 Task: Find connections with filter location Narwar with filter topic #communitybuildingwith filter profile language French with filter current company LifeCell International Pvt.Ltd with filter school Sikkim Manipal University, Gangtok with filter industry Public Policy Offices with filter service category Corporate Law with filter keywords title Owner
Action: Mouse moved to (595, 102)
Screenshot: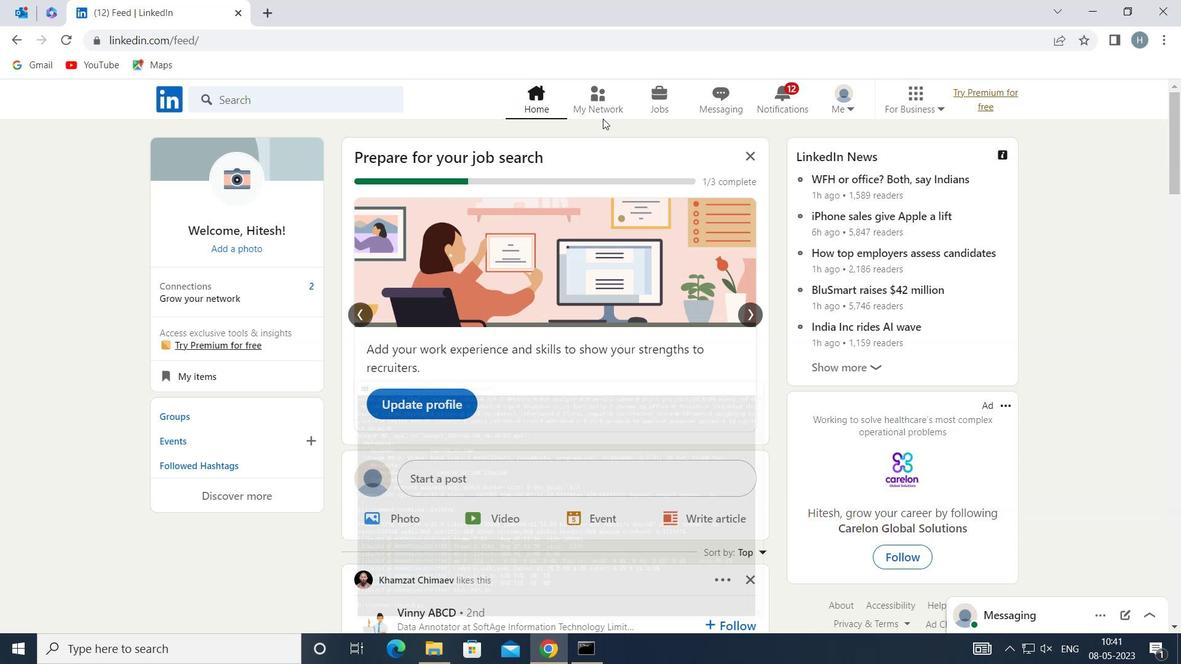 
Action: Mouse pressed left at (595, 102)
Screenshot: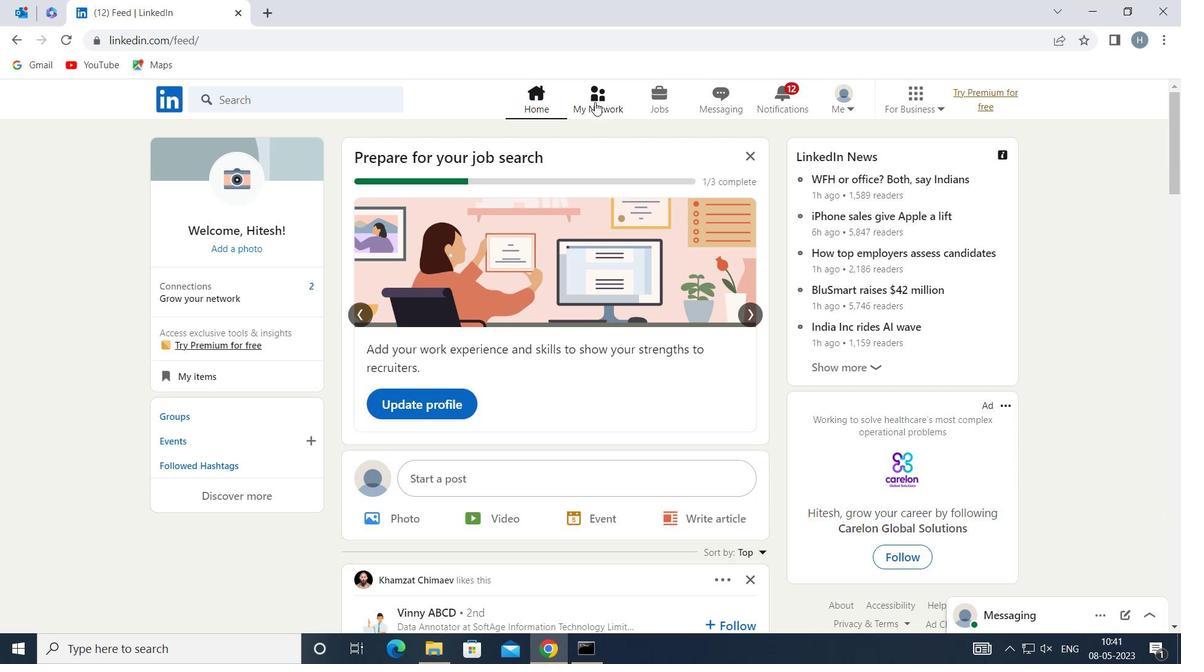 
Action: Mouse moved to (325, 179)
Screenshot: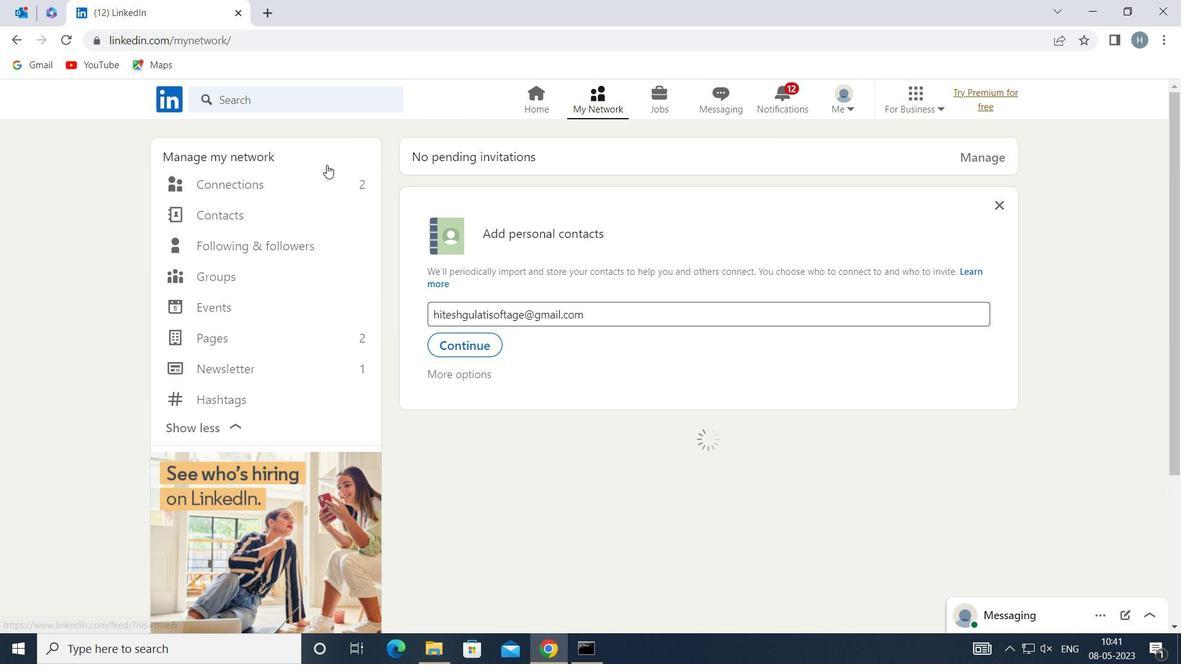 
Action: Mouse pressed left at (325, 179)
Screenshot: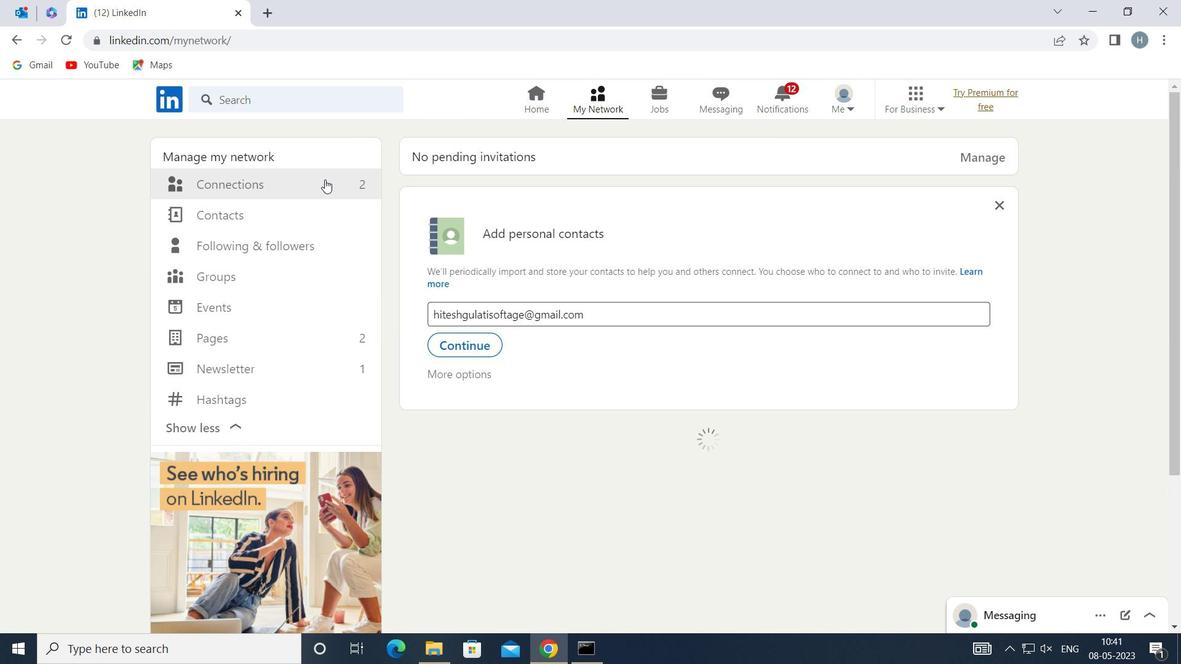 
Action: Mouse moved to (683, 183)
Screenshot: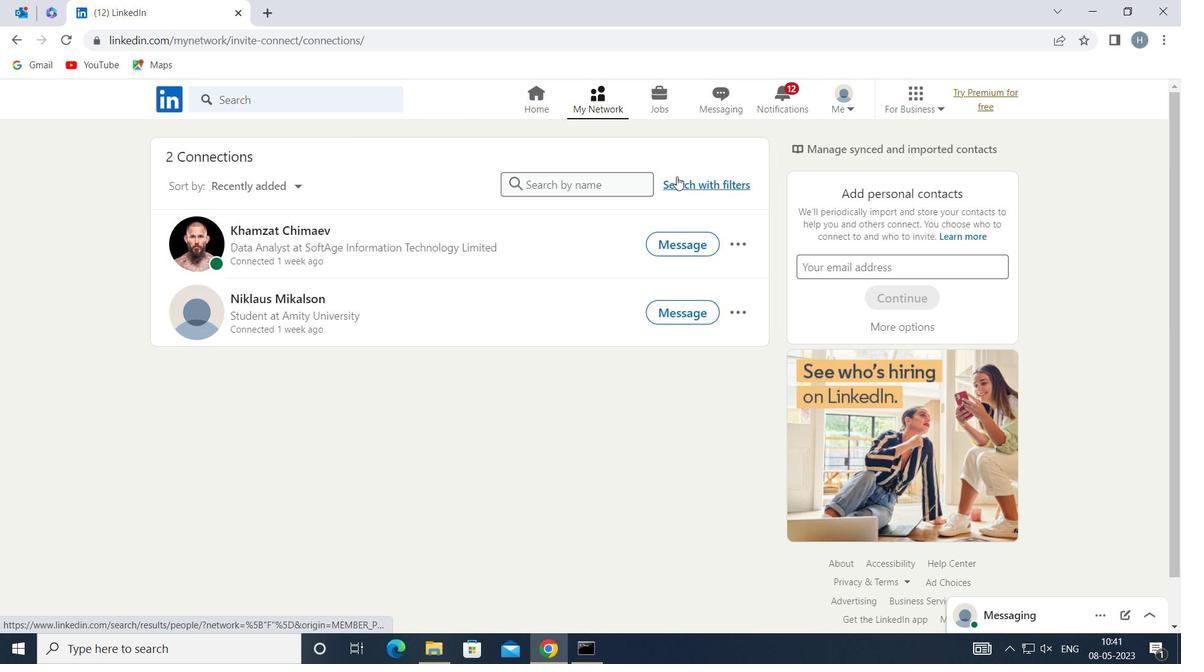 
Action: Mouse pressed left at (683, 183)
Screenshot: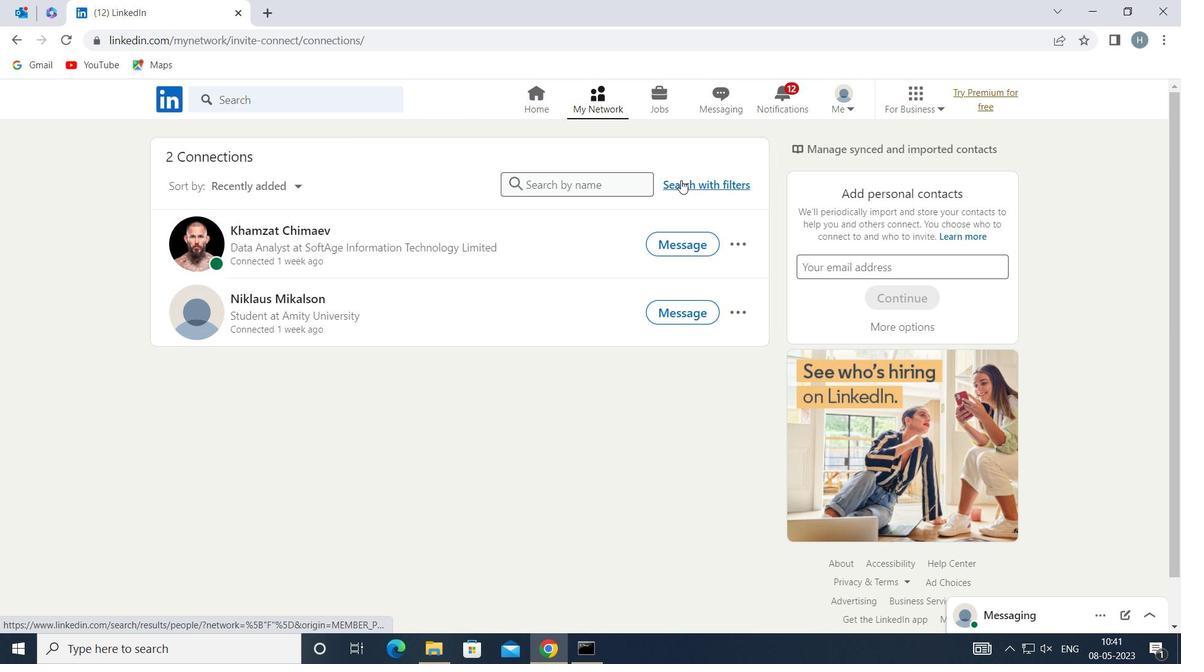 
Action: Mouse moved to (635, 140)
Screenshot: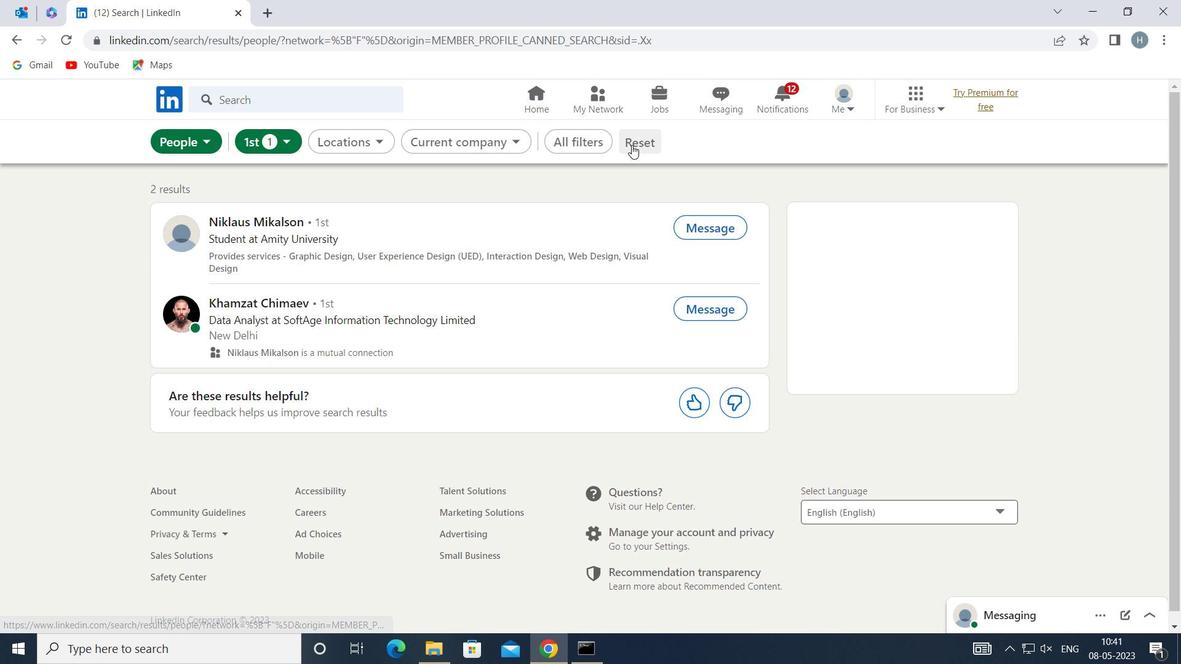 
Action: Mouse pressed left at (635, 140)
Screenshot: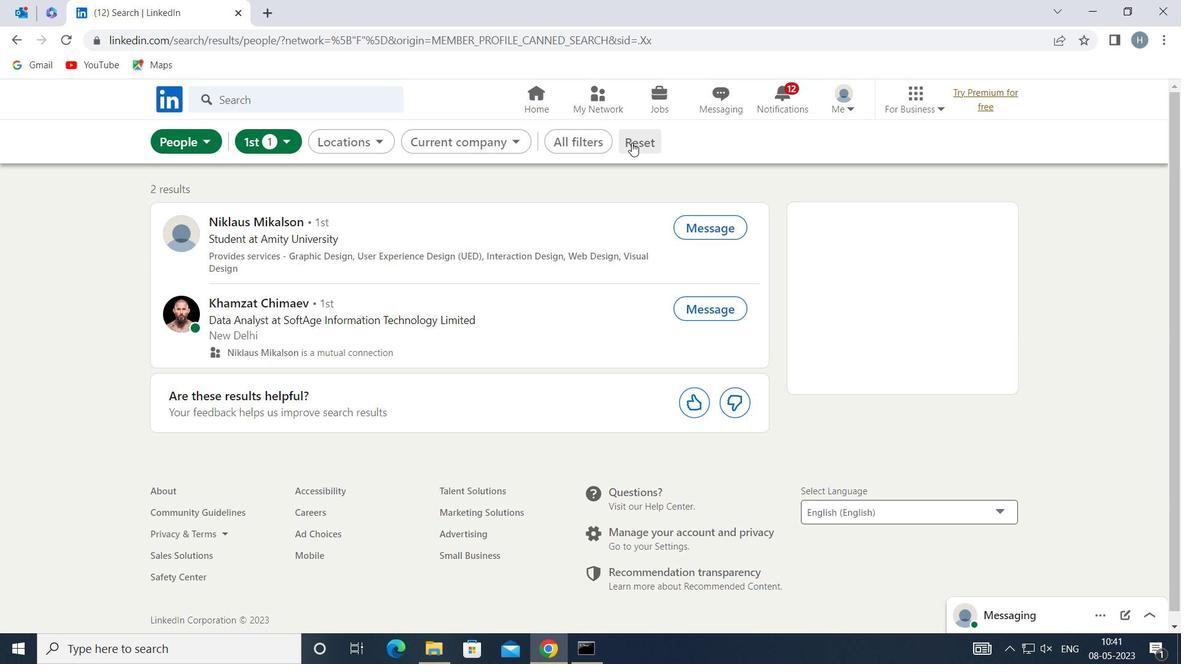 
Action: Mouse moved to (624, 140)
Screenshot: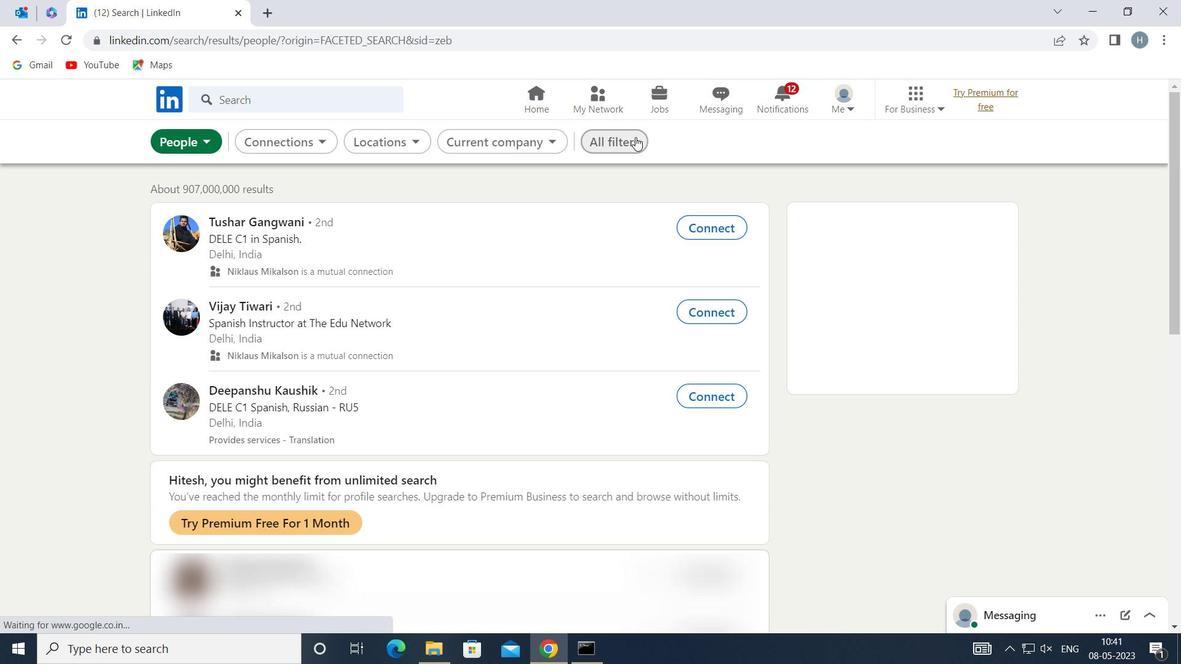 
Action: Mouse pressed left at (624, 140)
Screenshot: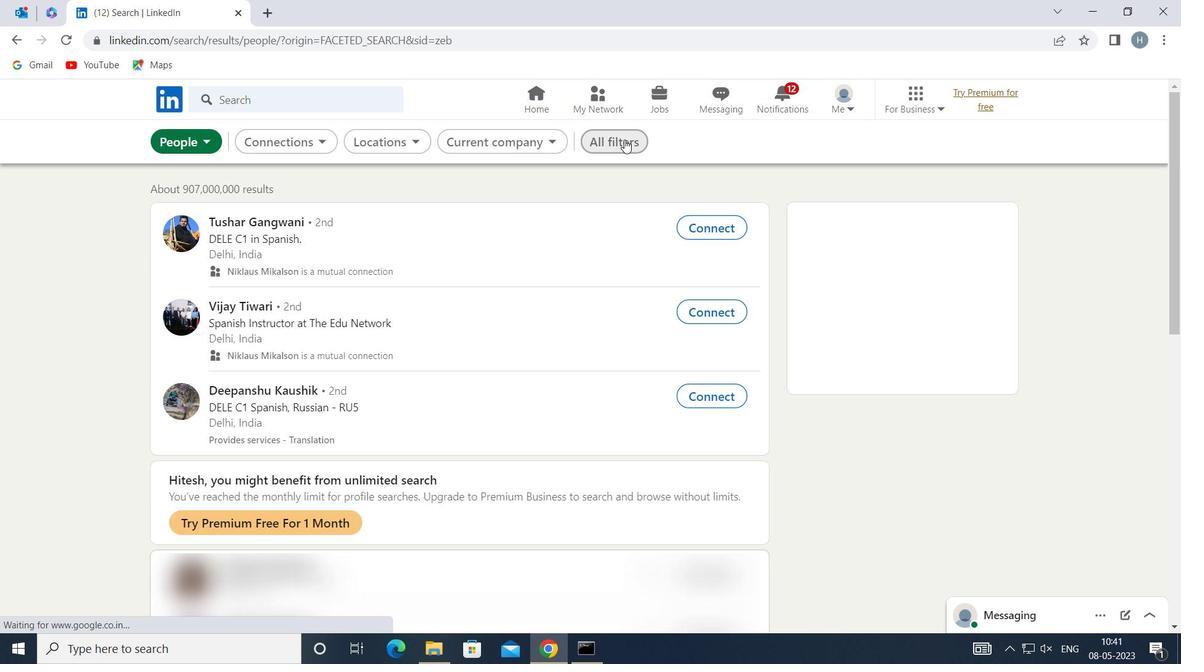 
Action: Mouse moved to (915, 294)
Screenshot: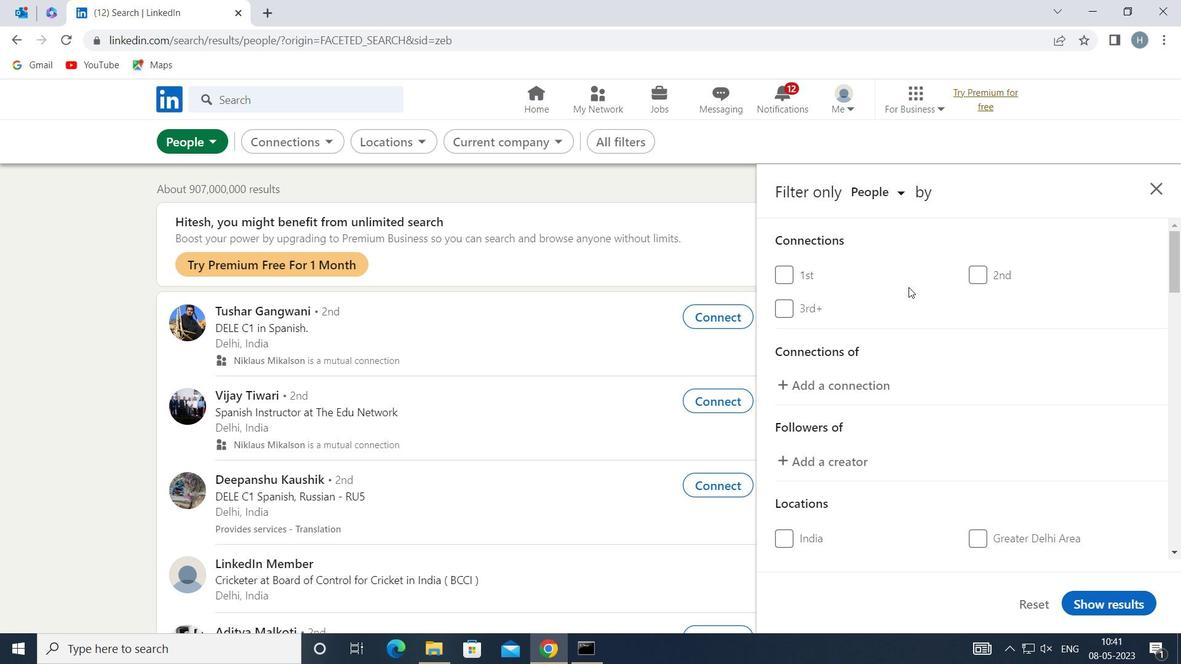 
Action: Mouse scrolled (915, 293) with delta (0, 0)
Screenshot: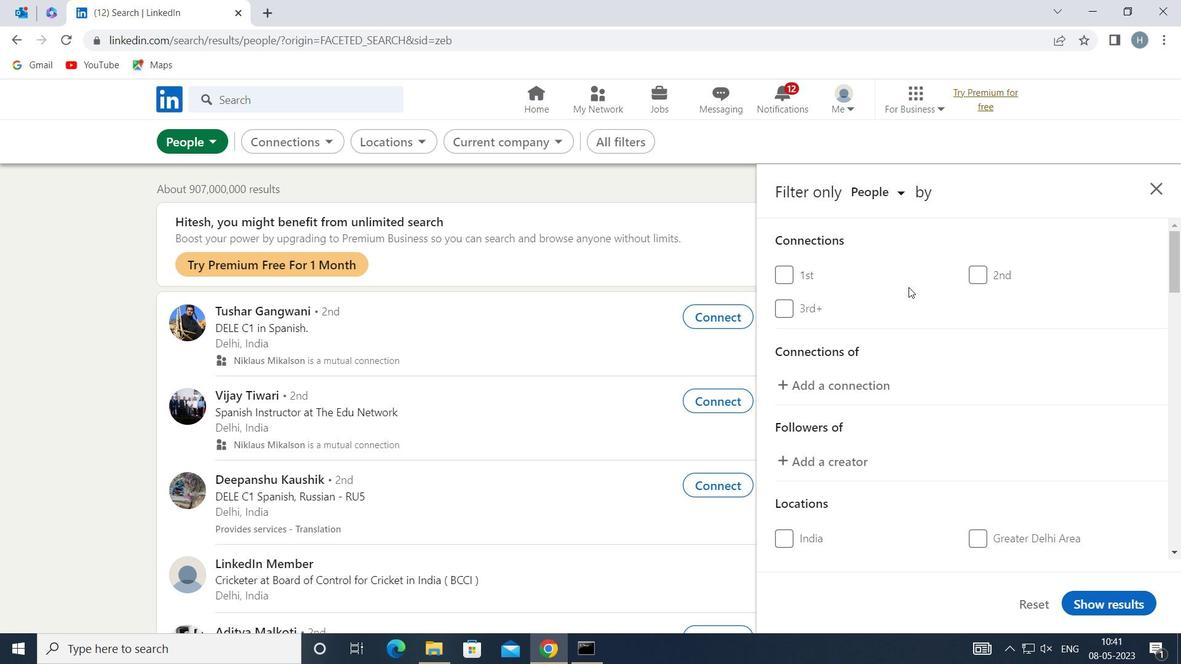 
Action: Mouse moved to (917, 304)
Screenshot: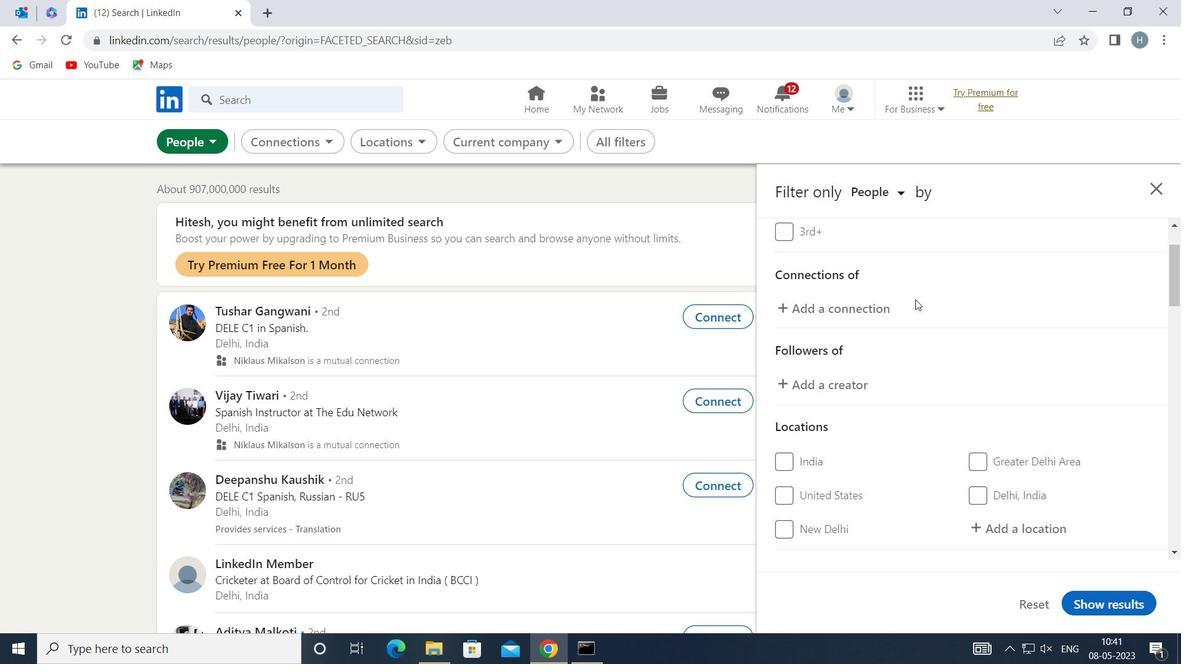 
Action: Mouse scrolled (917, 303) with delta (0, 0)
Screenshot: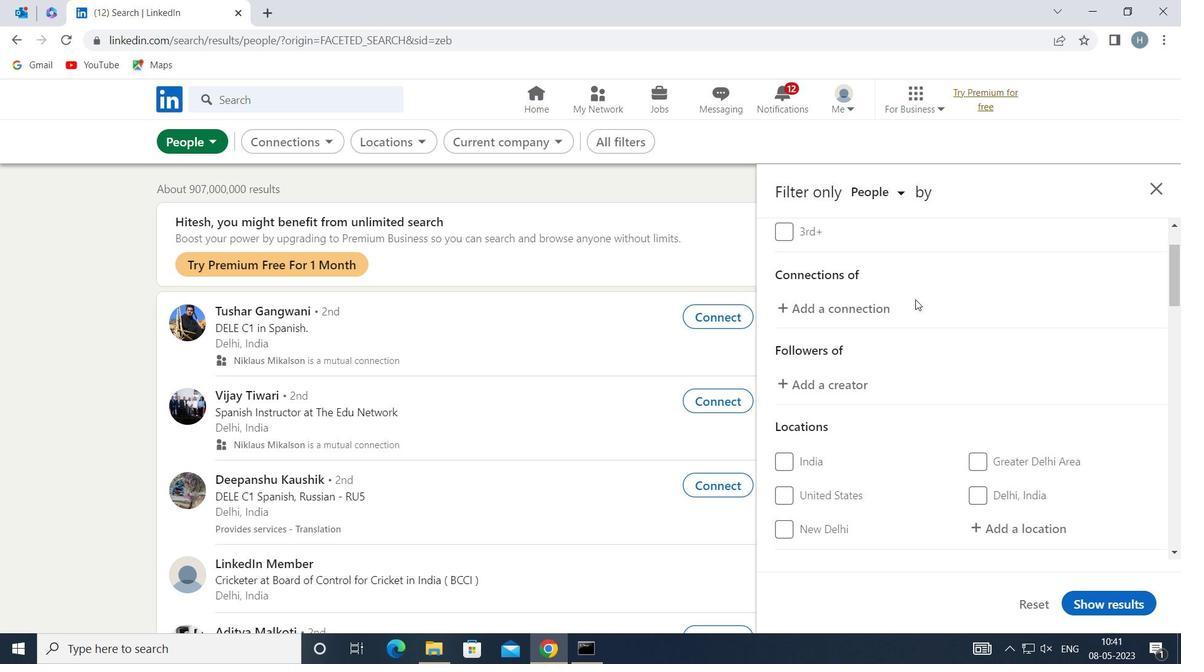 
Action: Mouse moved to (921, 308)
Screenshot: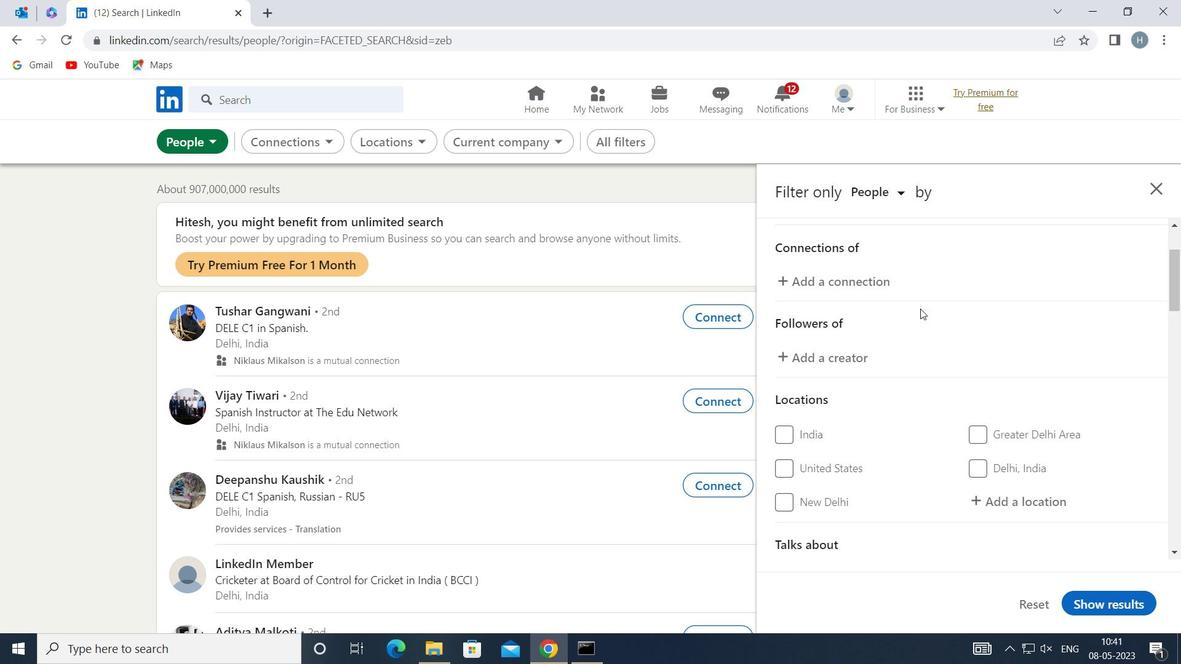 
Action: Mouse scrolled (921, 307) with delta (0, 0)
Screenshot: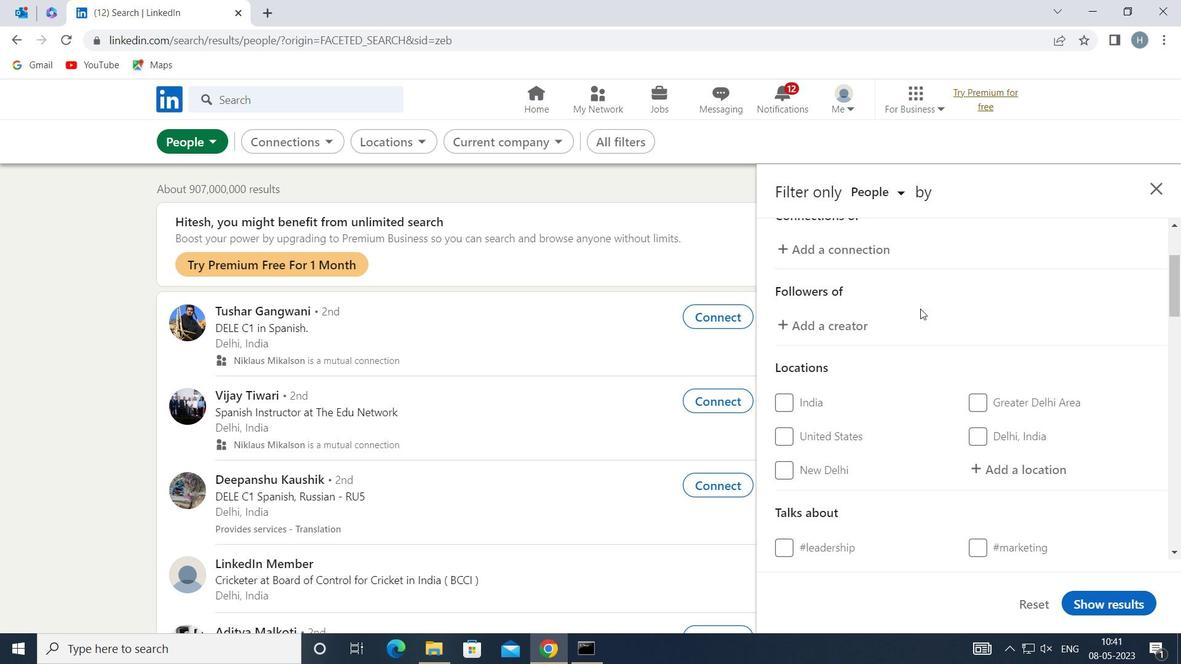 
Action: Mouse moved to (1004, 367)
Screenshot: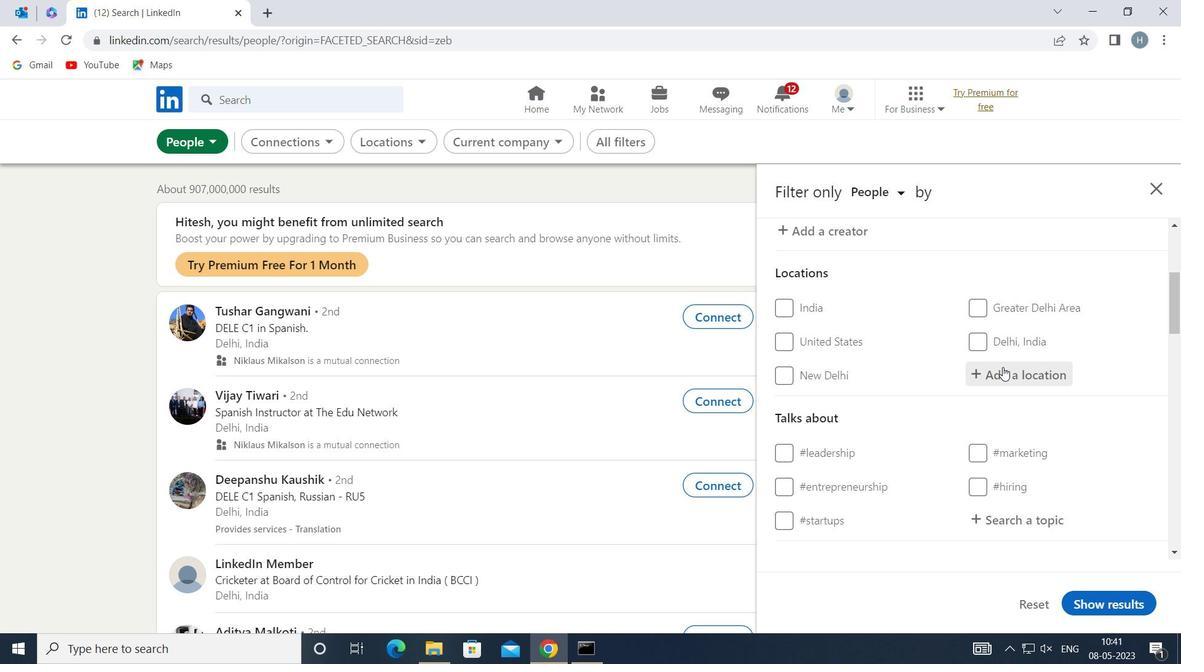 
Action: Mouse pressed left at (1004, 367)
Screenshot: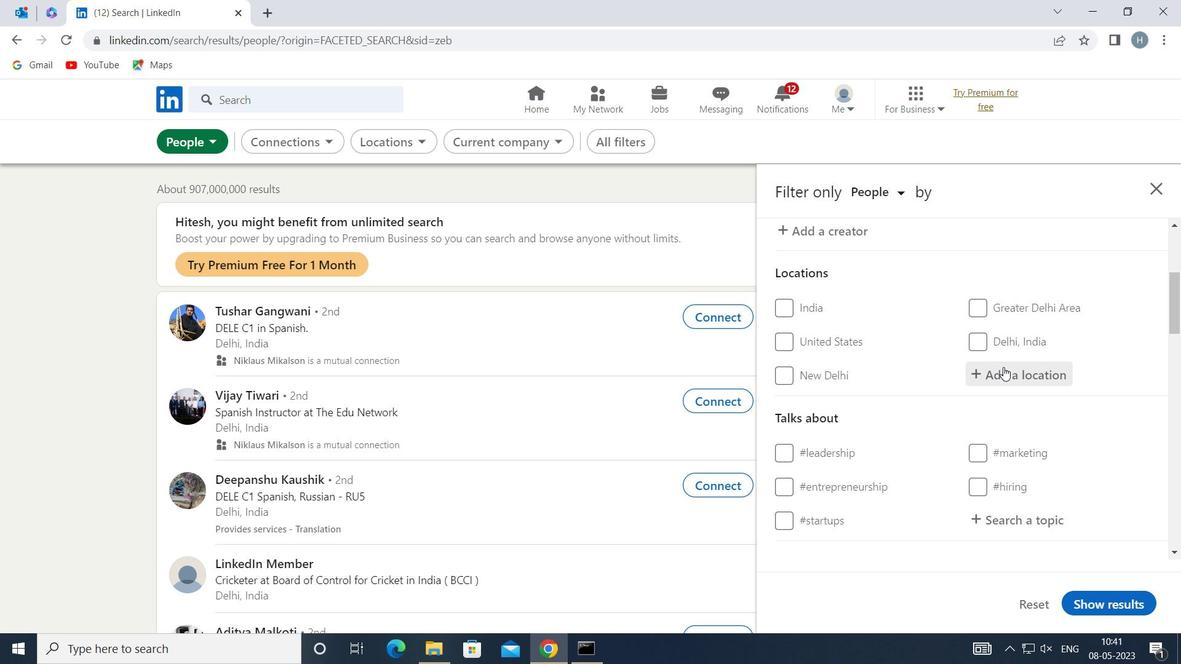 
Action: Key pressed <Key.shift>NARWA
Screenshot: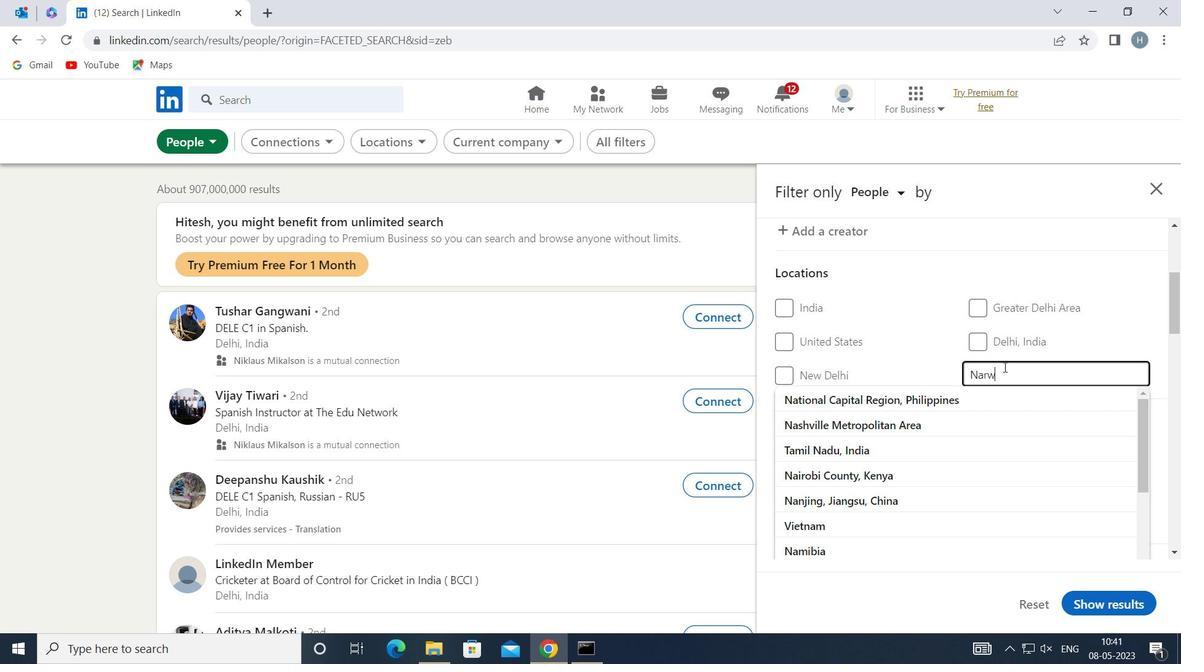 
Action: Mouse moved to (982, 386)
Screenshot: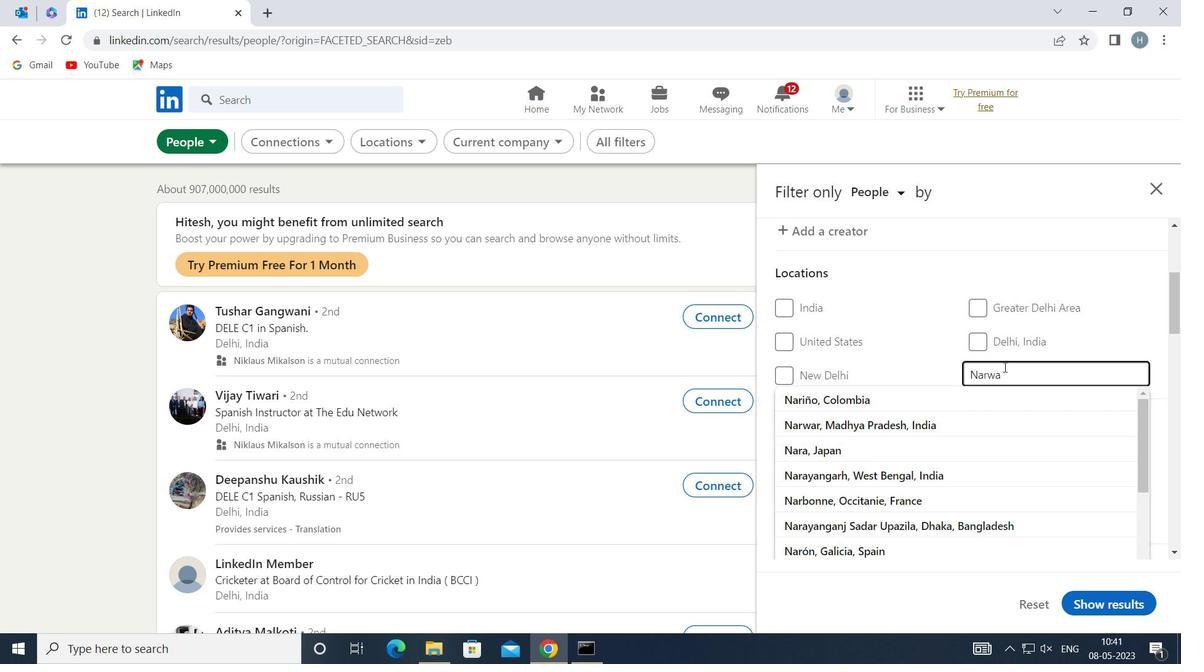 
Action: Key pressed R
Screenshot: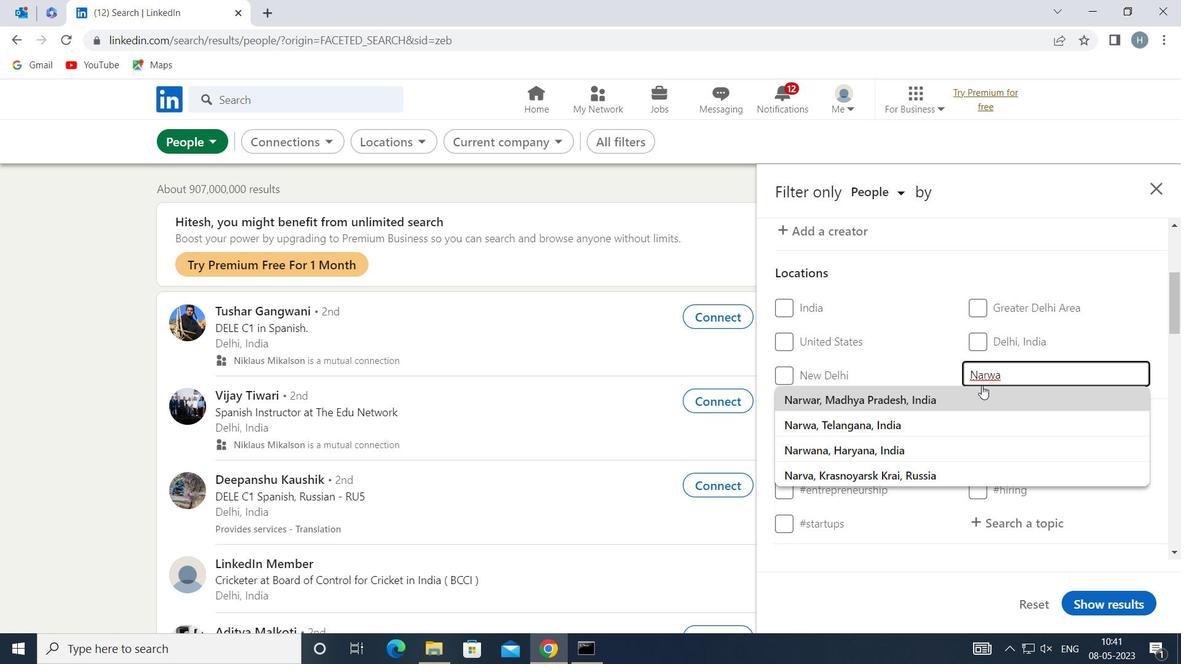 
Action: Mouse moved to (934, 399)
Screenshot: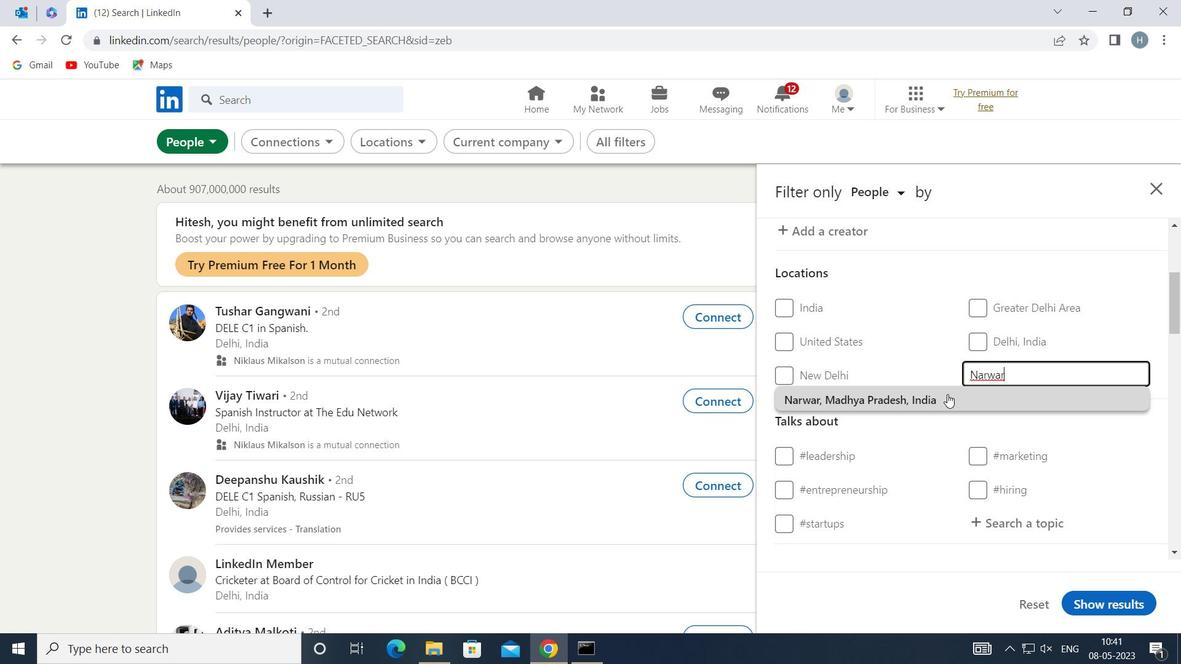 
Action: Mouse pressed left at (934, 399)
Screenshot: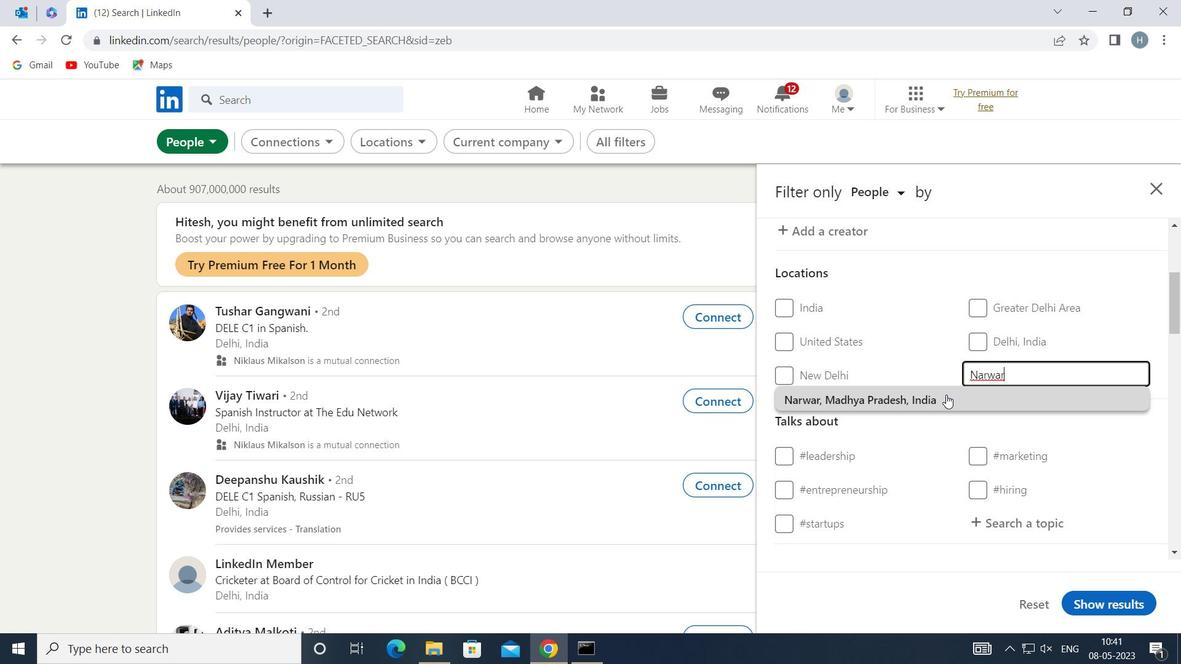 
Action: Mouse moved to (957, 392)
Screenshot: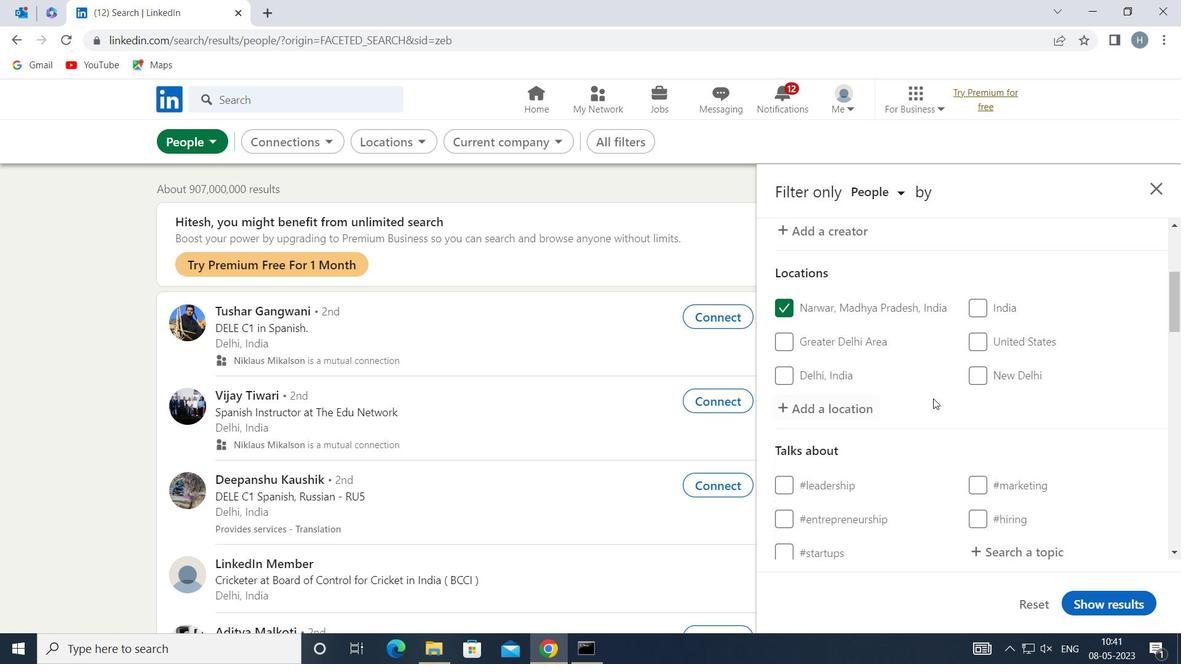 
Action: Mouse scrolled (957, 391) with delta (0, 0)
Screenshot: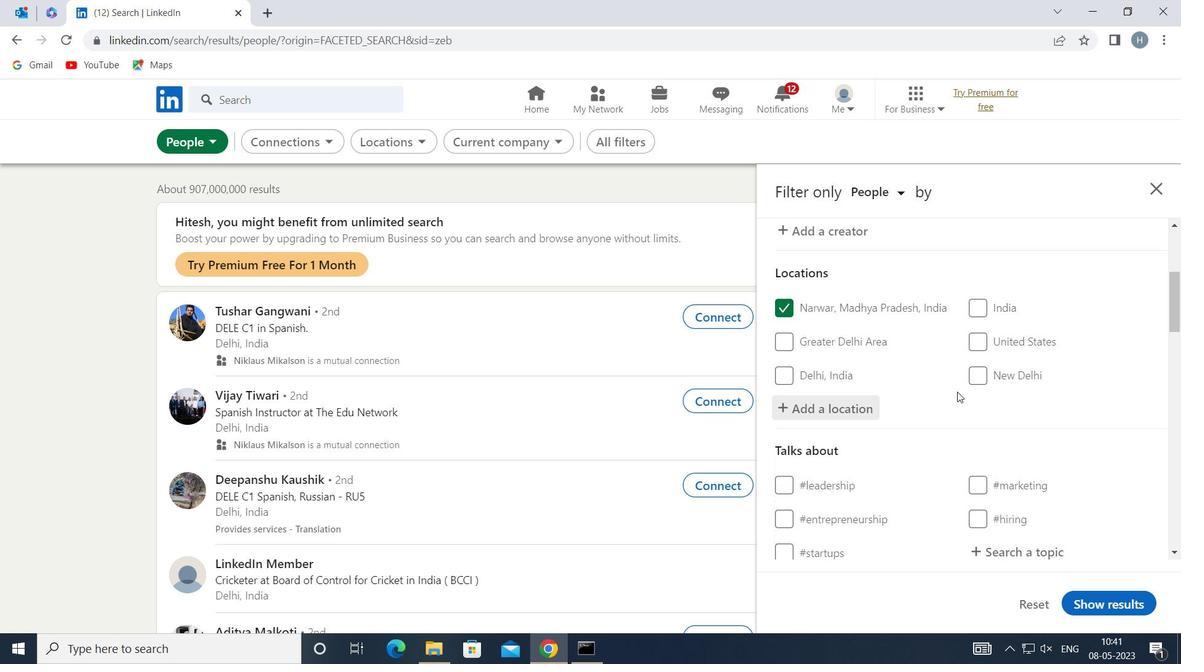 
Action: Mouse moved to (958, 392)
Screenshot: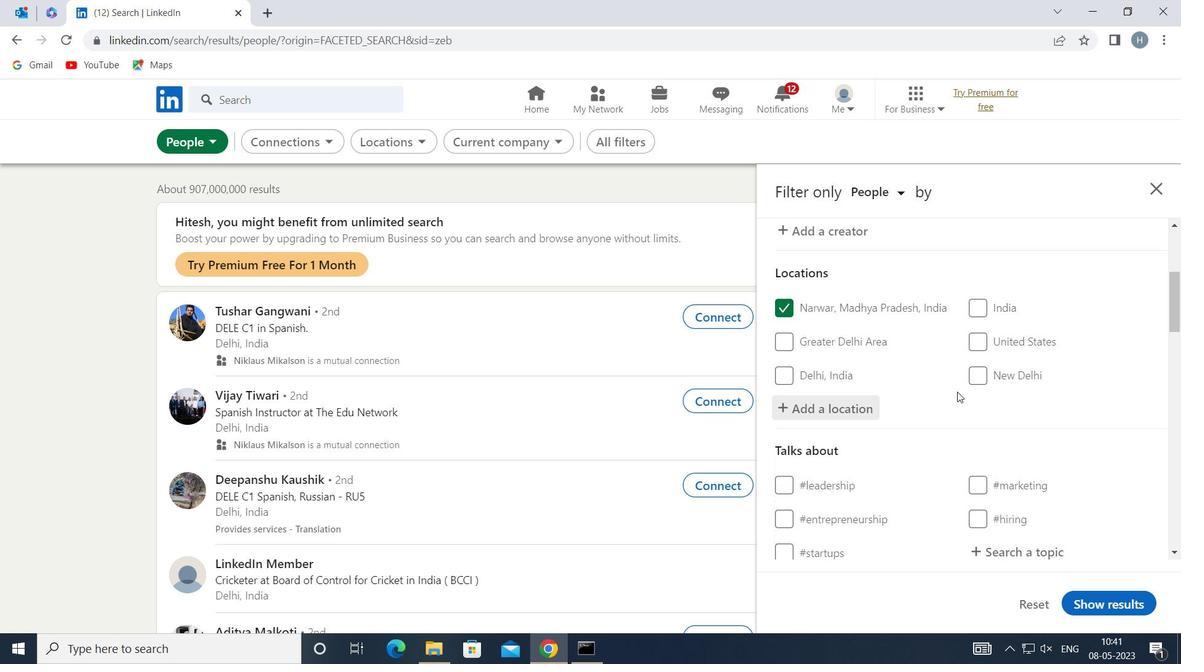 
Action: Mouse scrolled (958, 391) with delta (0, 0)
Screenshot: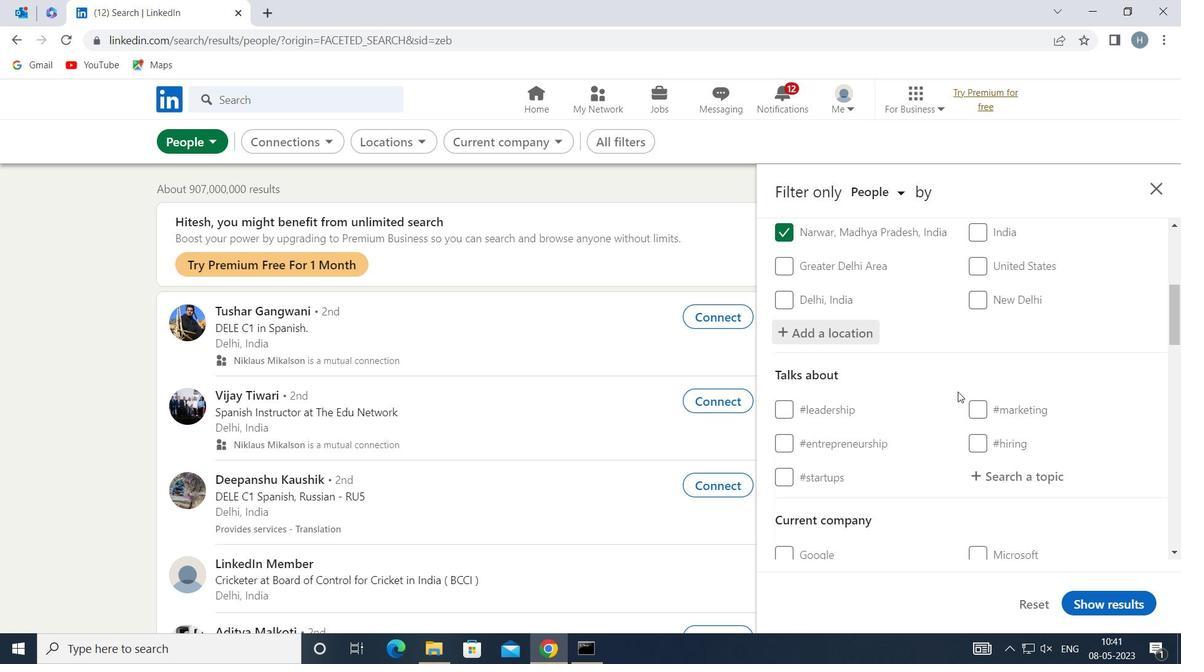 
Action: Mouse moved to (995, 396)
Screenshot: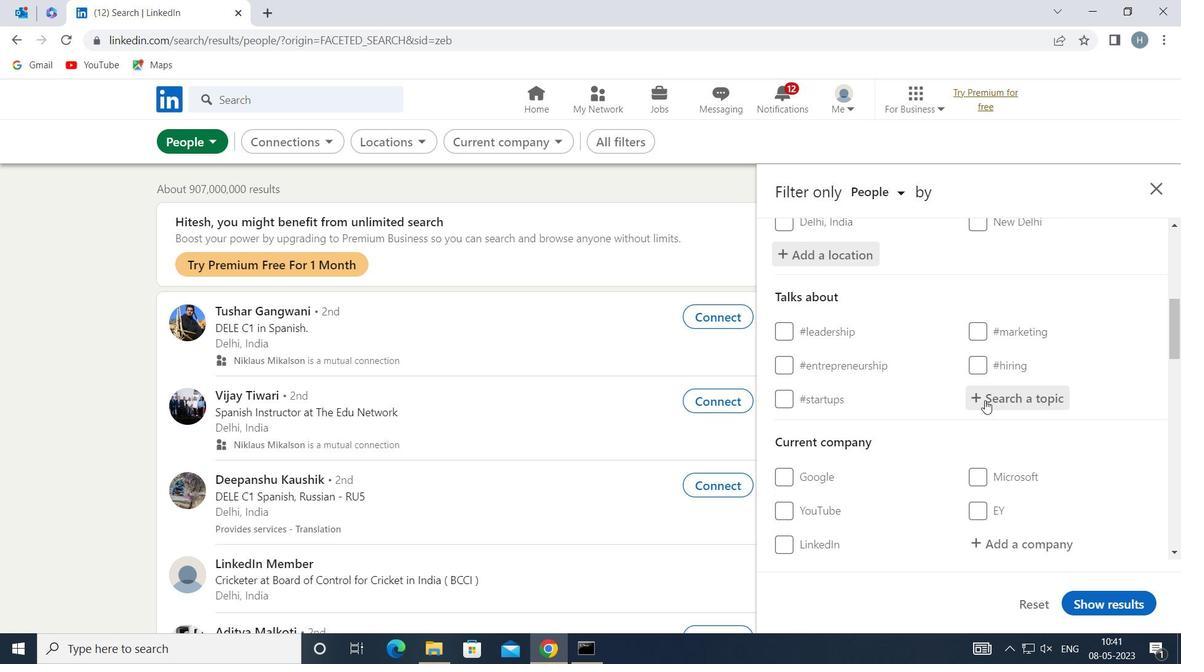 
Action: Mouse pressed left at (995, 396)
Screenshot: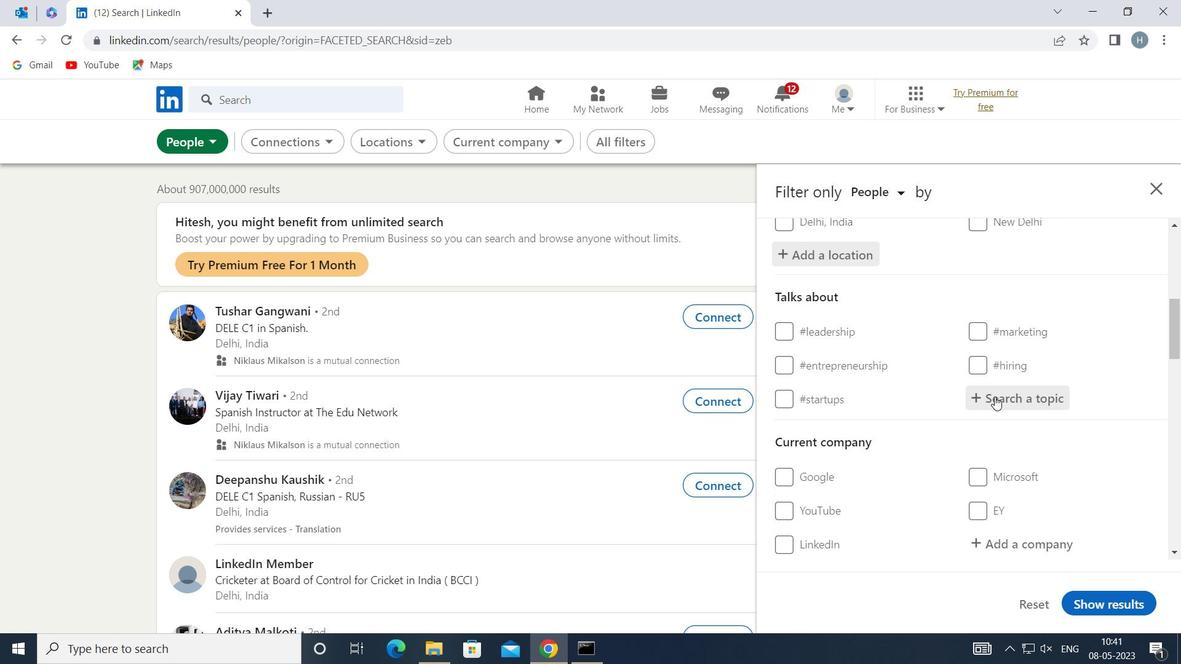 
Action: Key pressed COMMUNITYB
Screenshot: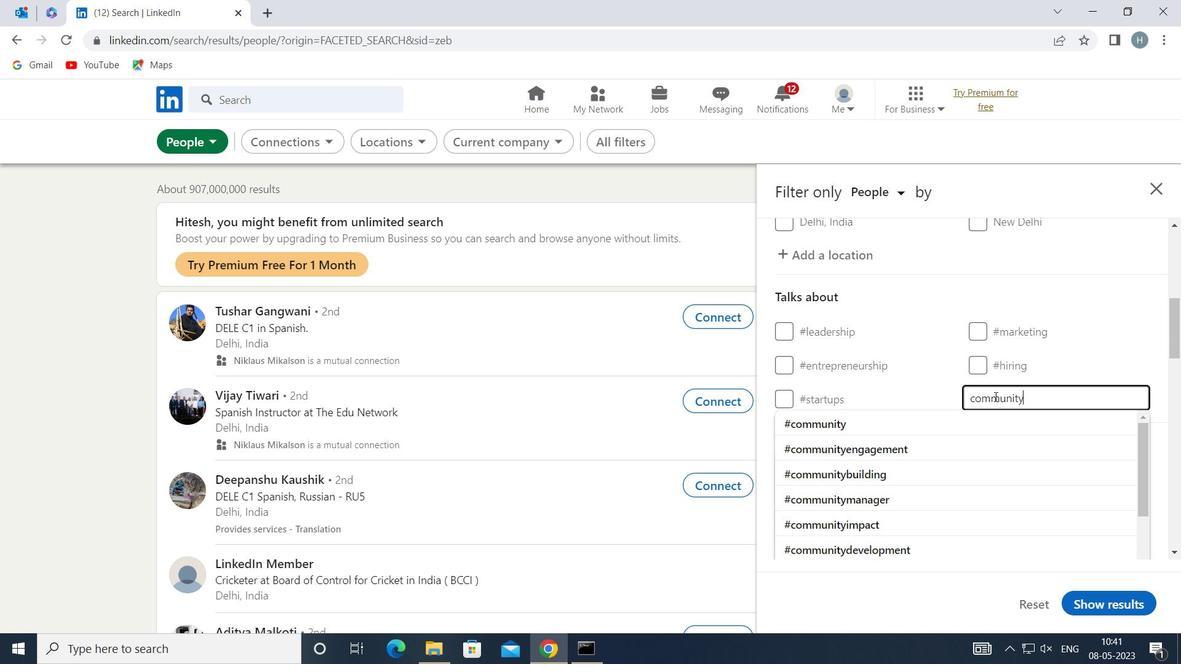 
Action: Mouse moved to (995, 396)
Screenshot: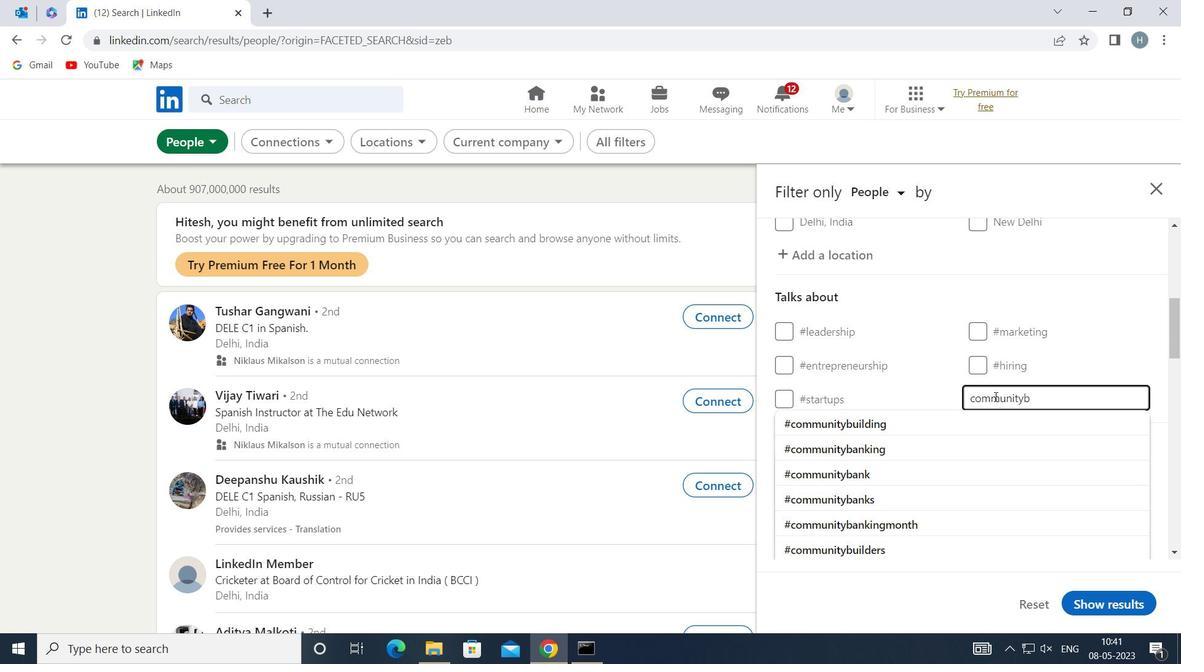 
Action: Key pressed U
Screenshot: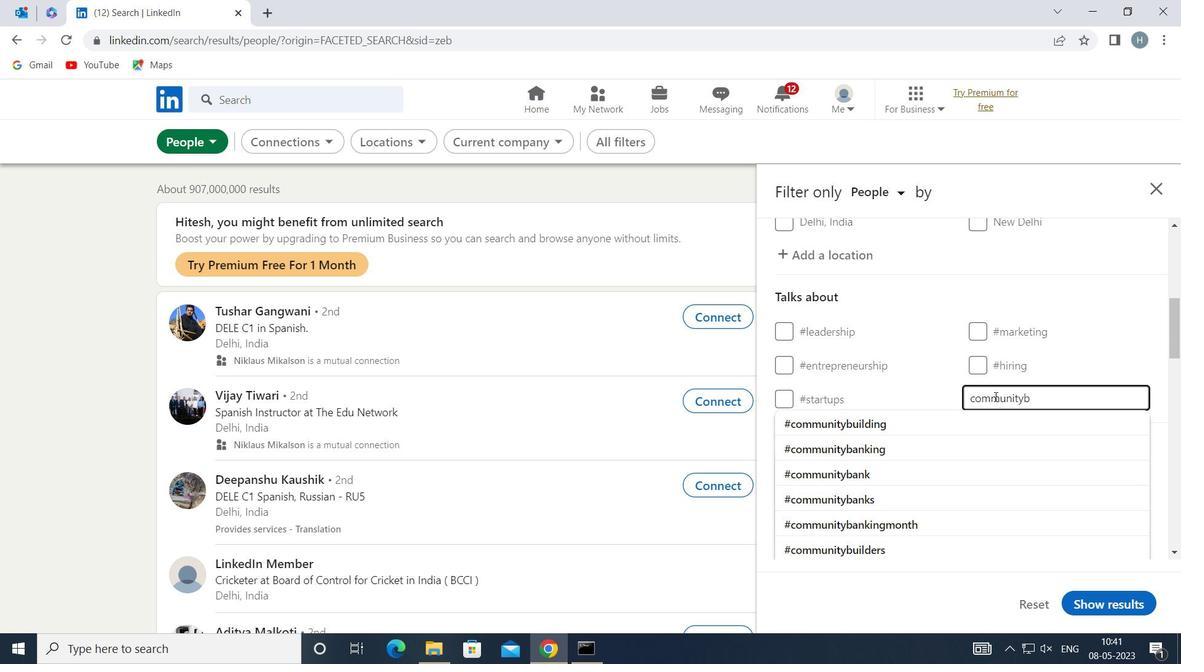 
Action: Mouse moved to (995, 392)
Screenshot: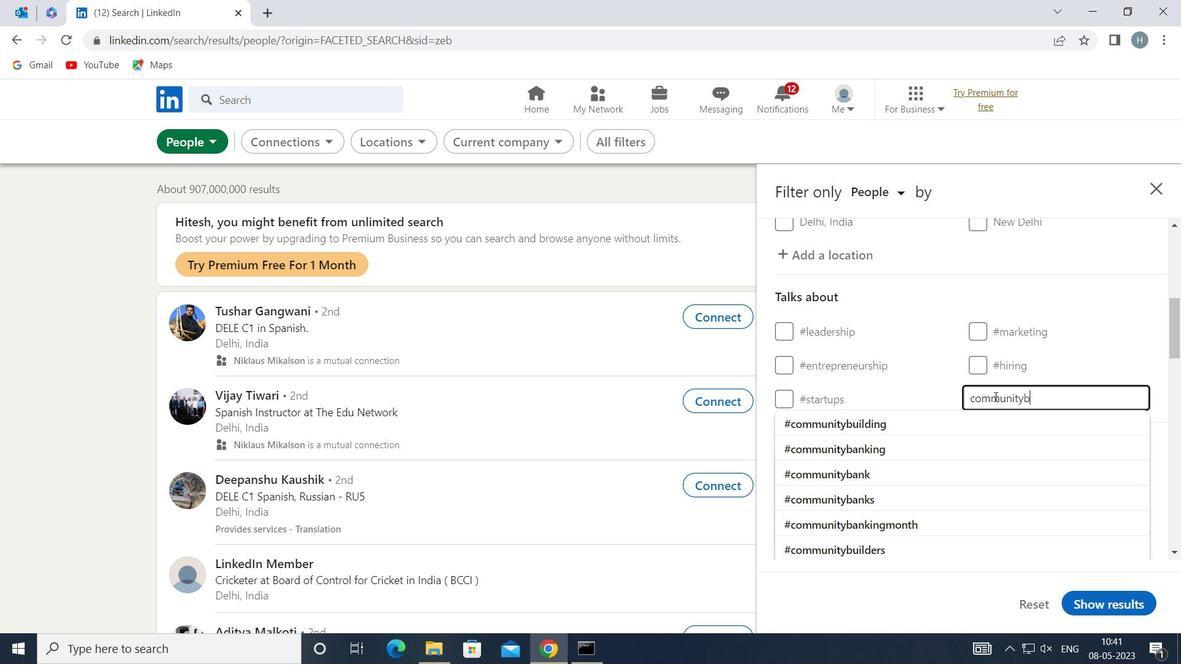 
Action: Key pressed I
Screenshot: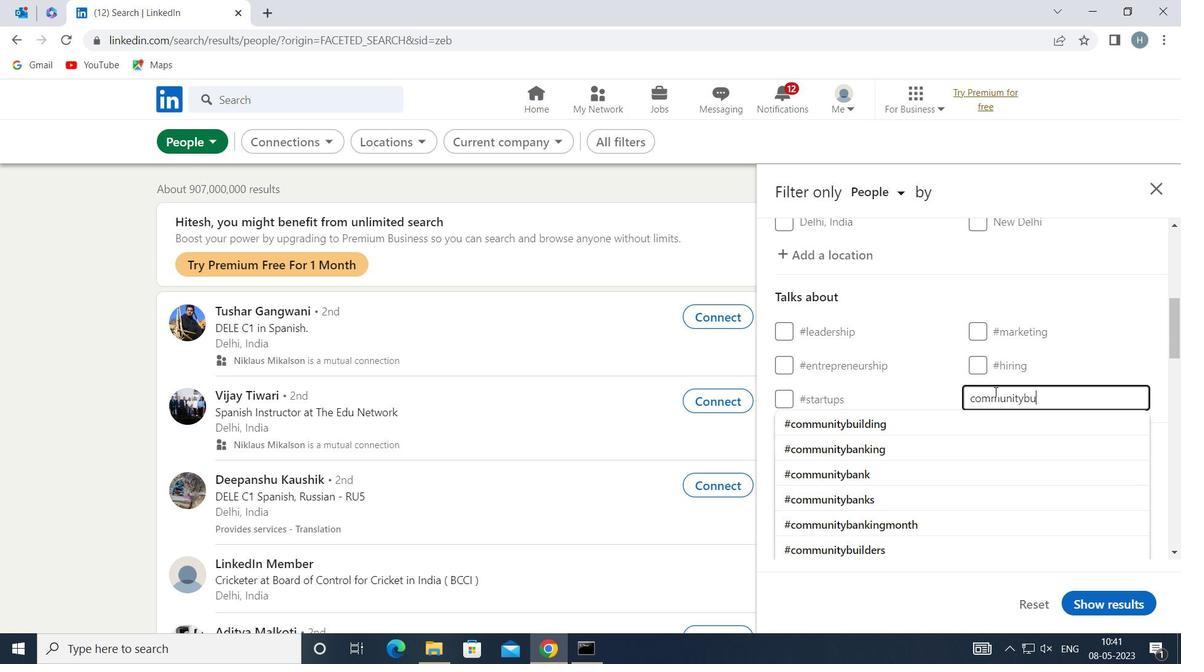 
Action: Mouse moved to (997, 390)
Screenshot: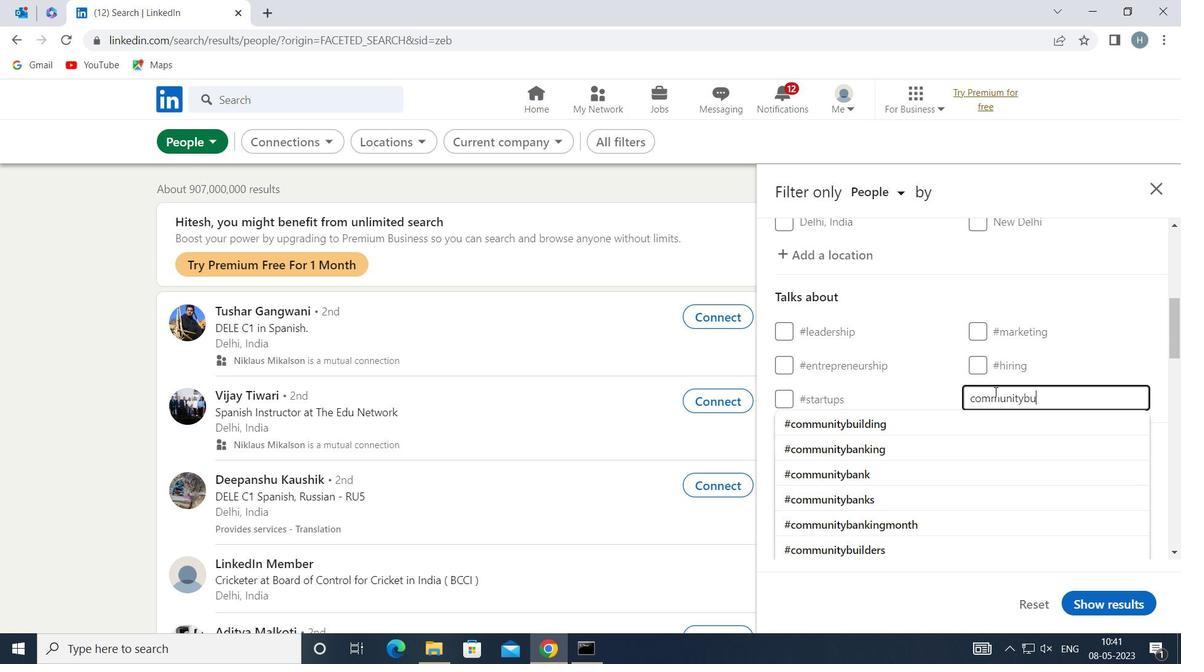 
Action: Key pressed L
Screenshot: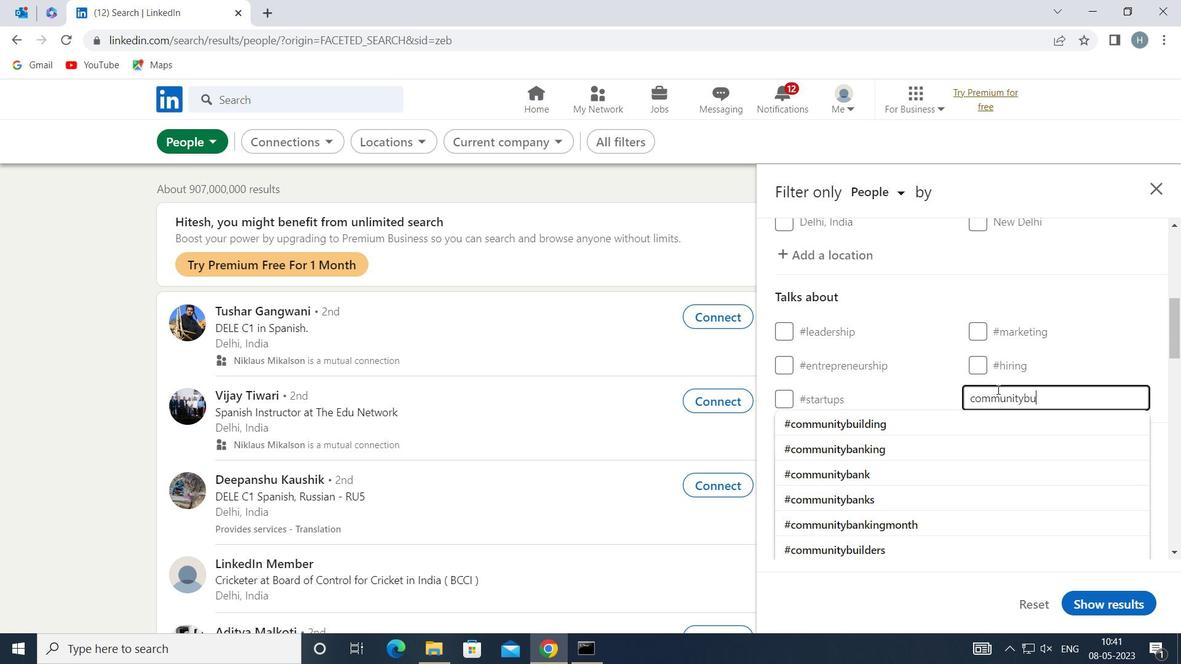
Action: Mouse moved to (923, 418)
Screenshot: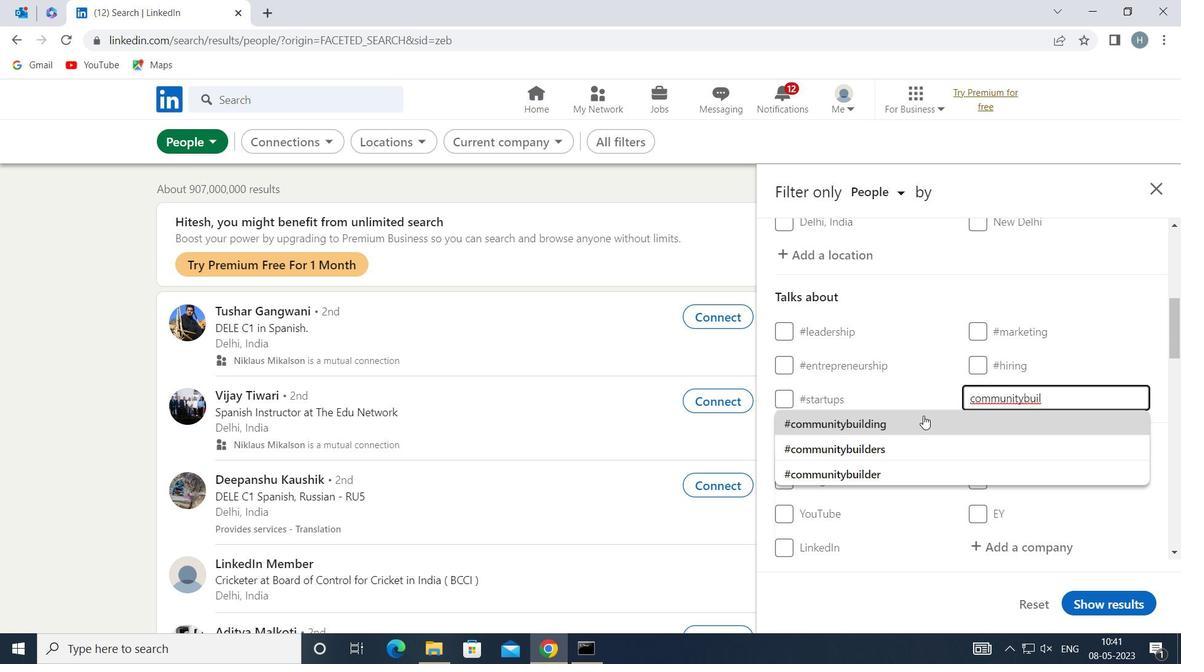 
Action: Mouse pressed left at (923, 418)
Screenshot: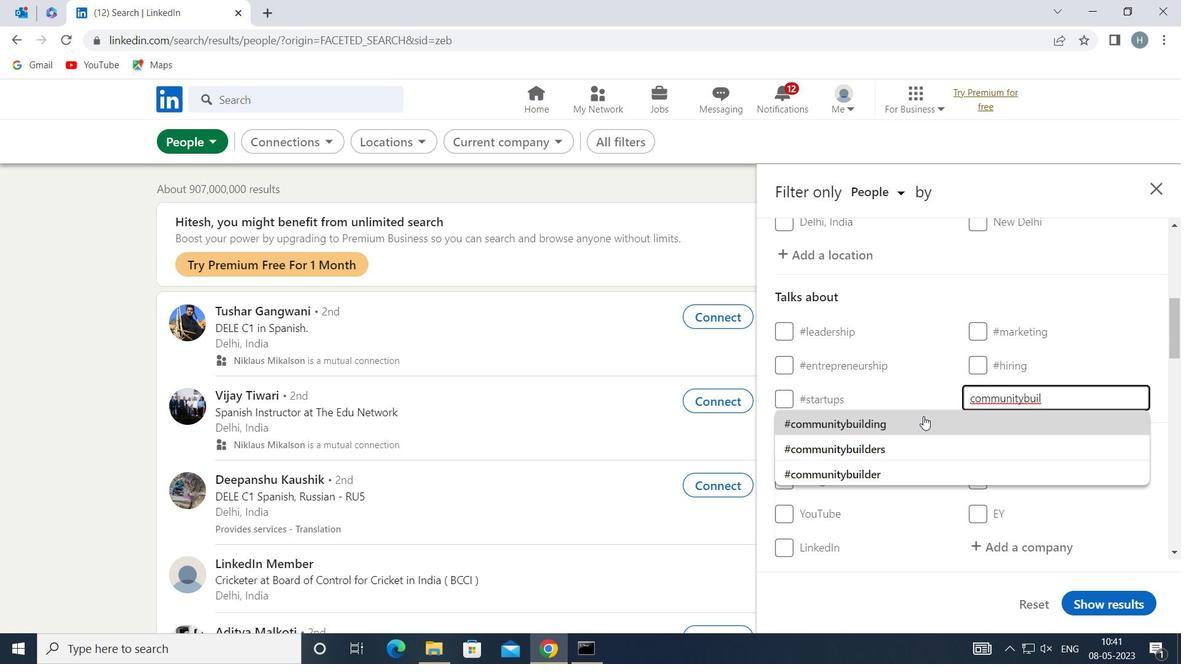 
Action: Mouse moved to (905, 412)
Screenshot: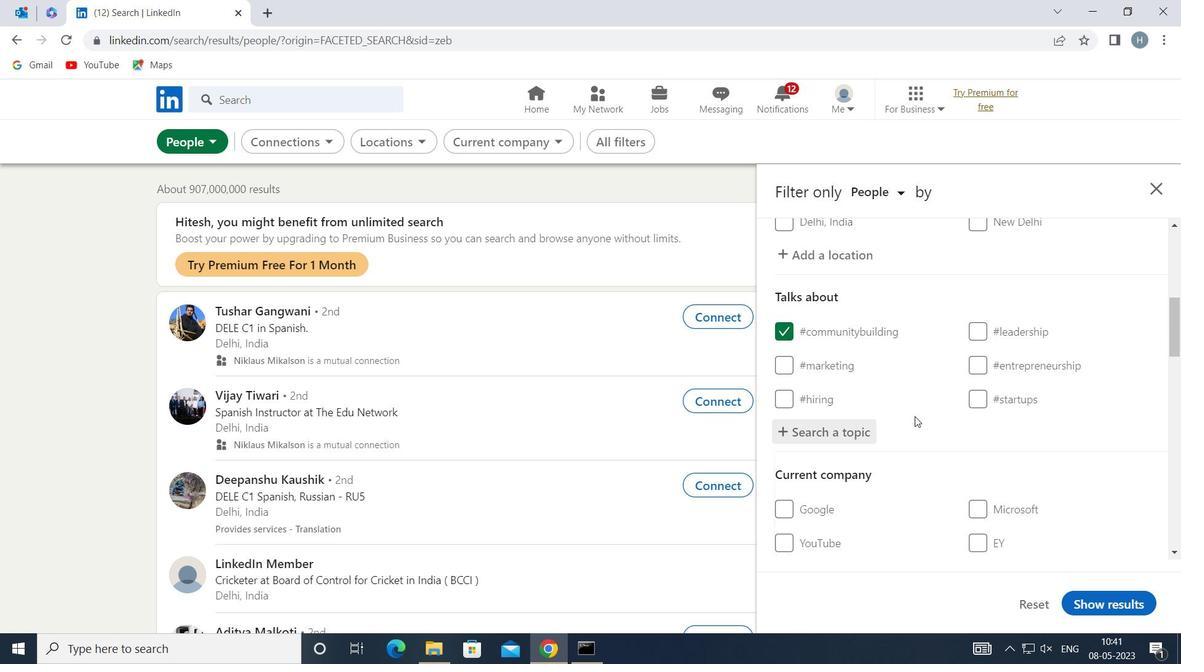 
Action: Mouse scrolled (905, 411) with delta (0, 0)
Screenshot: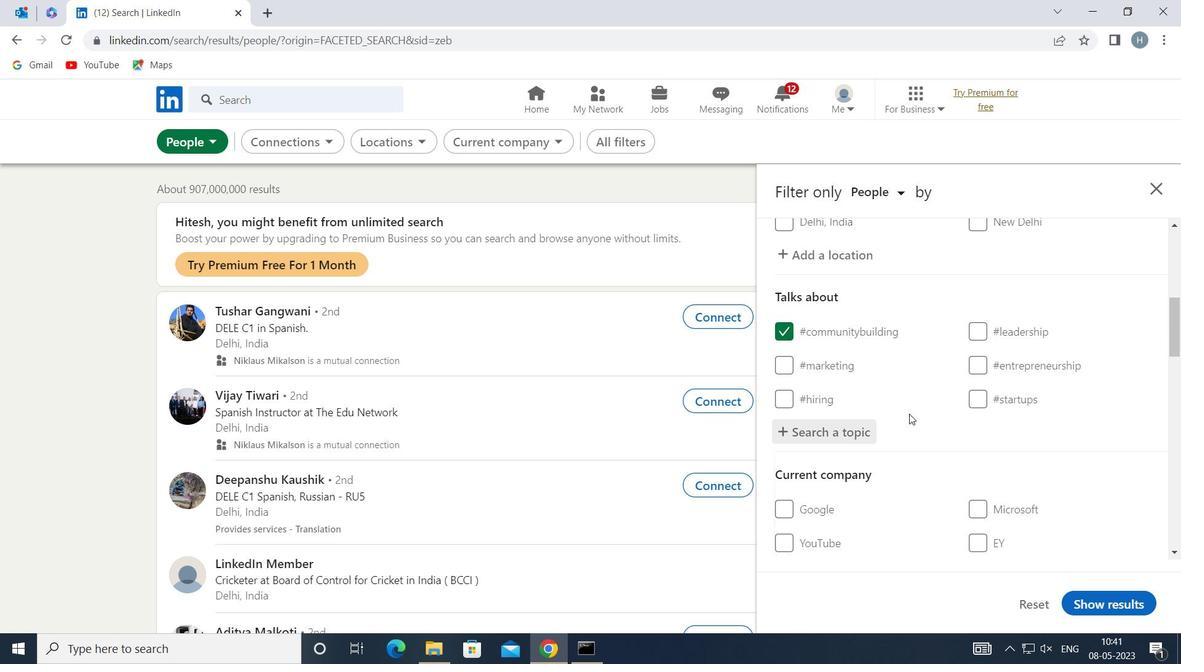 
Action: Mouse scrolled (905, 411) with delta (0, 0)
Screenshot: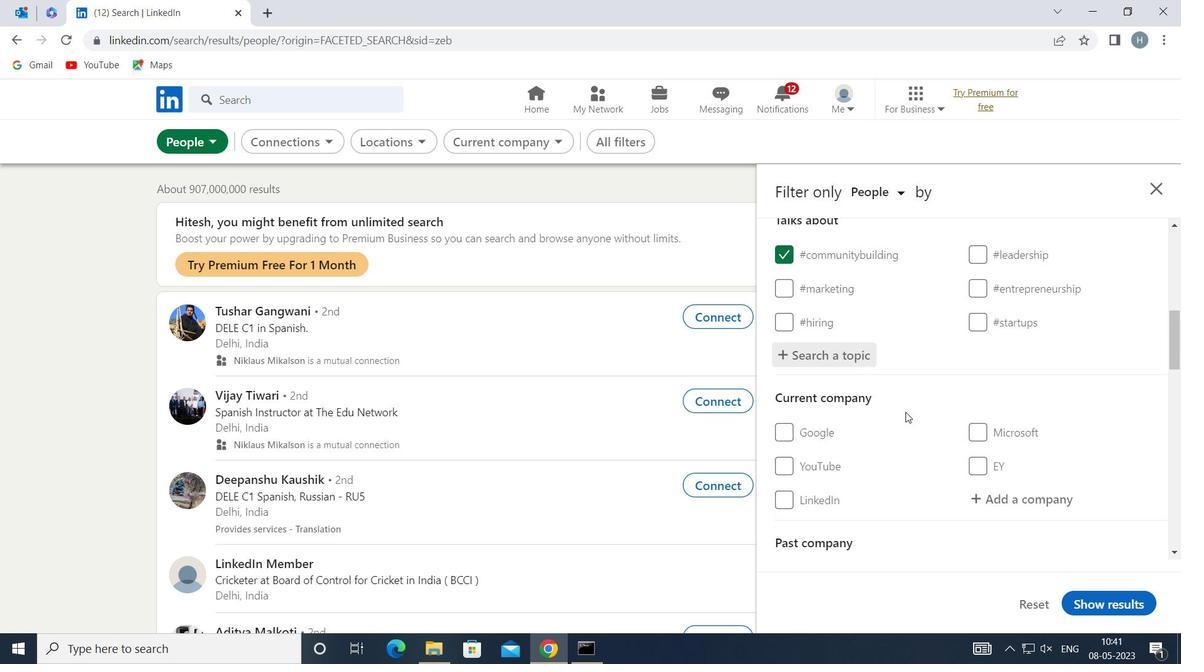 
Action: Mouse scrolled (905, 411) with delta (0, 0)
Screenshot: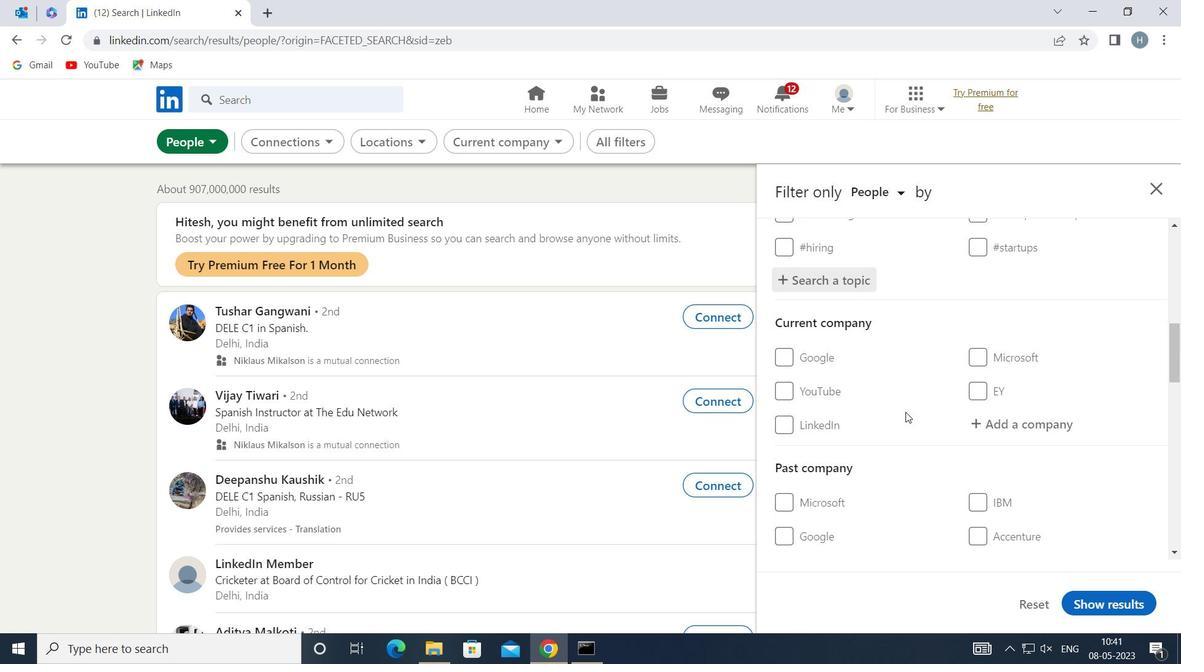 
Action: Mouse scrolled (905, 411) with delta (0, 0)
Screenshot: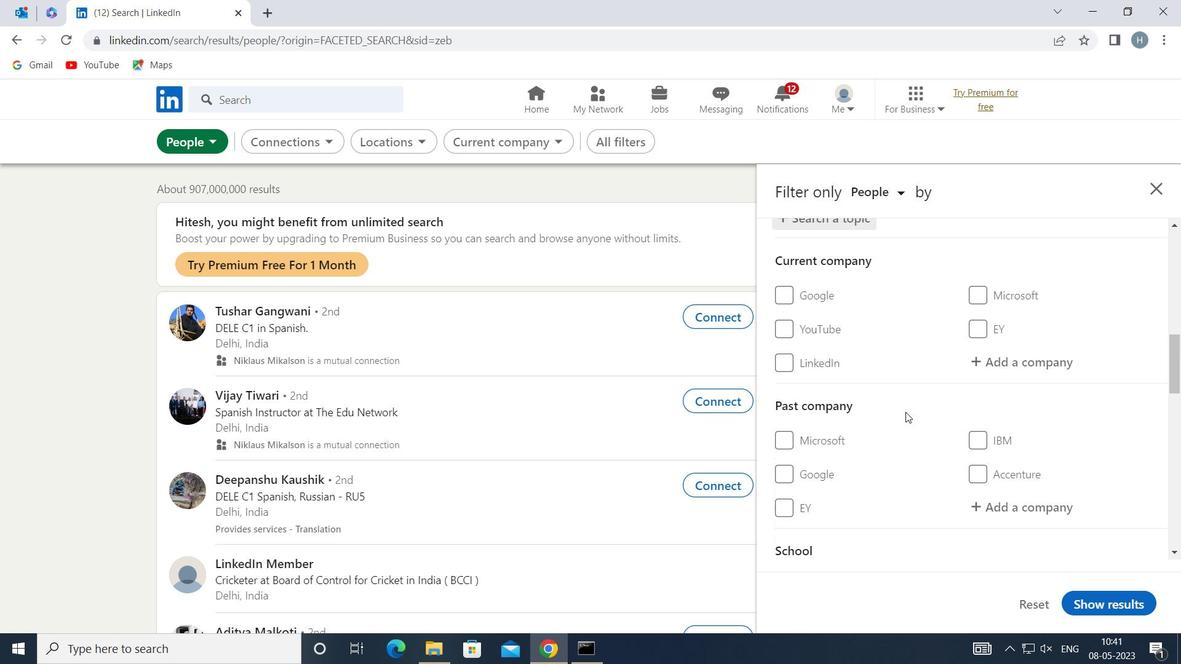 
Action: Mouse scrolled (905, 411) with delta (0, 0)
Screenshot: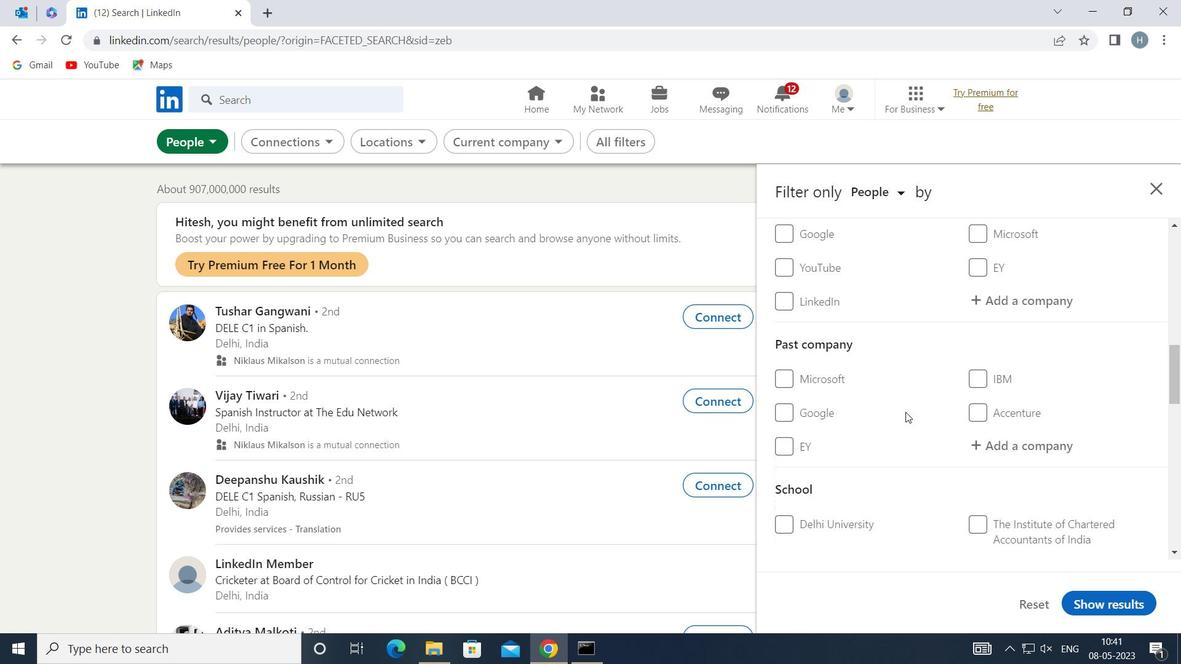 
Action: Mouse moved to (906, 412)
Screenshot: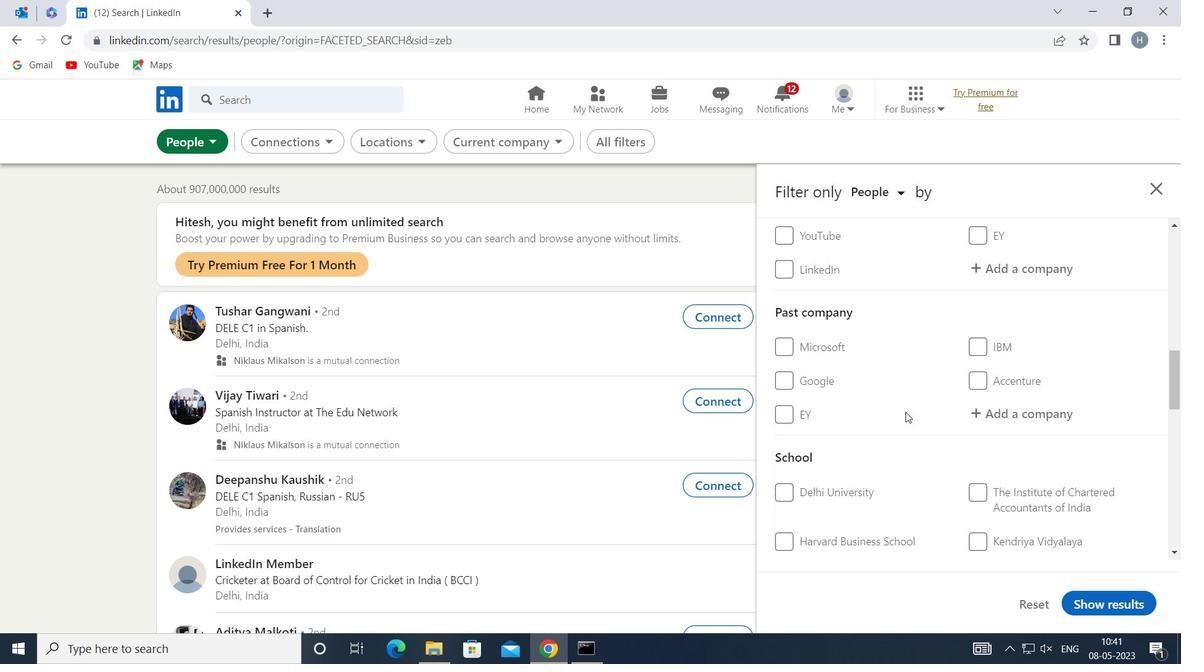 
Action: Mouse scrolled (906, 412) with delta (0, 0)
Screenshot: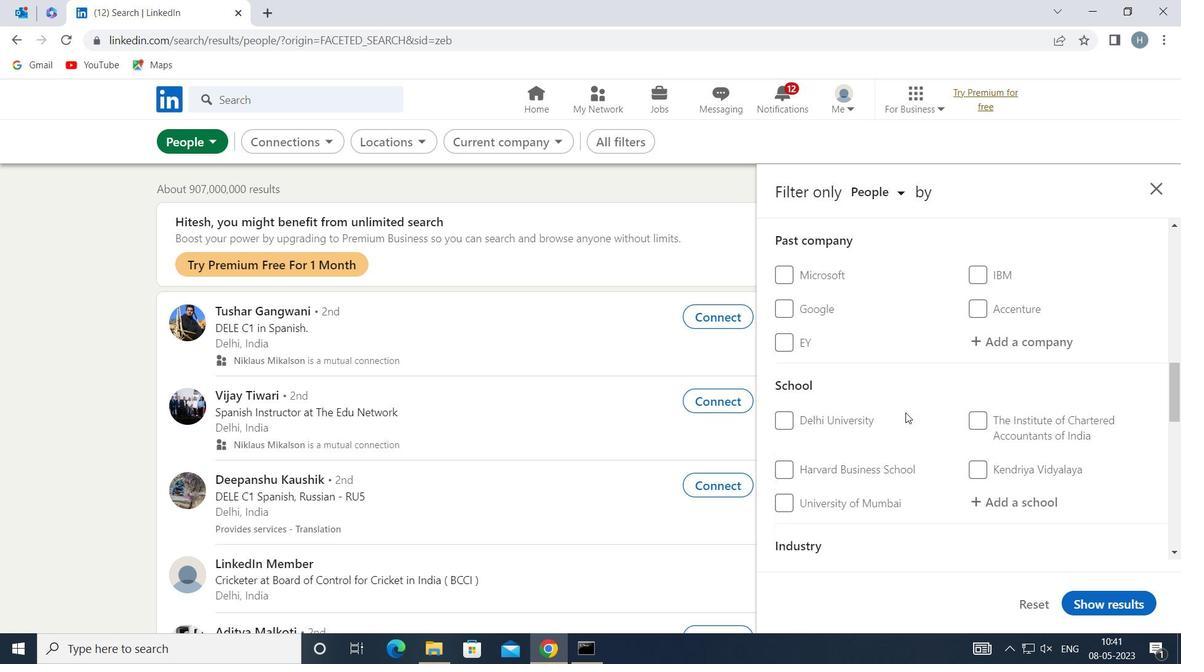 
Action: Mouse scrolled (906, 412) with delta (0, 0)
Screenshot: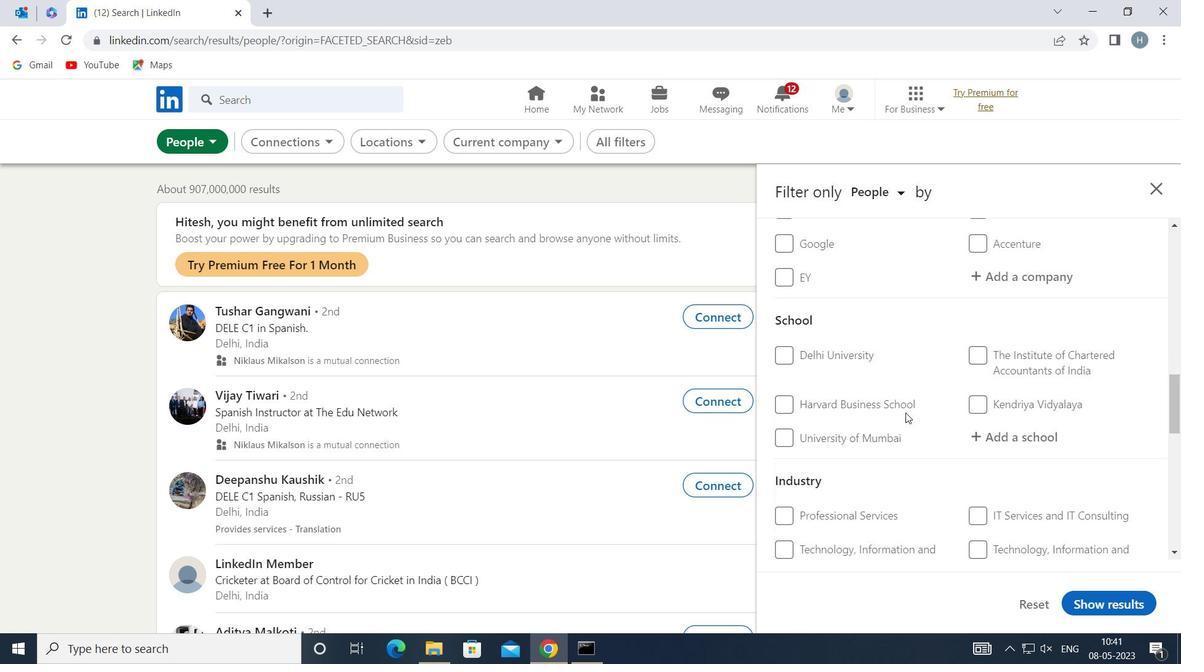 
Action: Mouse moved to (948, 429)
Screenshot: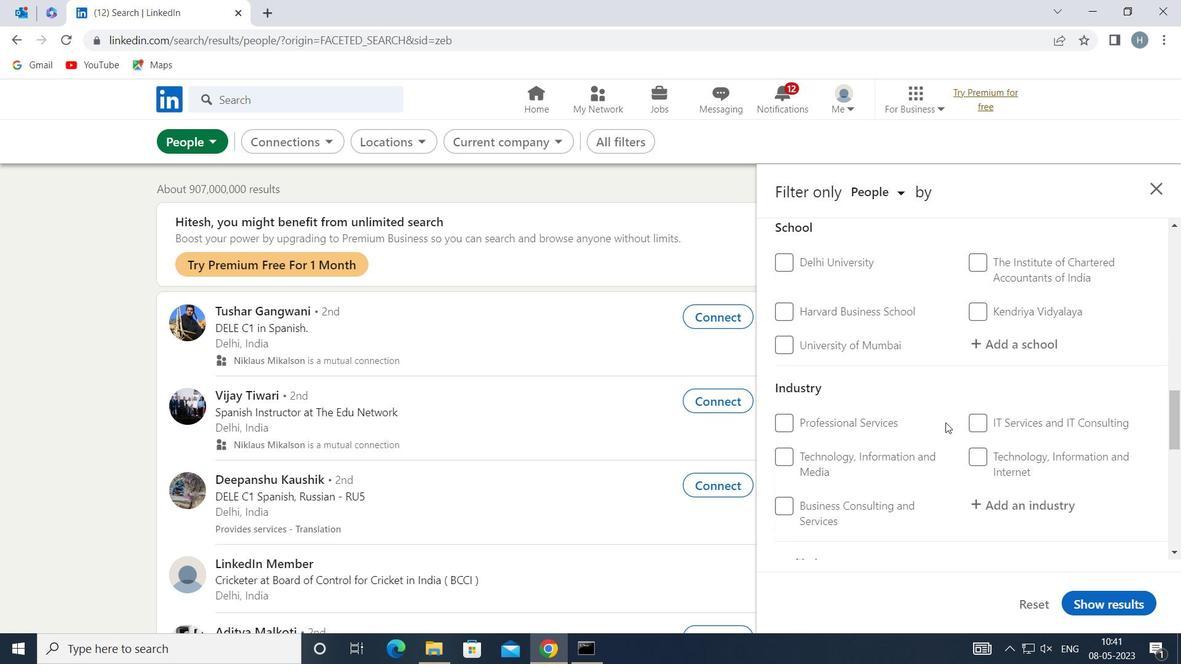 
Action: Mouse scrolled (948, 428) with delta (0, 0)
Screenshot: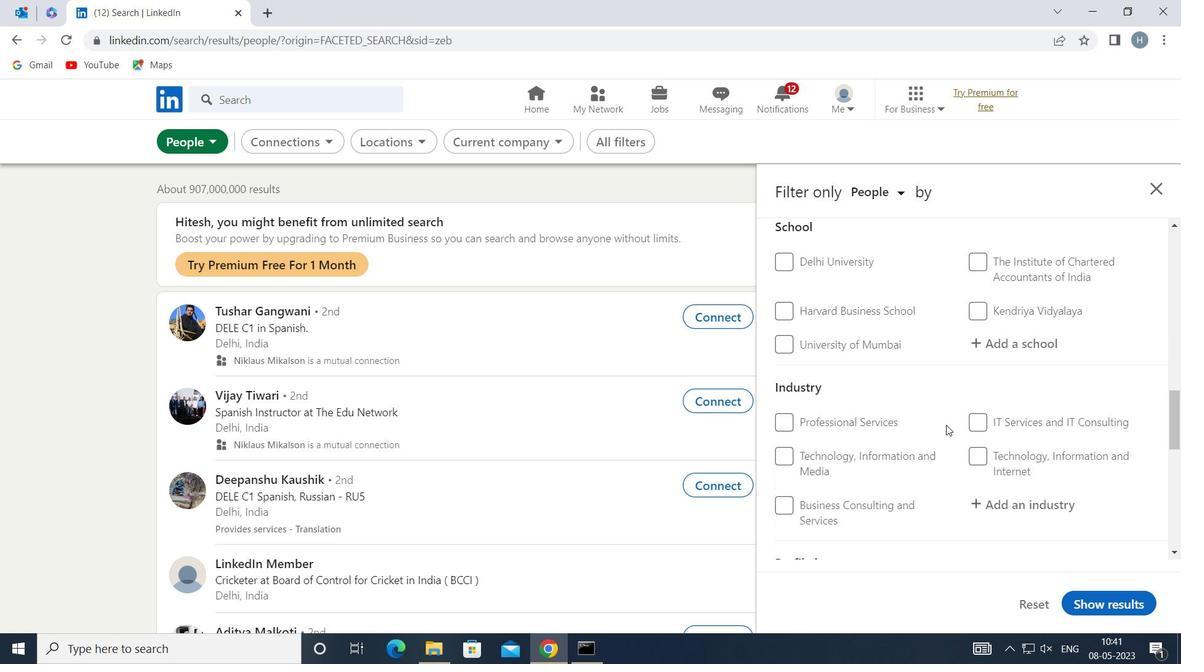 
Action: Mouse moved to (991, 526)
Screenshot: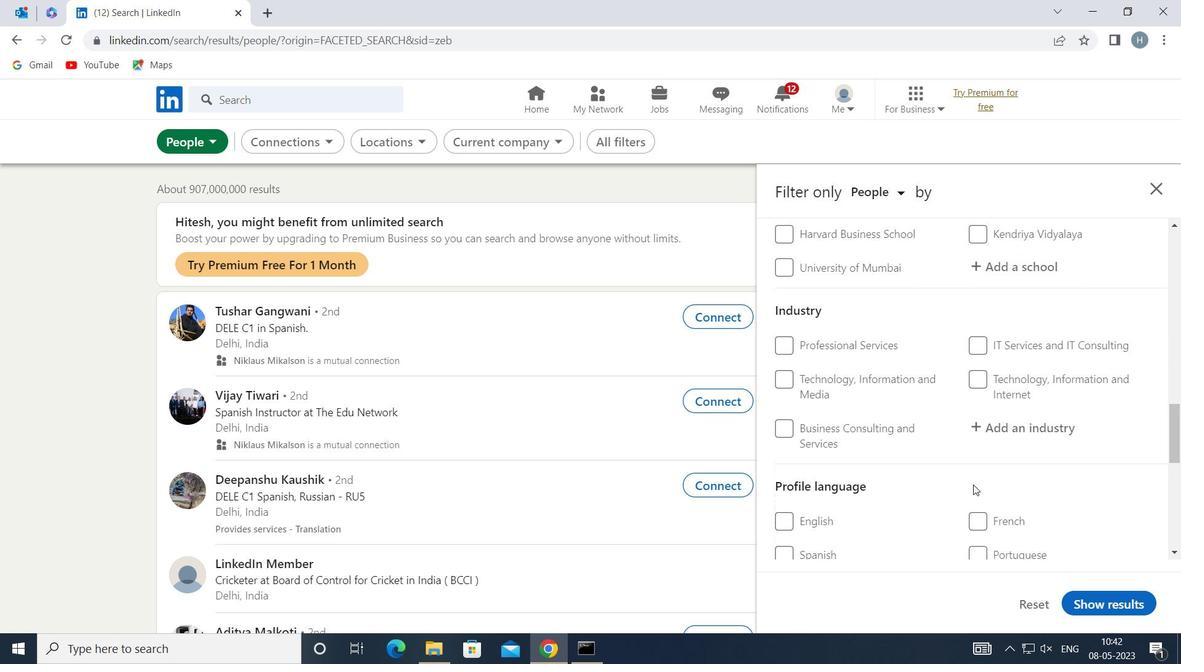 
Action: Mouse pressed left at (991, 526)
Screenshot: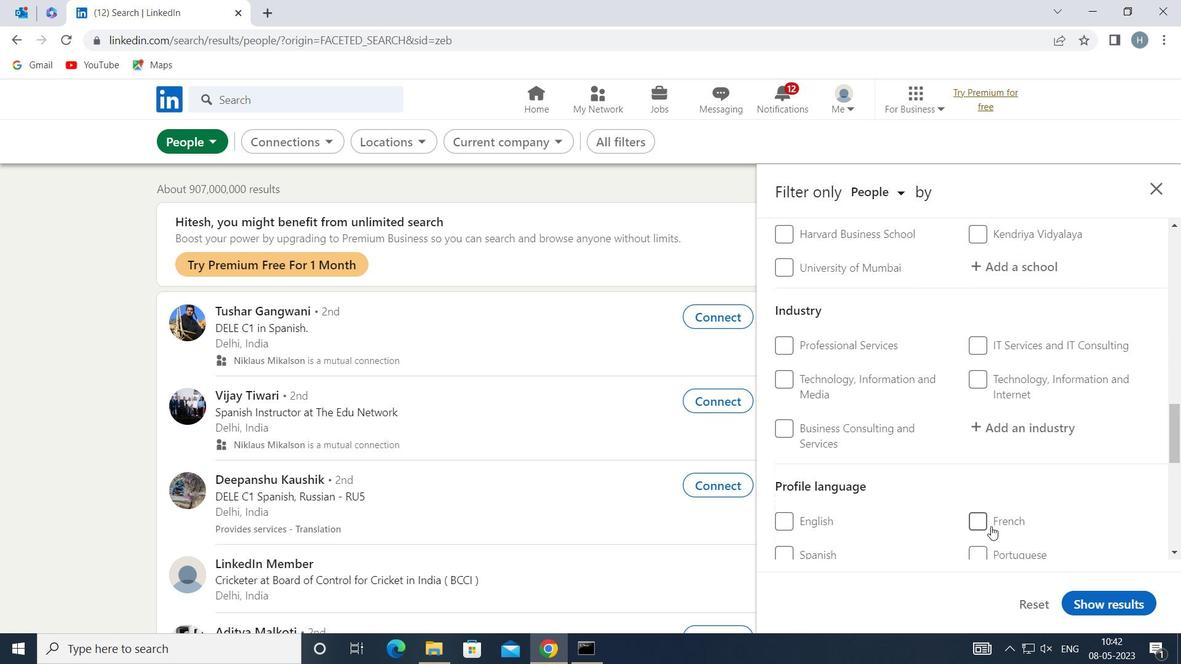 
Action: Mouse moved to (927, 491)
Screenshot: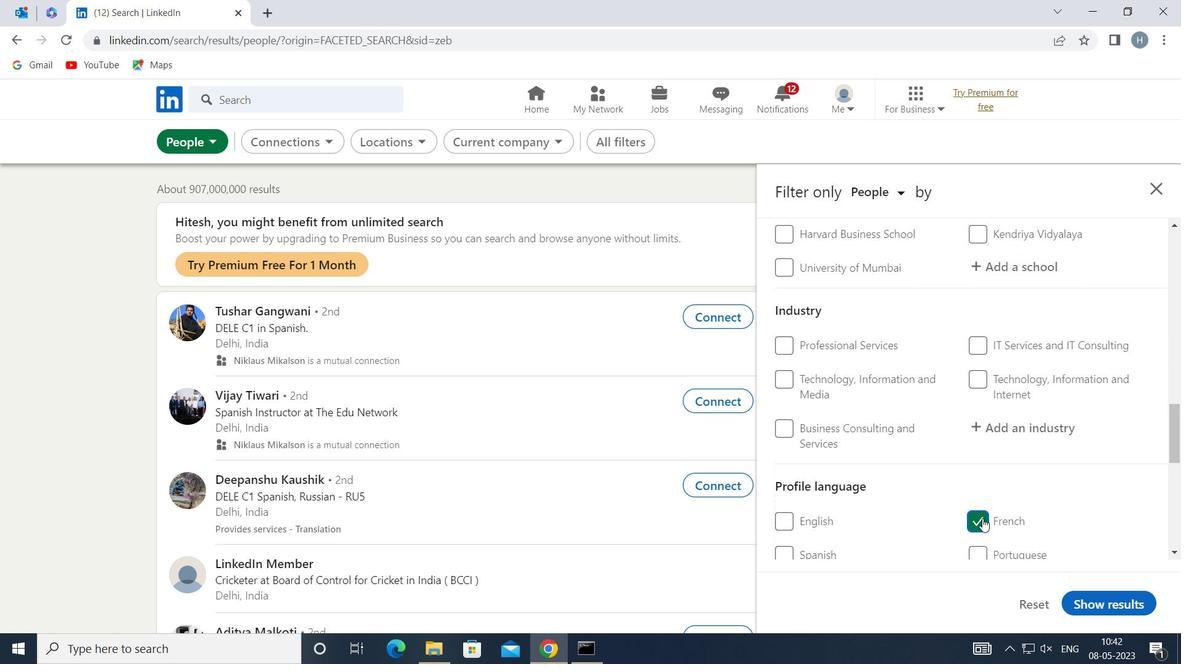 
Action: Mouse scrolled (927, 491) with delta (0, 0)
Screenshot: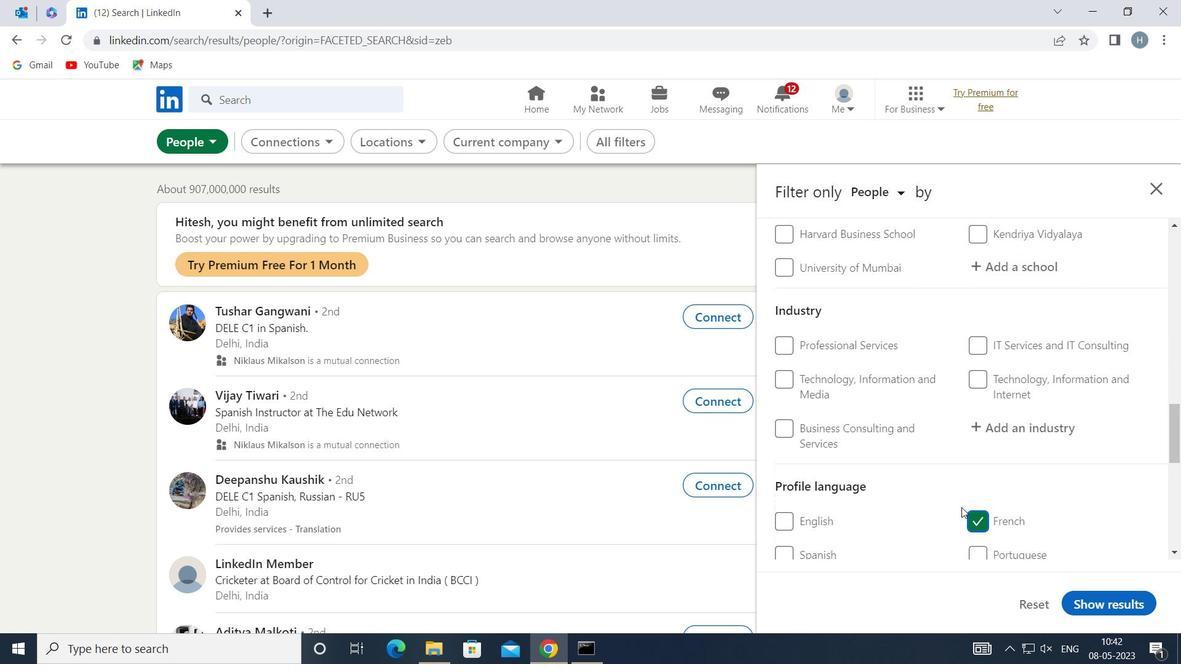 
Action: Mouse moved to (925, 490)
Screenshot: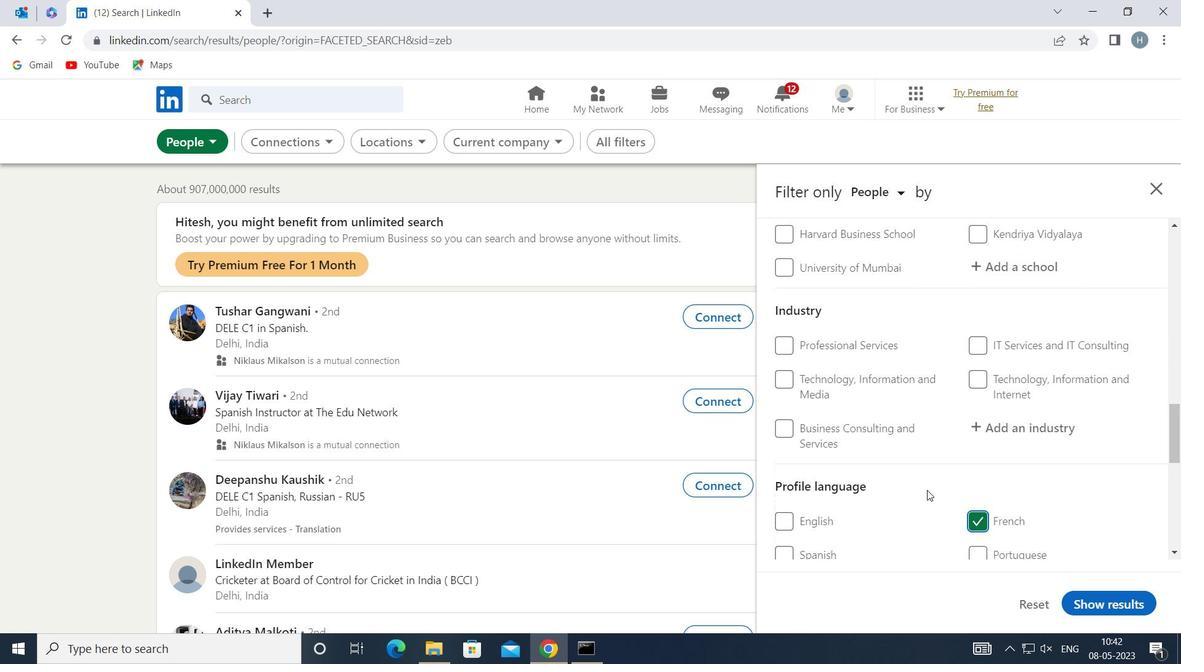 
Action: Mouse scrolled (925, 491) with delta (0, 0)
Screenshot: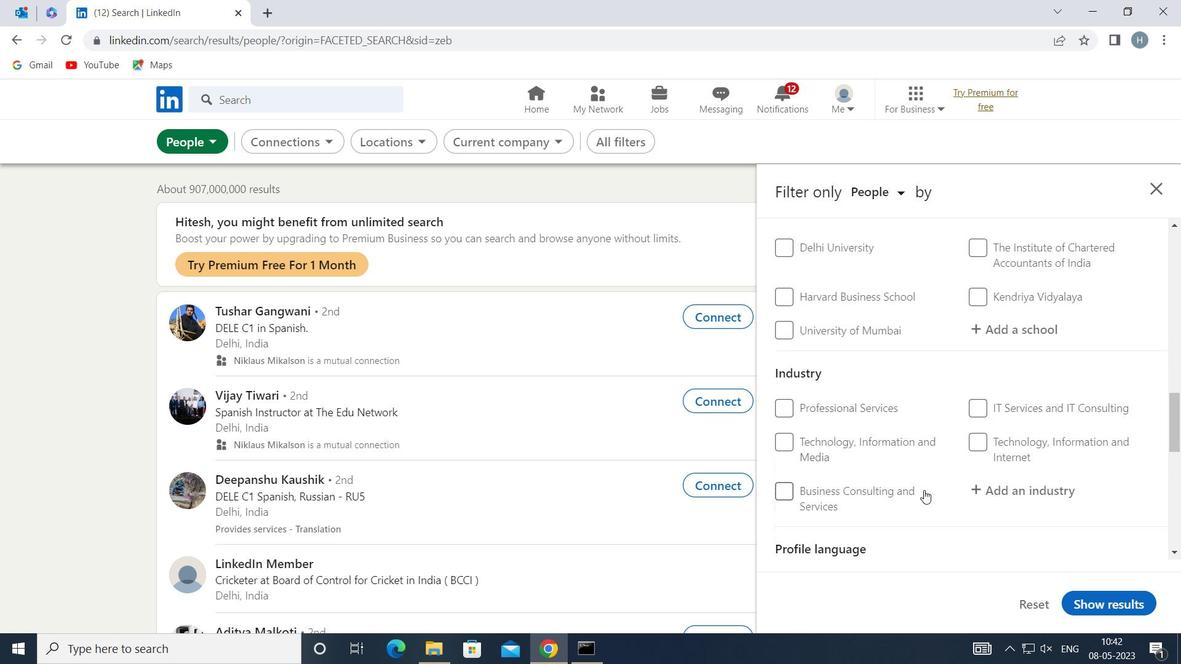 
Action: Mouse moved to (924, 489)
Screenshot: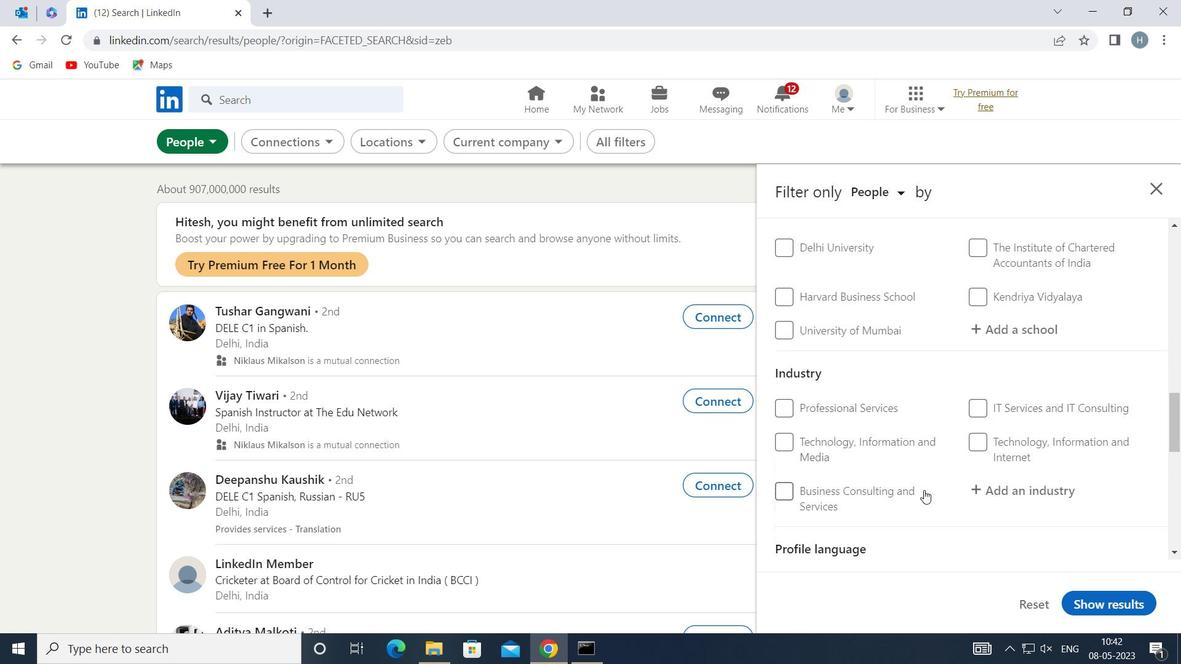 
Action: Mouse scrolled (924, 490) with delta (0, 0)
Screenshot: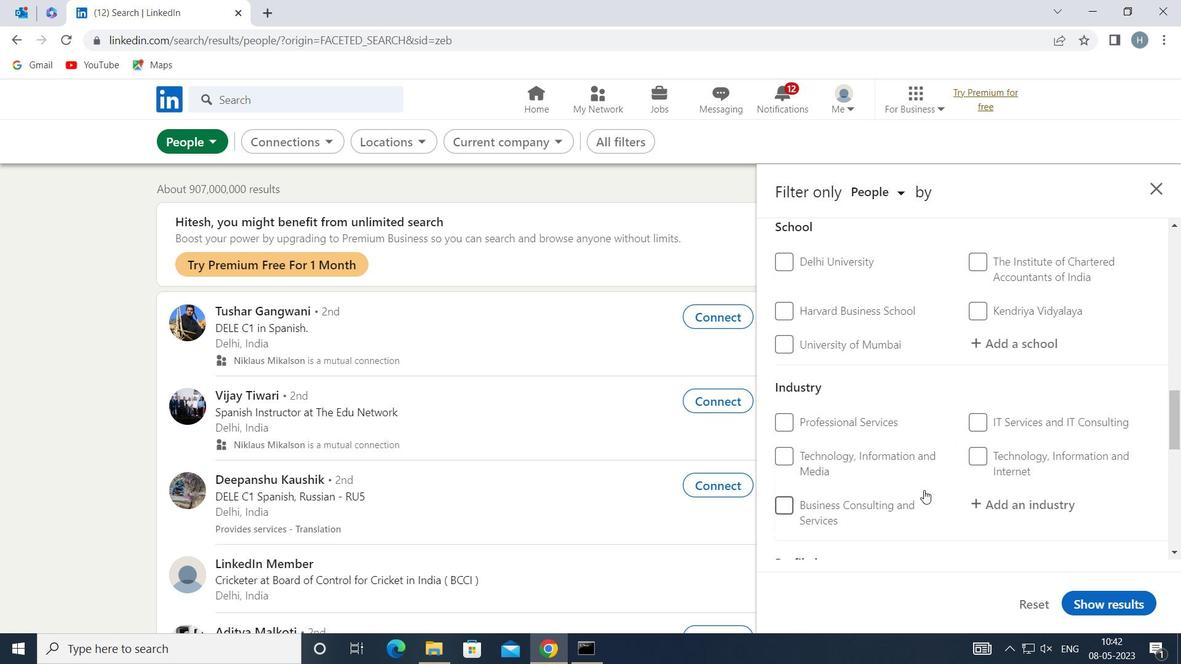 
Action: Mouse scrolled (924, 490) with delta (0, 0)
Screenshot: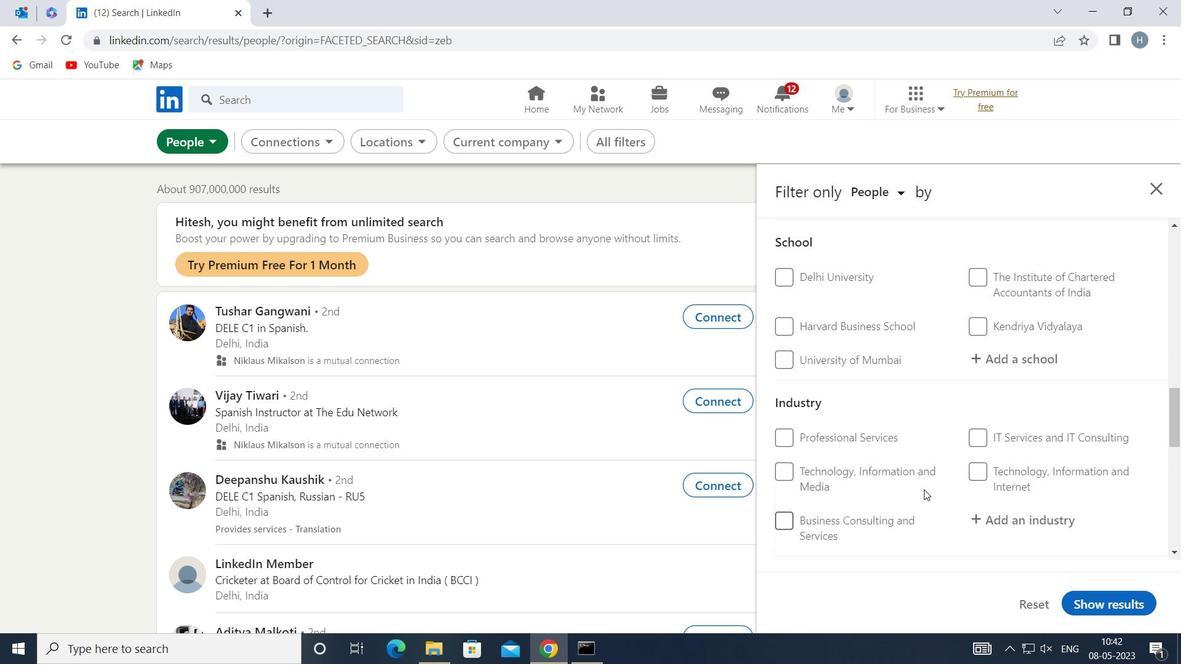 
Action: Mouse scrolled (924, 490) with delta (0, 0)
Screenshot: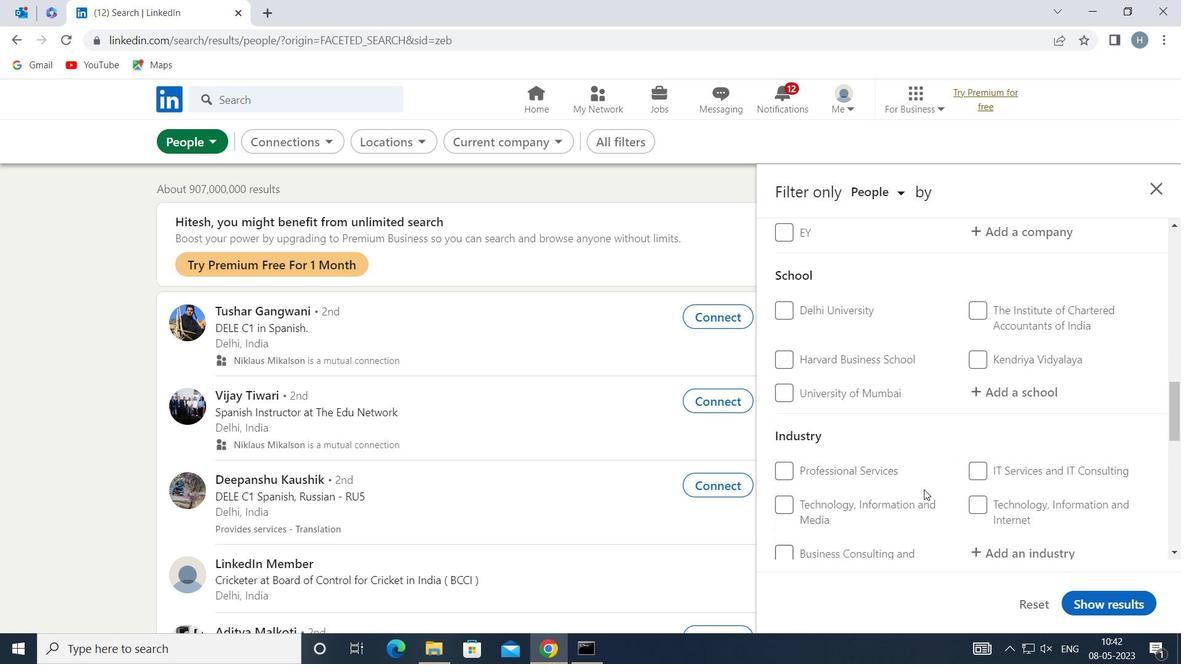 
Action: Mouse scrolled (924, 490) with delta (0, 0)
Screenshot: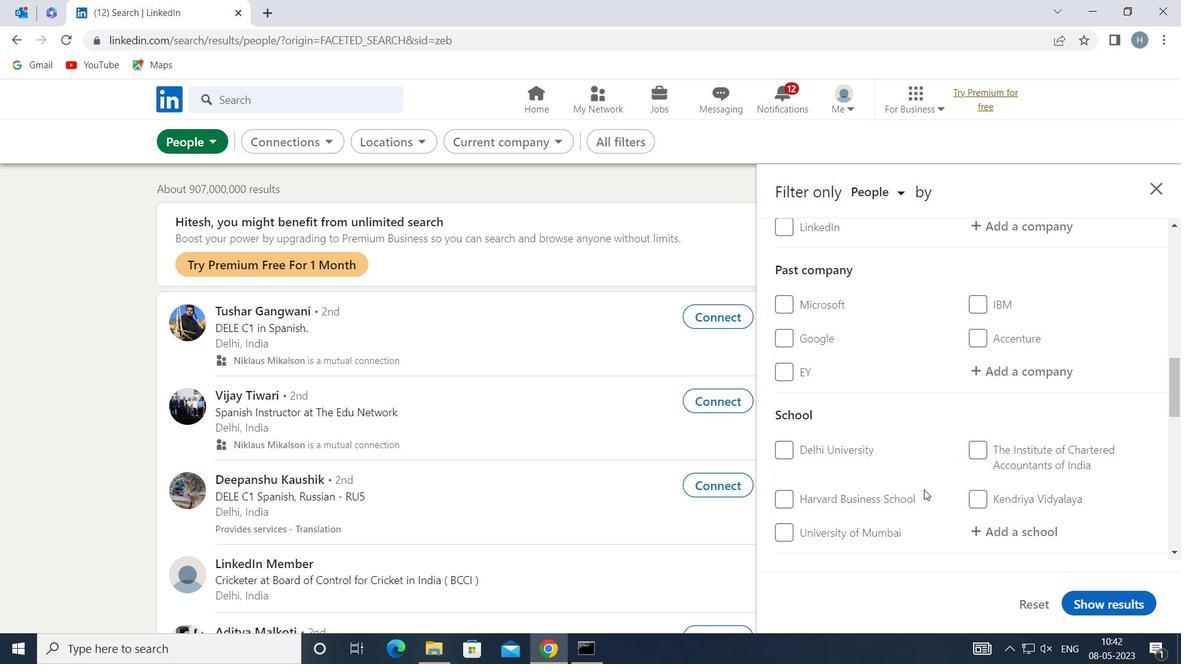 
Action: Mouse scrolled (924, 490) with delta (0, 0)
Screenshot: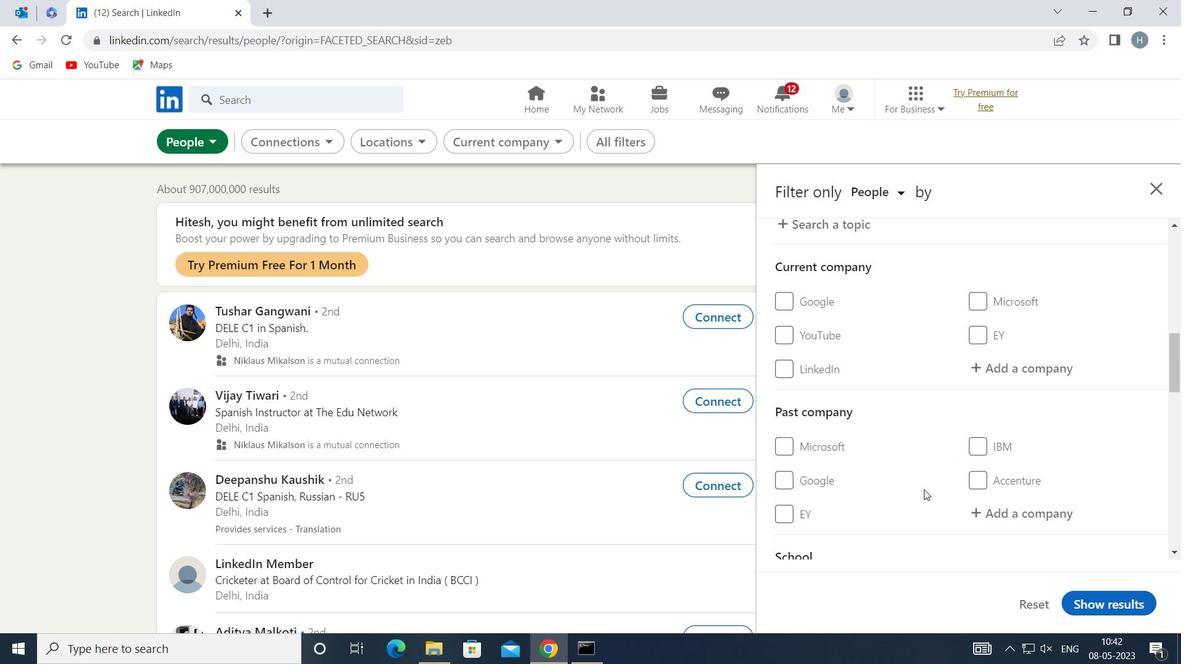 
Action: Mouse moved to (991, 495)
Screenshot: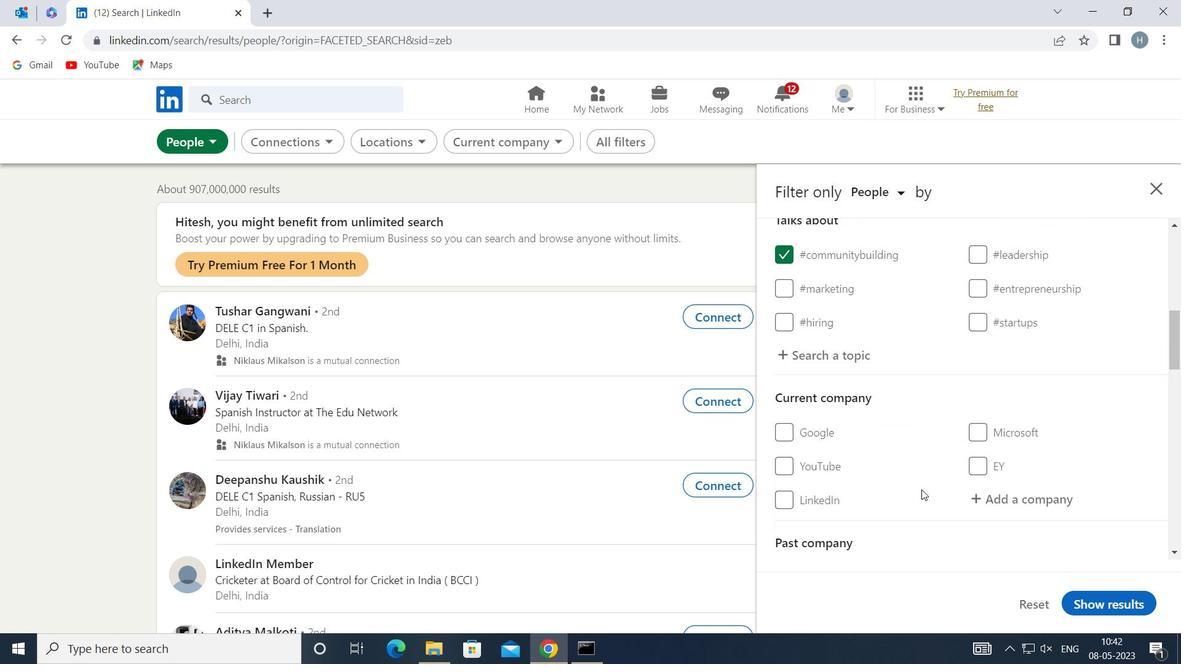 
Action: Mouse pressed left at (991, 495)
Screenshot: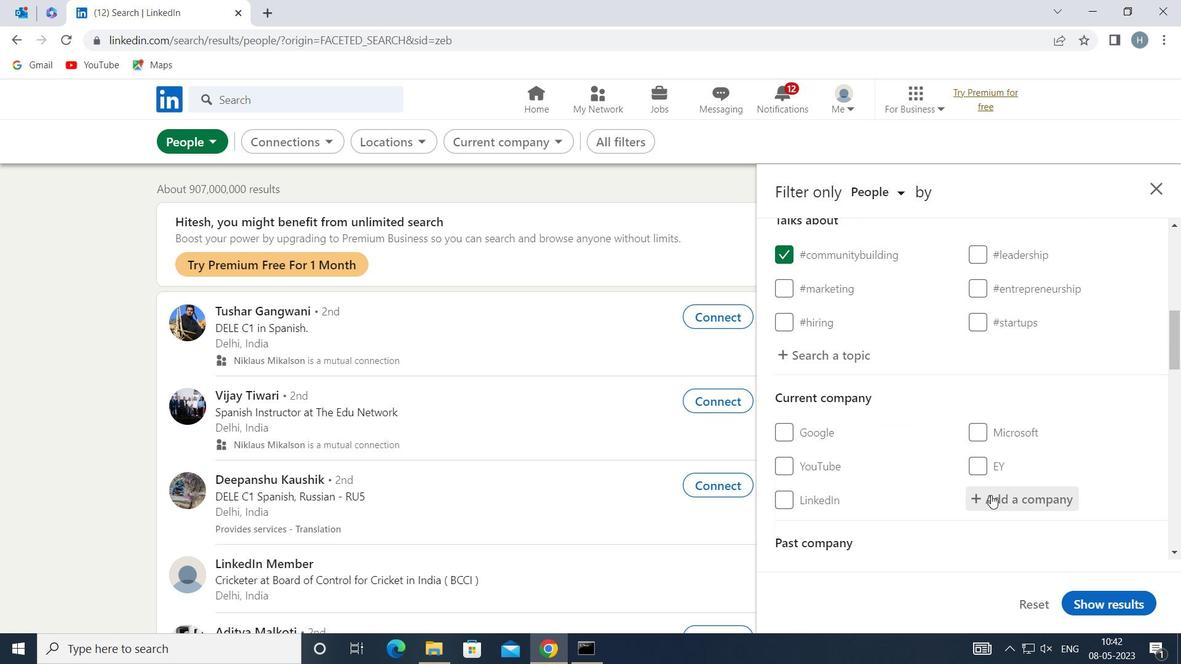
Action: Mouse moved to (990, 495)
Screenshot: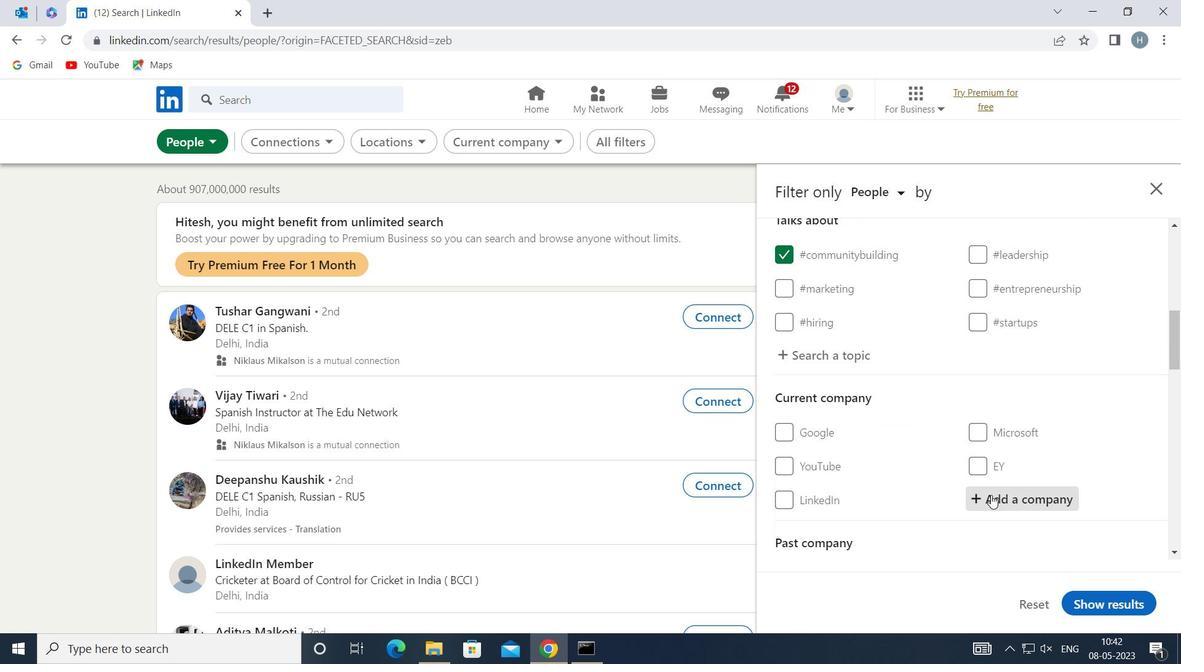 
Action: Key pressed <Key.shift>LIFEC<Key.backspace><Key.shift>CELL<Key.space><Key.shift>IN
Screenshot: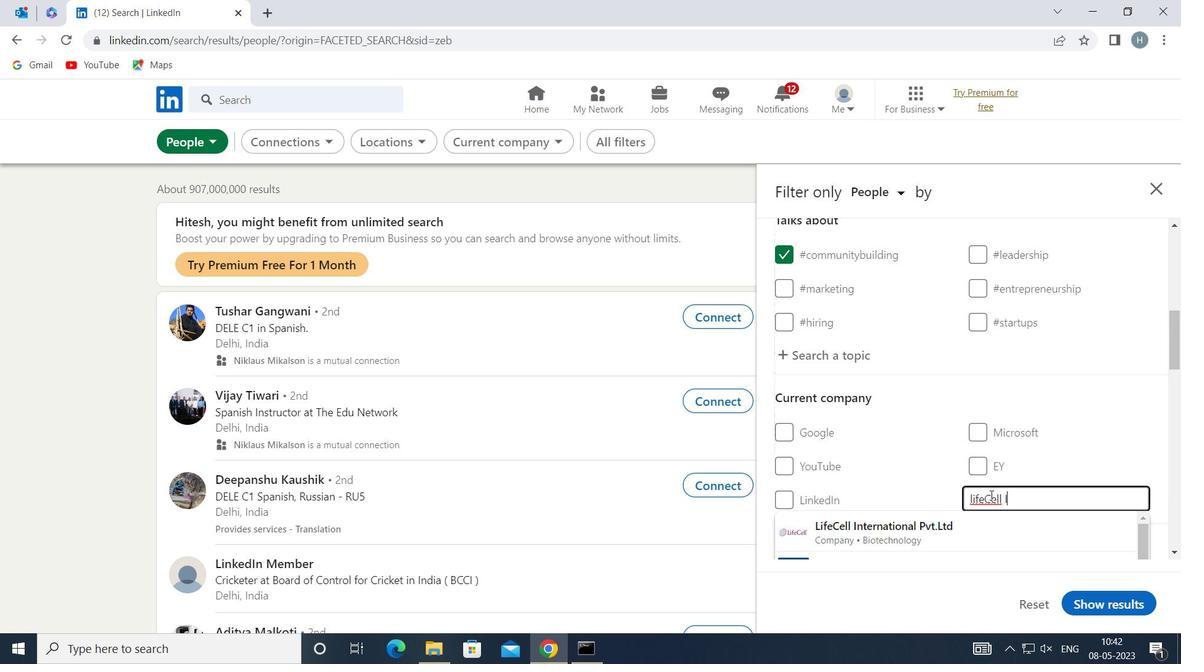 
Action: Mouse moved to (903, 527)
Screenshot: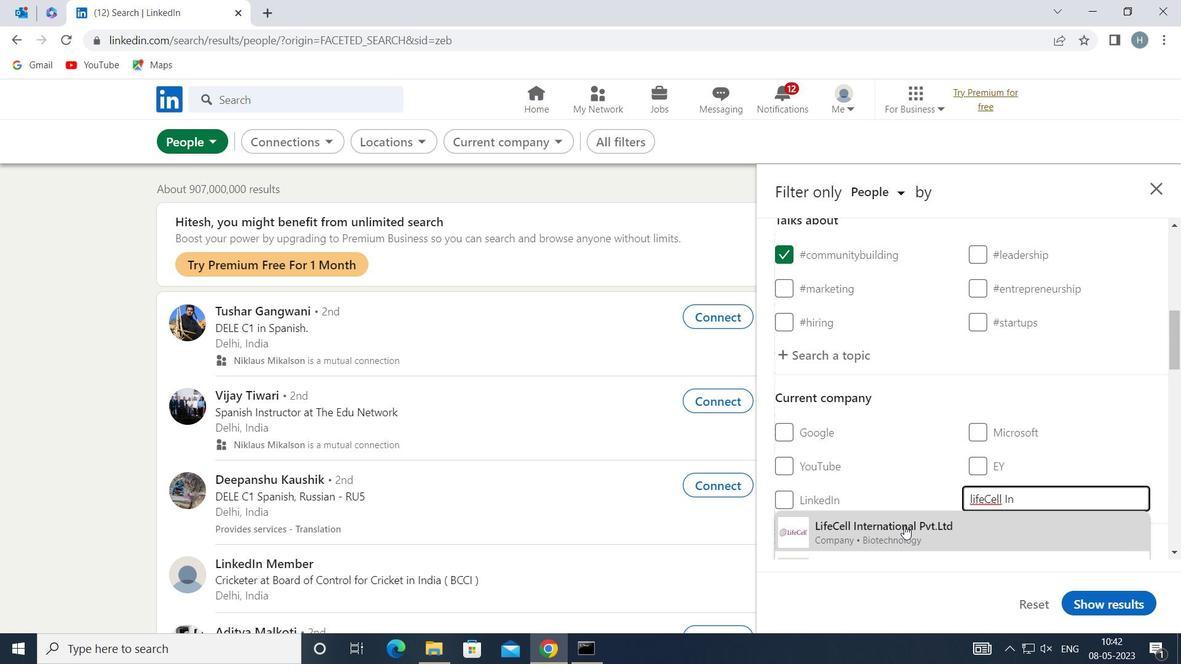 
Action: Mouse pressed left at (903, 527)
Screenshot: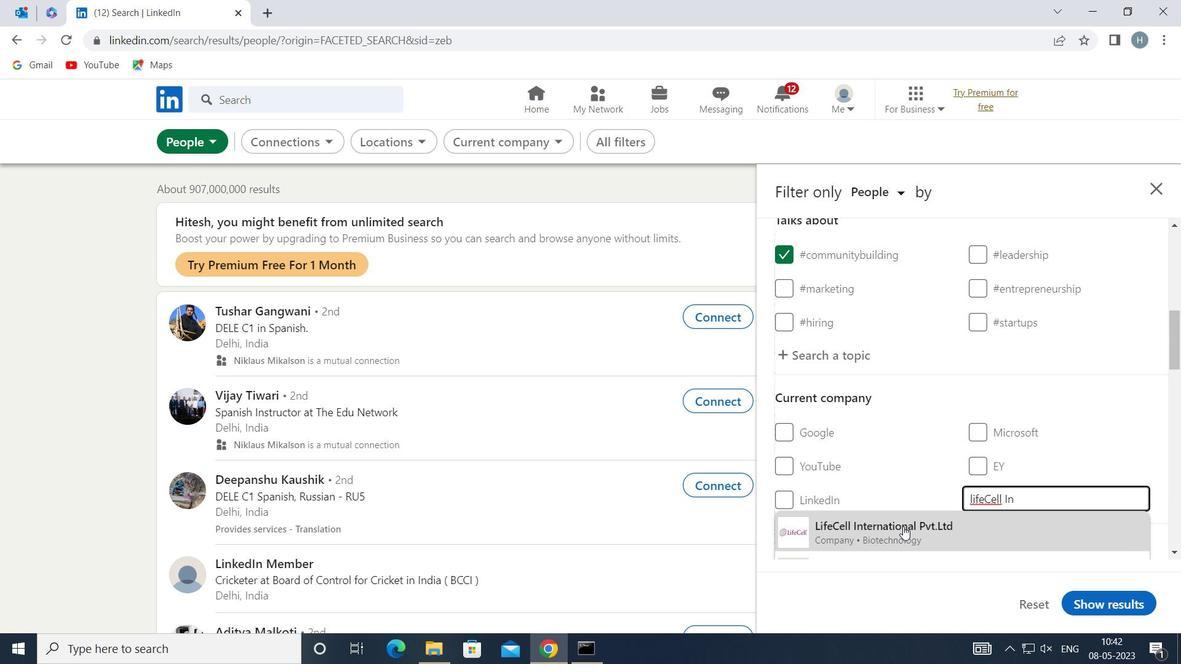 
Action: Mouse moved to (904, 494)
Screenshot: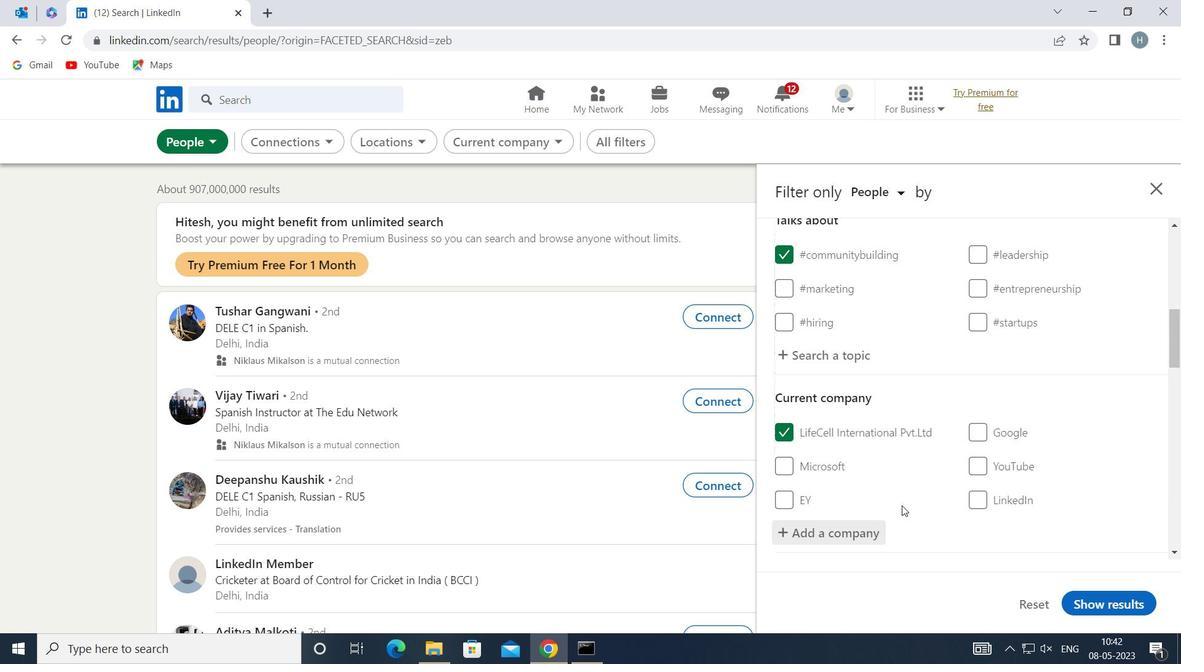 
Action: Mouse scrolled (904, 493) with delta (0, 0)
Screenshot: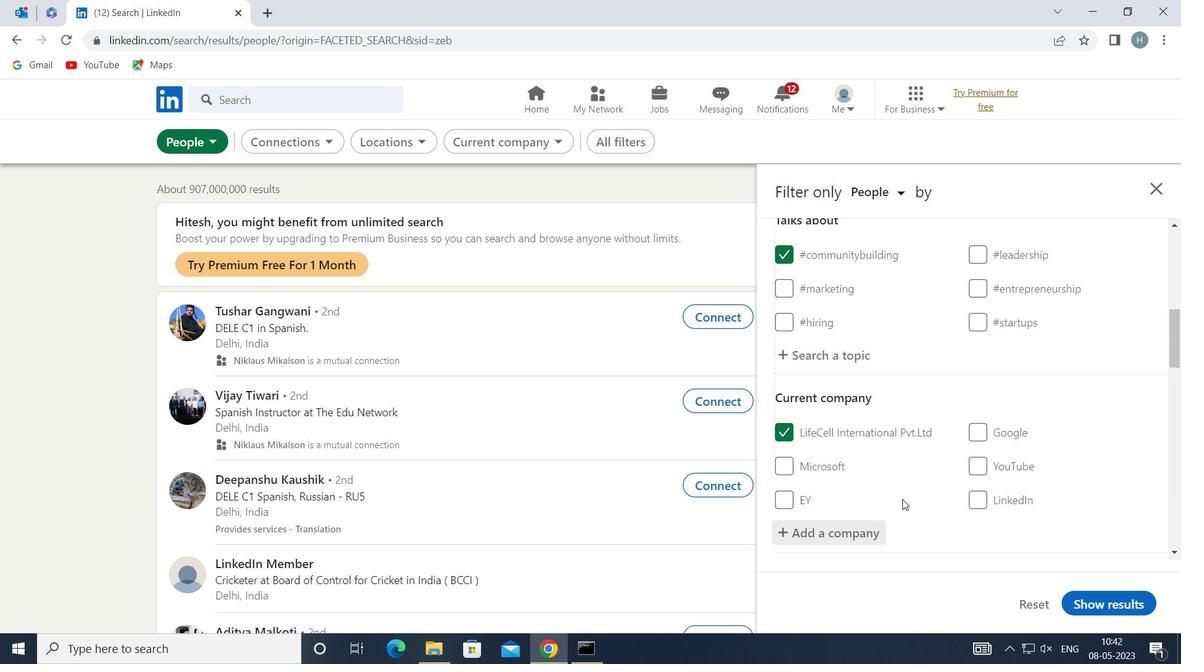
Action: Mouse moved to (911, 486)
Screenshot: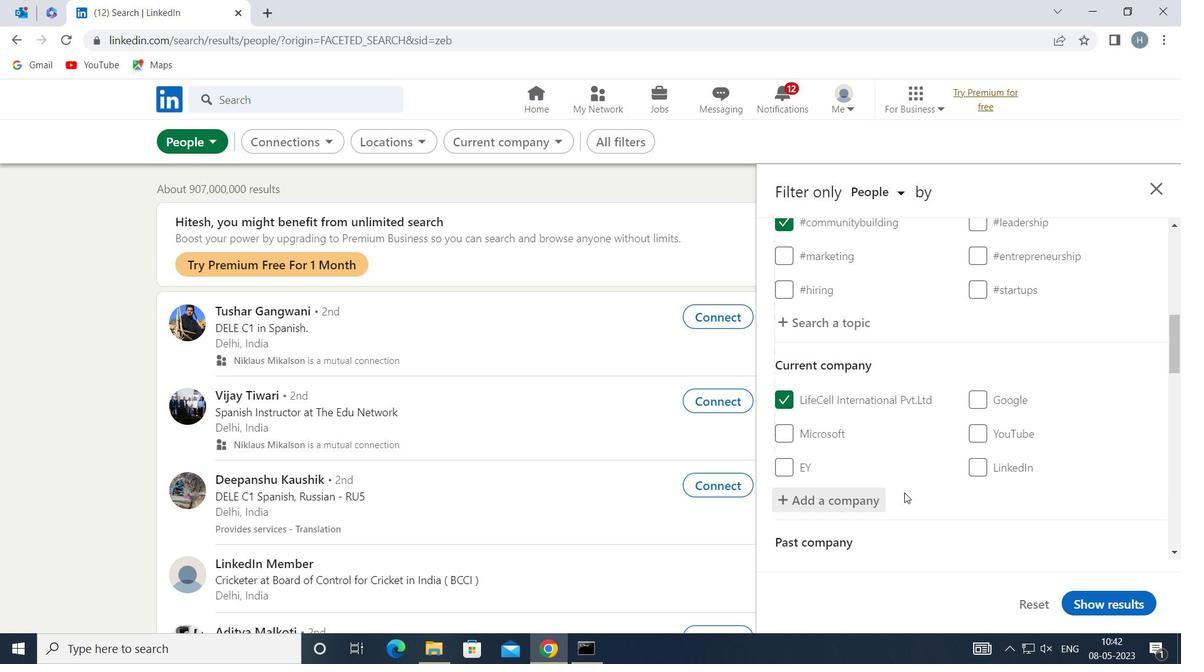 
Action: Mouse scrolled (911, 486) with delta (0, 0)
Screenshot: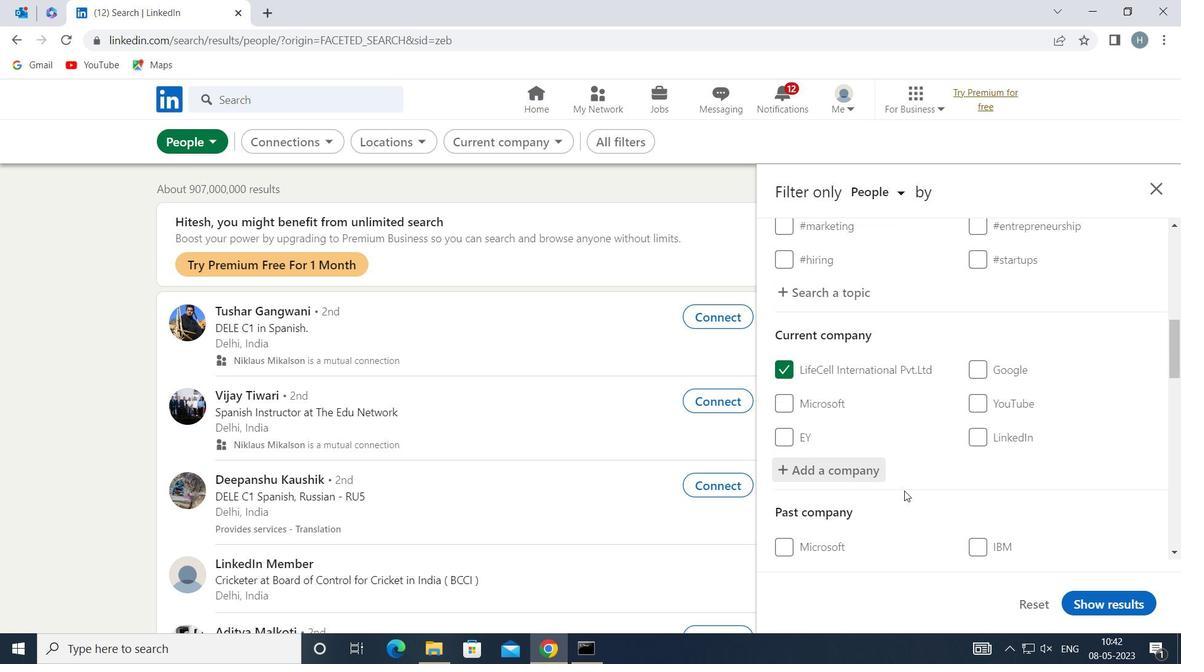 
Action: Mouse moved to (936, 478)
Screenshot: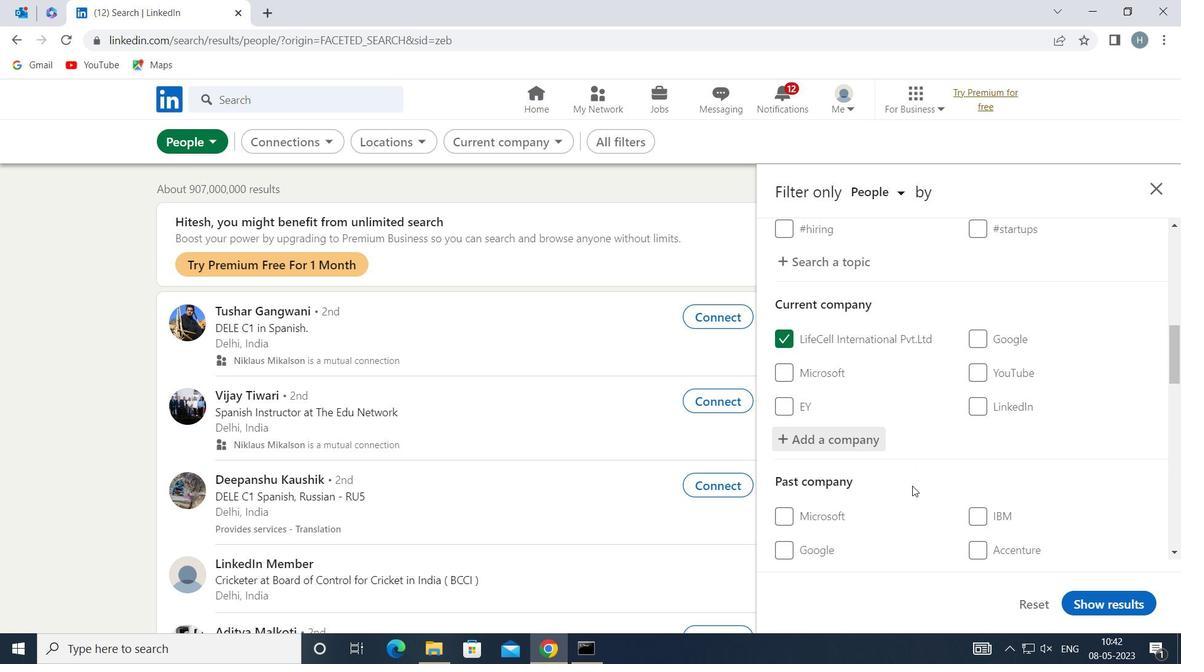 
Action: Mouse scrolled (936, 478) with delta (0, 0)
Screenshot: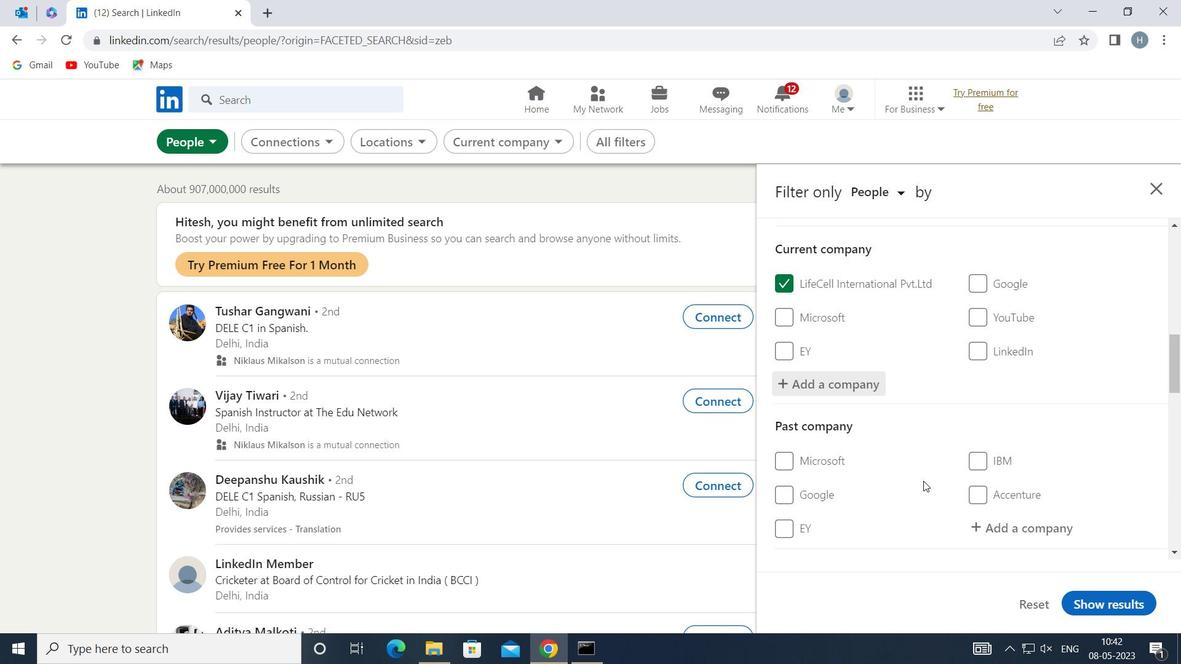 
Action: Mouse moved to (942, 476)
Screenshot: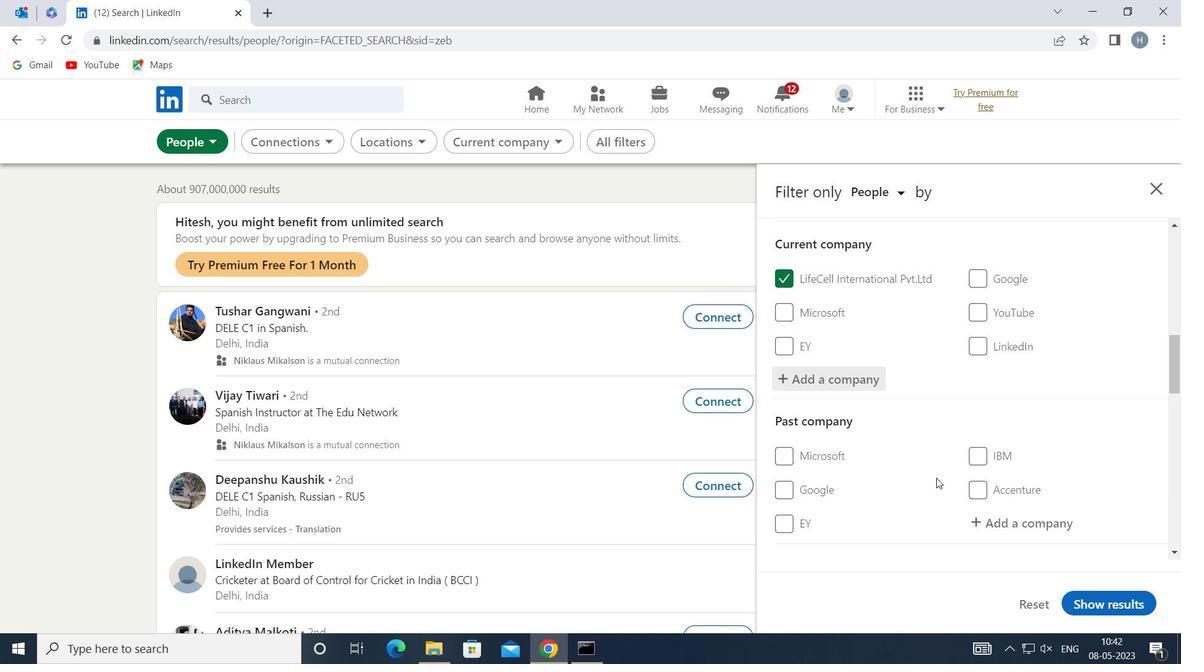 
Action: Mouse scrolled (942, 476) with delta (0, 0)
Screenshot: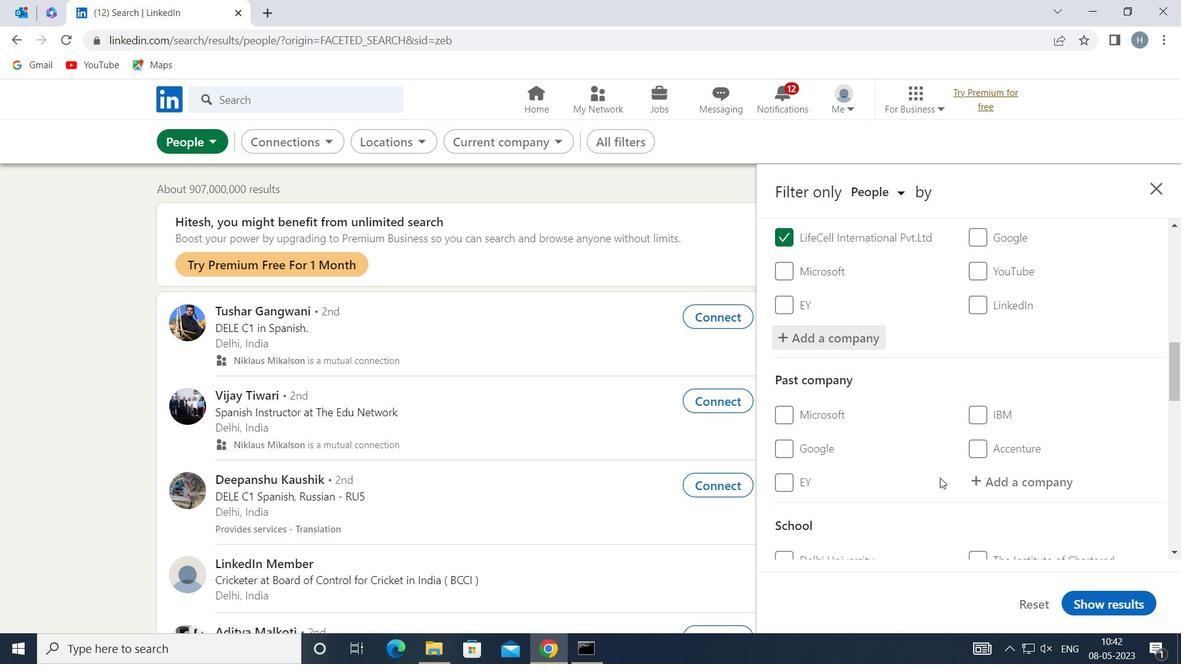 
Action: Mouse moved to (944, 476)
Screenshot: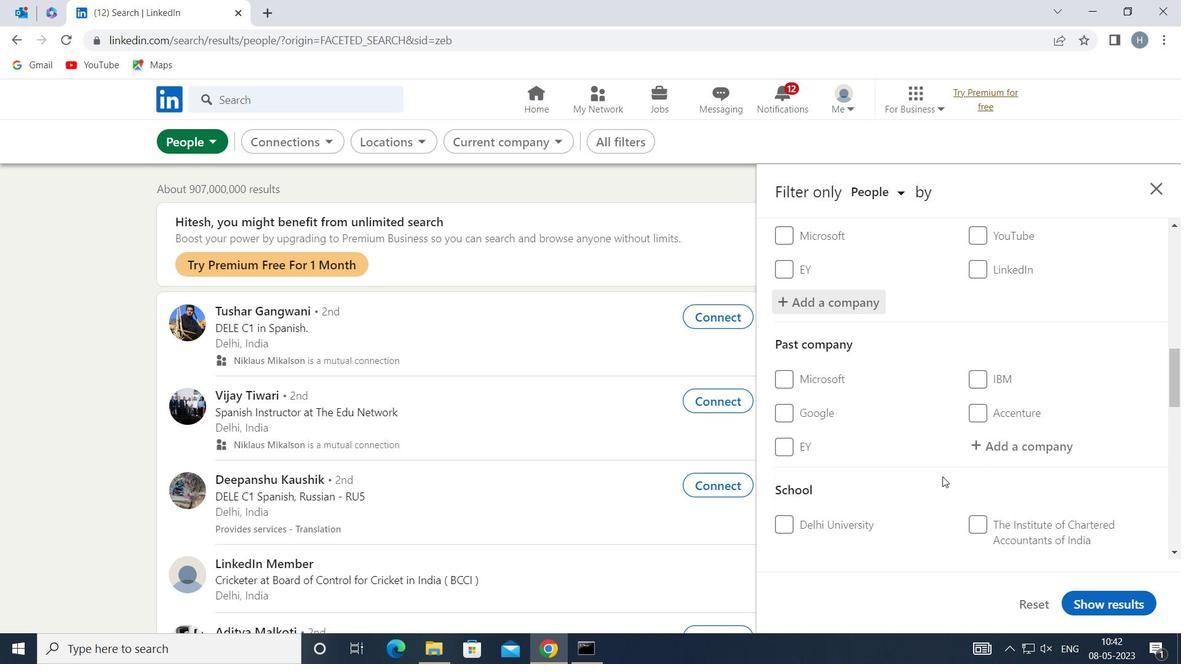 
Action: Mouse scrolled (944, 475) with delta (0, 0)
Screenshot: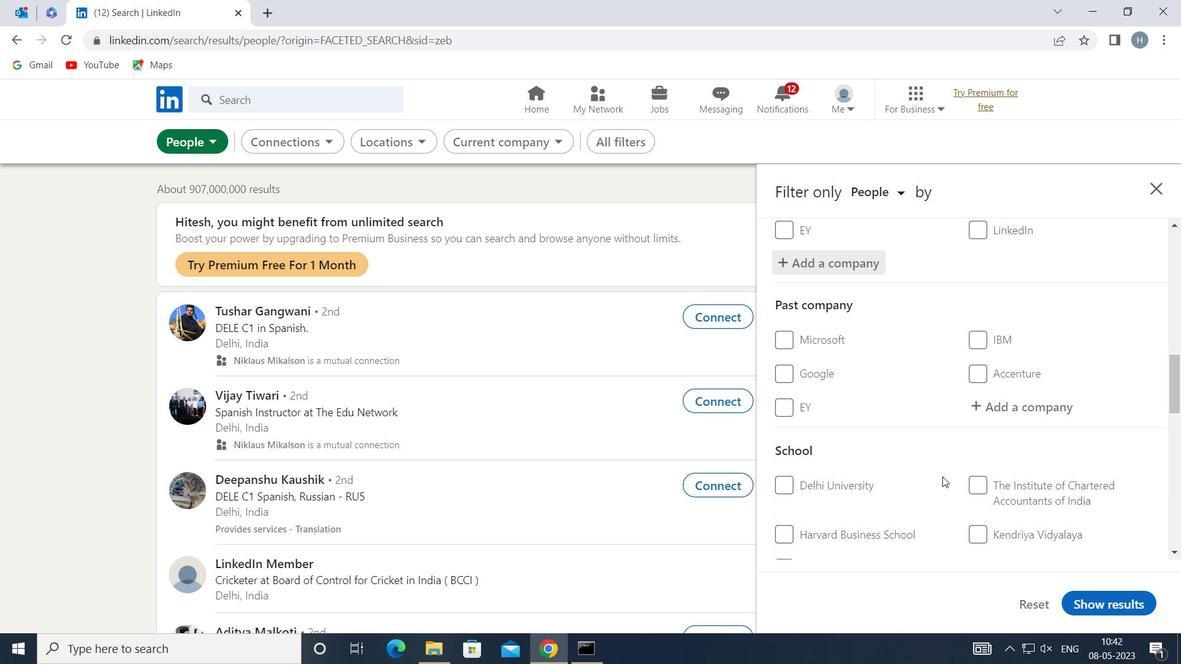 
Action: Mouse moved to (1019, 452)
Screenshot: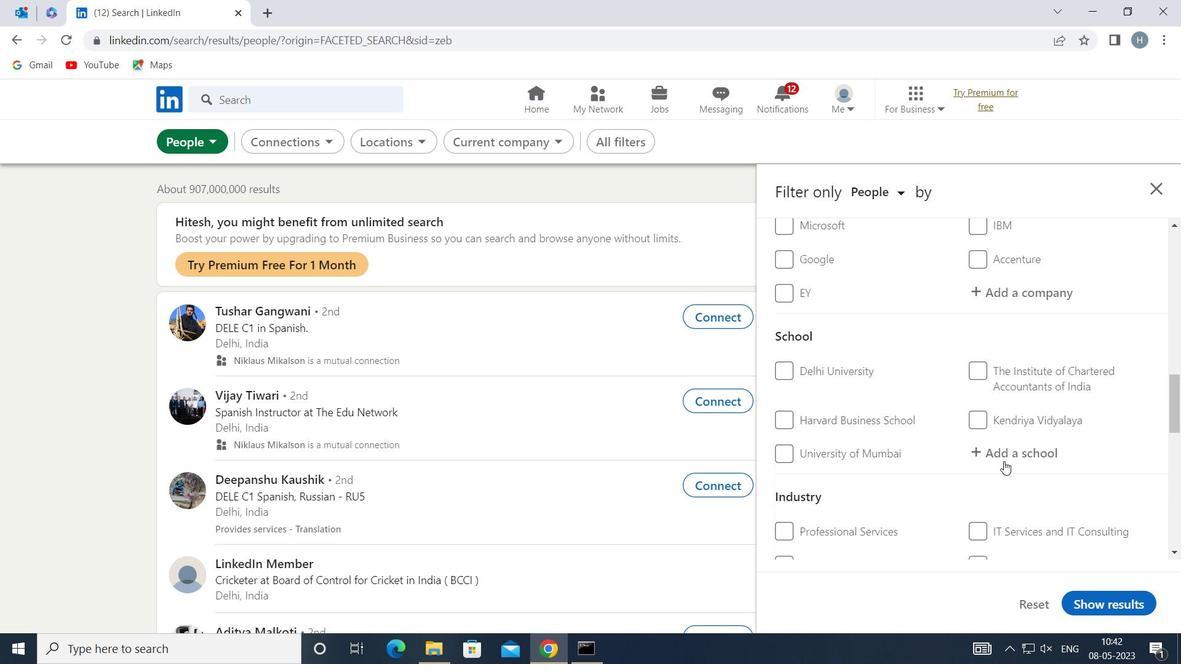 
Action: Mouse pressed left at (1019, 452)
Screenshot: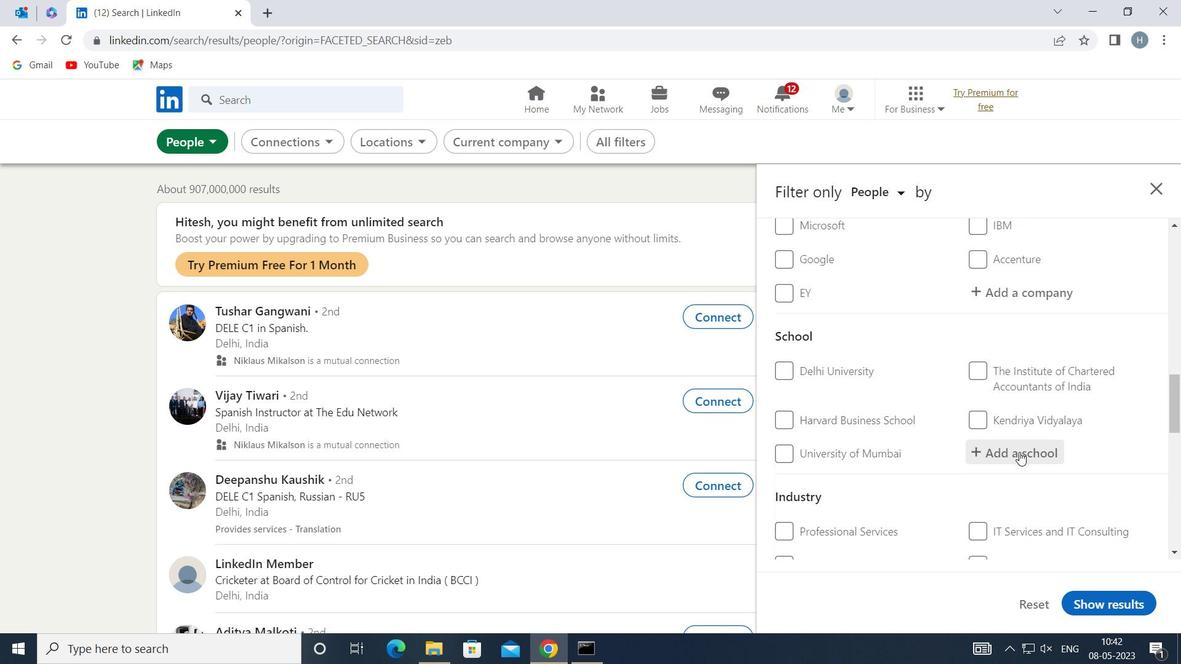 
Action: Mouse moved to (1019, 452)
Screenshot: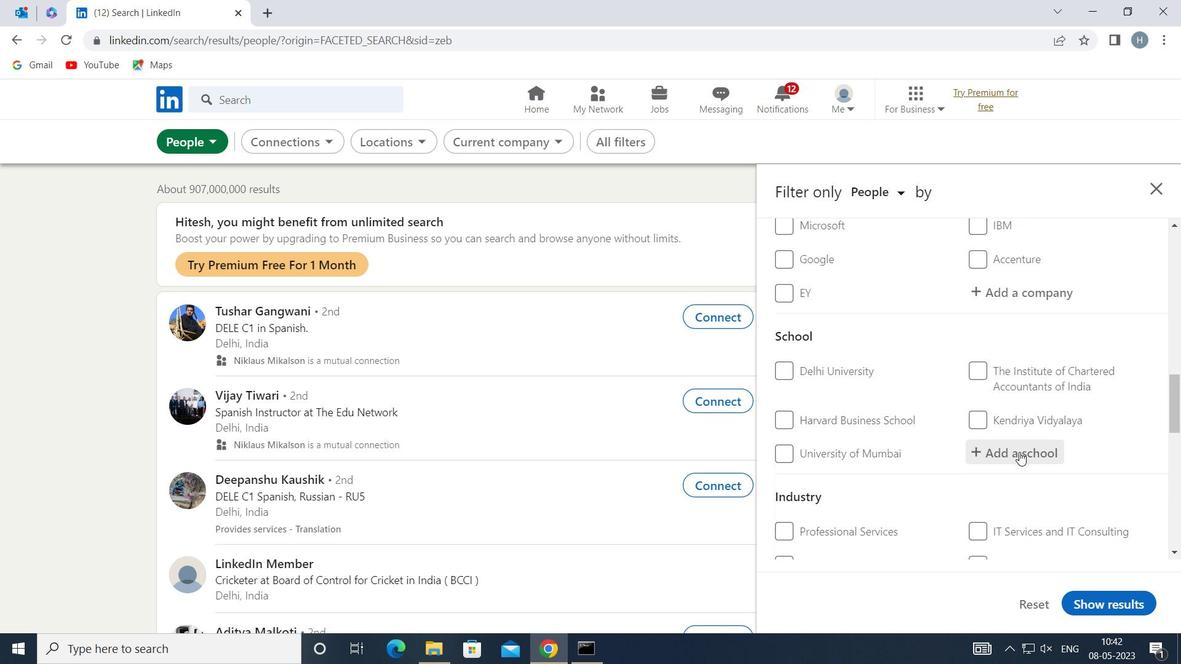 
Action: Key pressed <Key.shift>SIKKIM<Key.space><Key.shift>MANIPAL<Key.space><Key.shift>UN
Screenshot: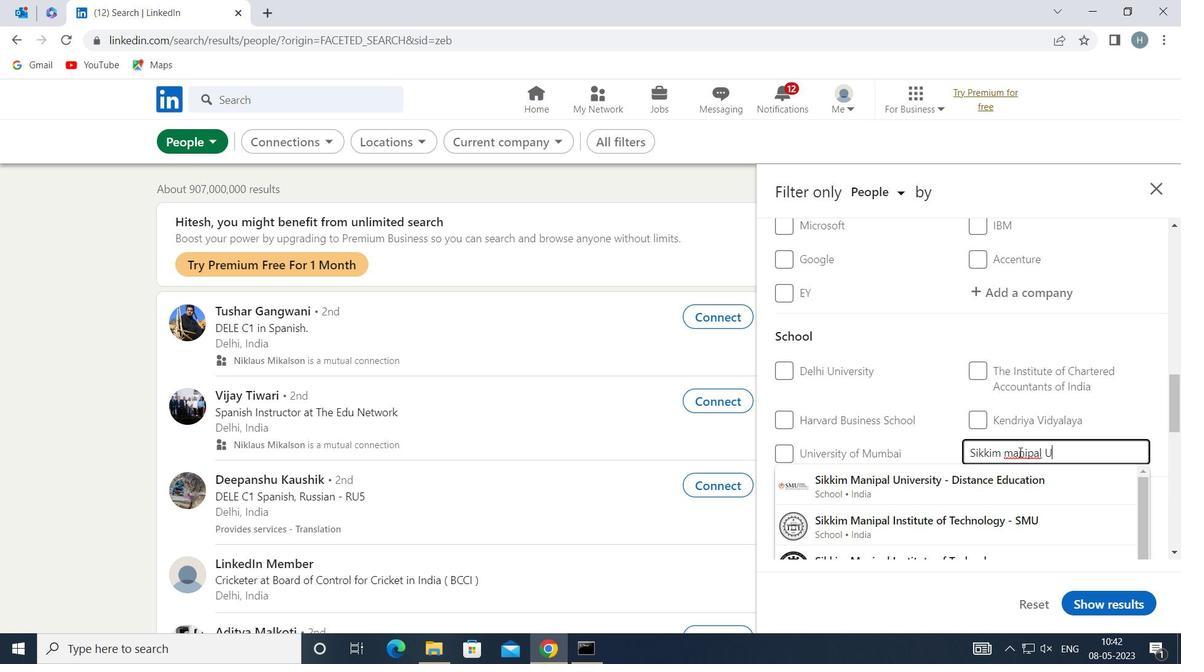 
Action: Mouse moved to (1080, 448)
Screenshot: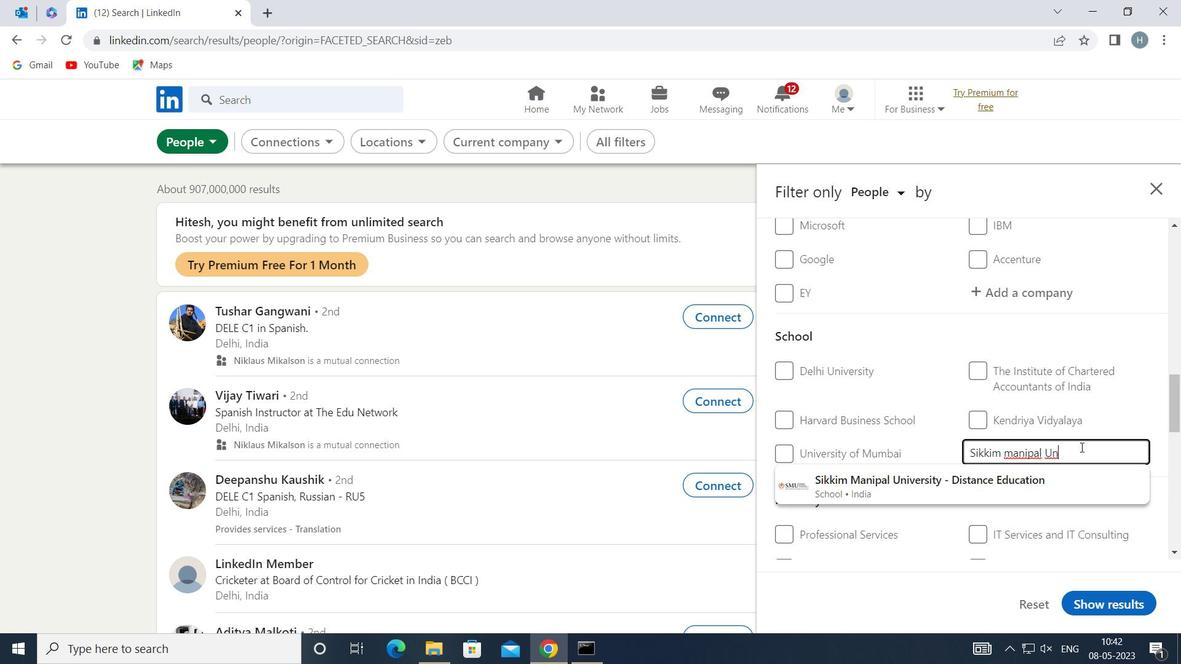 
Action: Key pressed IVERI<Key.backspace>SITY<Key.space><Key.shift>GANGTOK
Screenshot: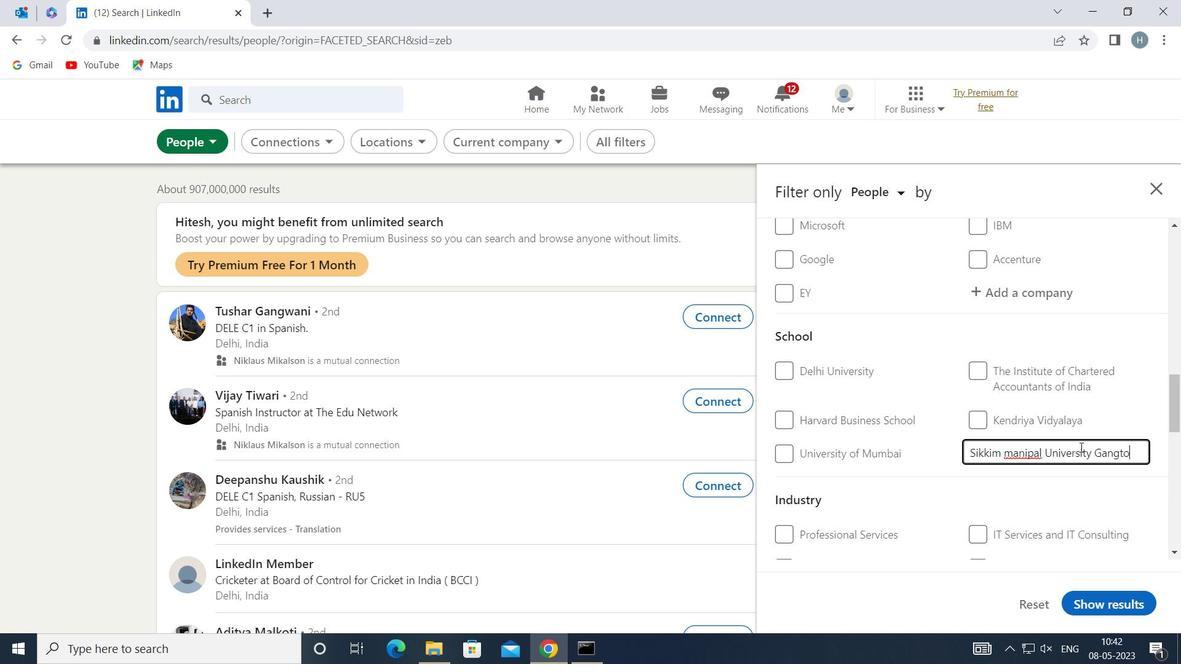 
Action: Mouse moved to (1102, 485)
Screenshot: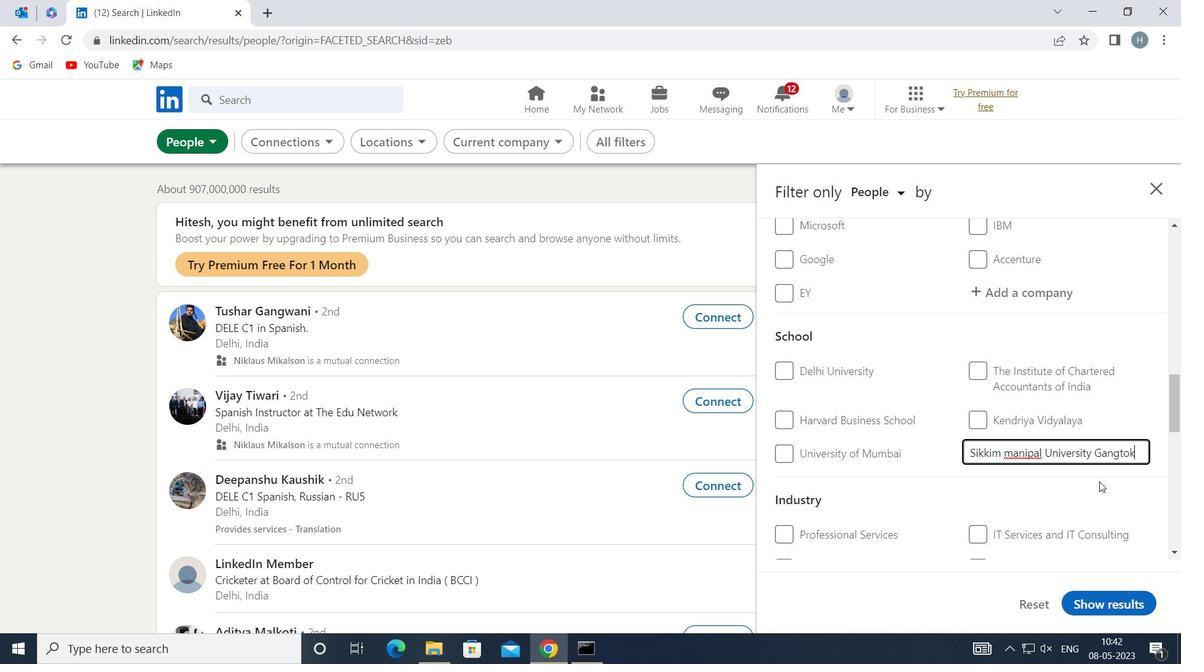 
Action: Mouse pressed left at (1102, 485)
Screenshot: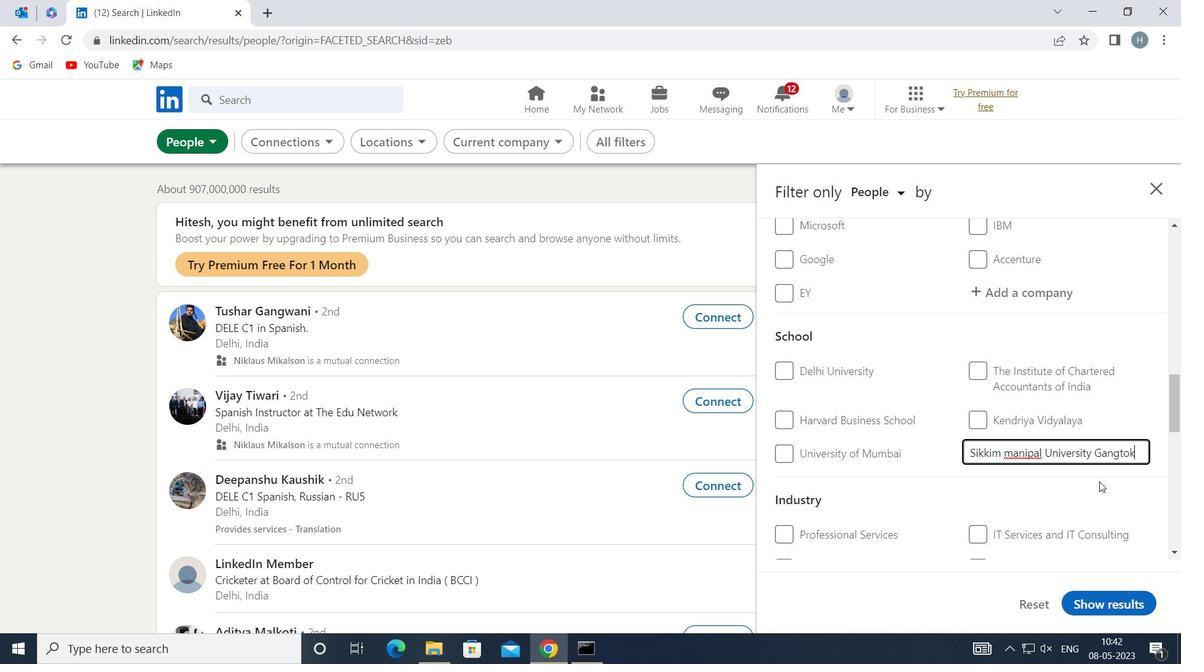 
Action: Mouse moved to (1064, 486)
Screenshot: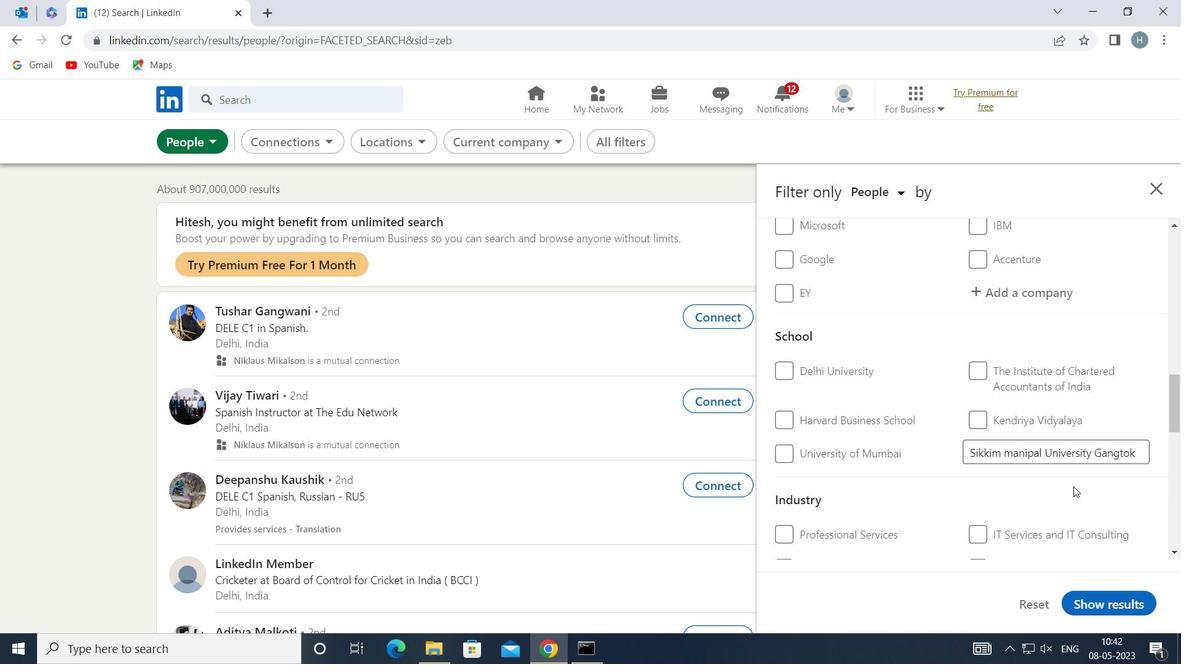 
Action: Mouse scrolled (1064, 485) with delta (0, 0)
Screenshot: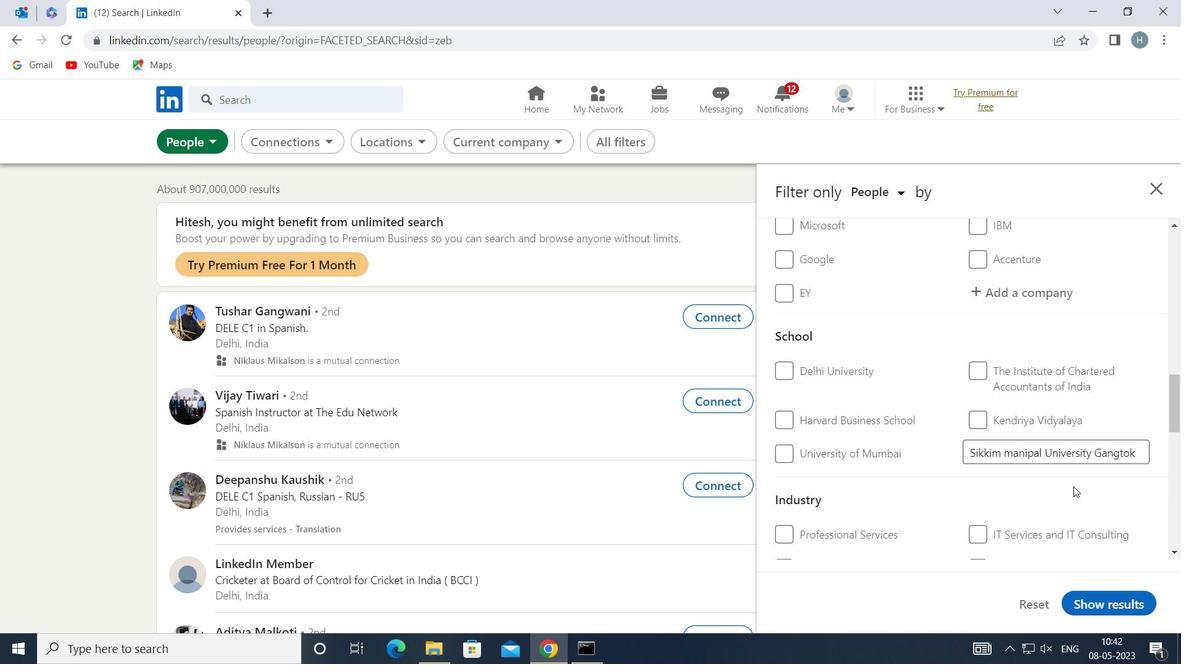 
Action: Mouse moved to (918, 432)
Screenshot: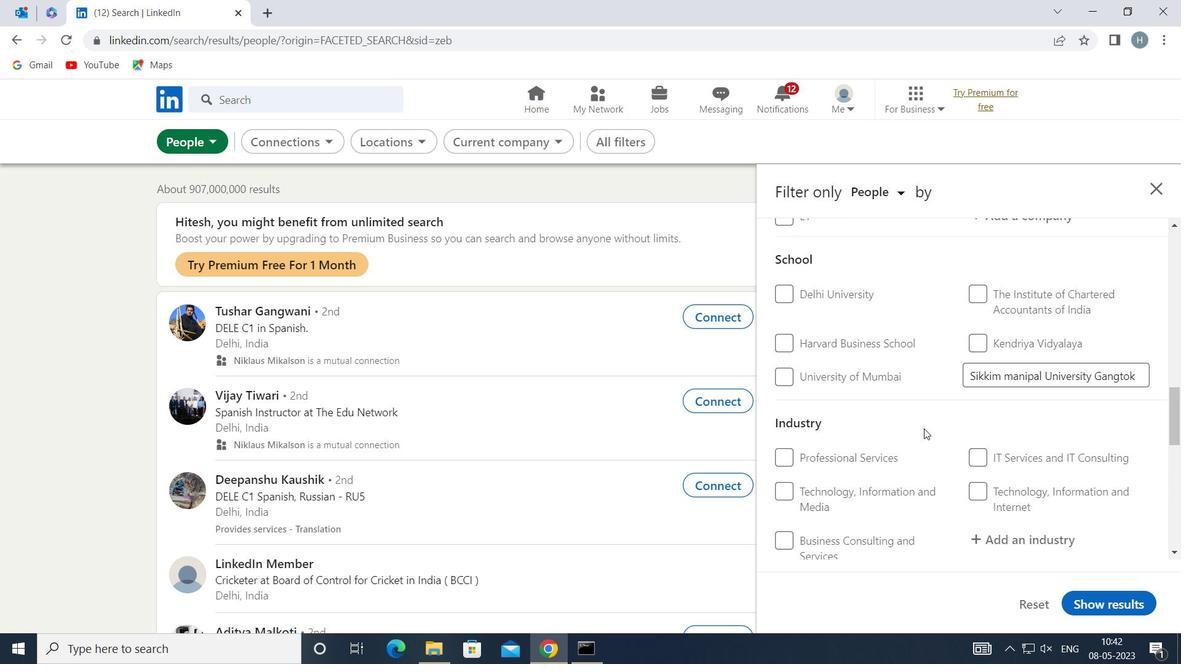 
Action: Mouse scrolled (918, 431) with delta (0, 0)
Screenshot: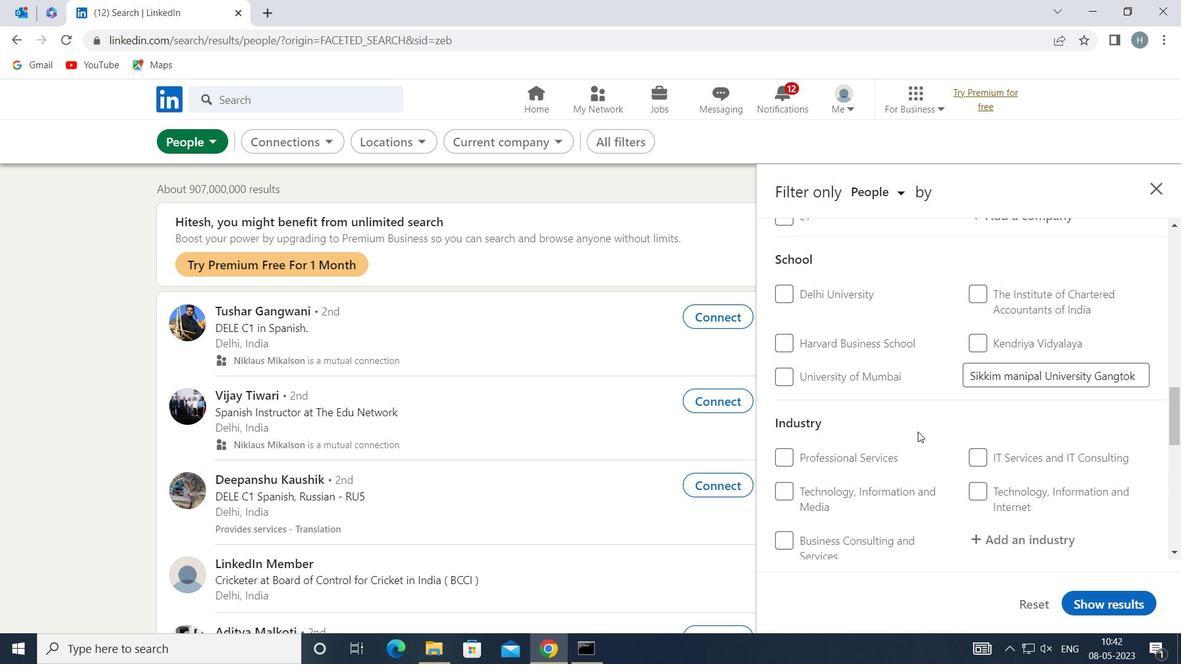 
Action: Mouse moved to (1017, 455)
Screenshot: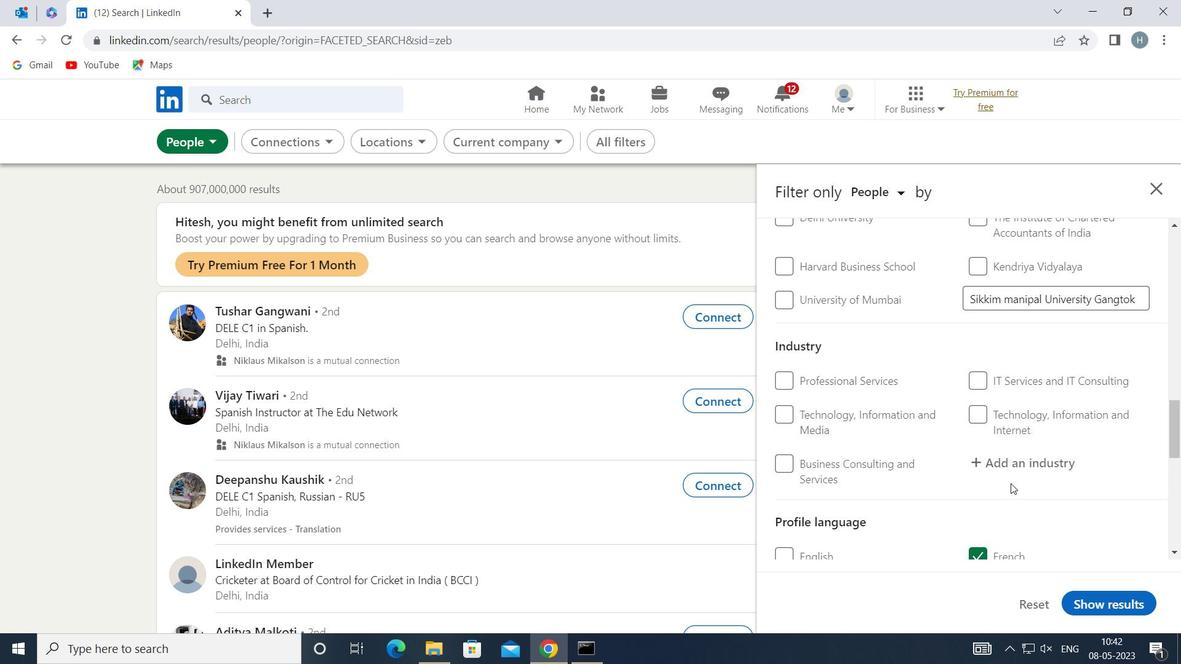 
Action: Mouse pressed left at (1017, 455)
Screenshot: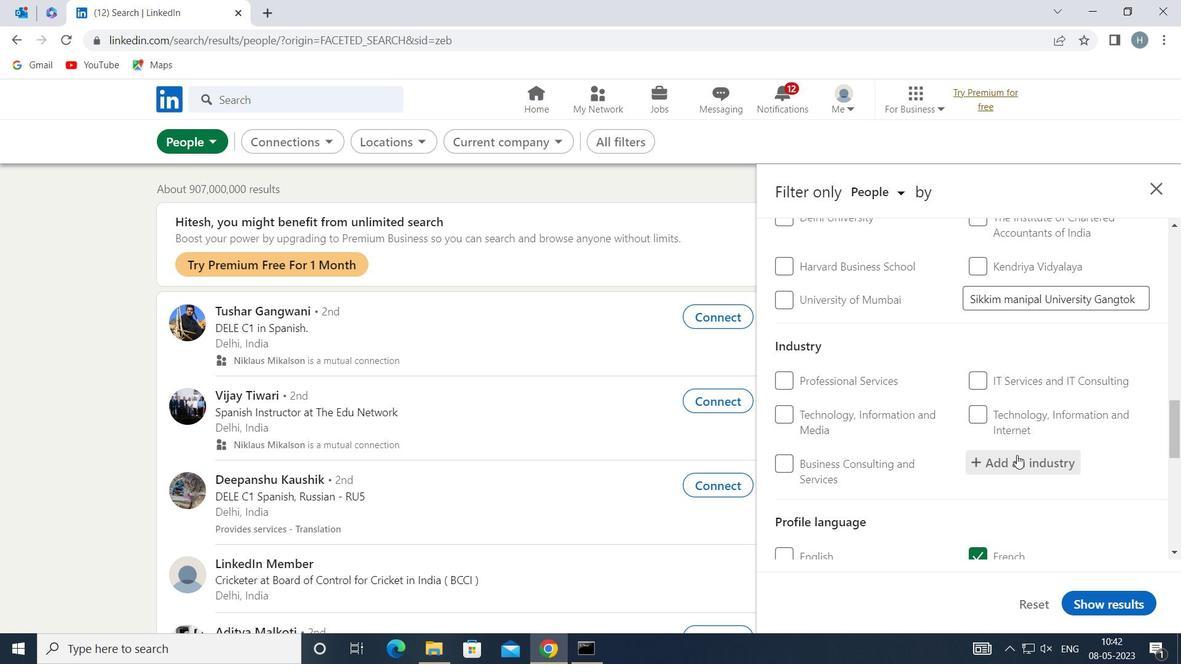 
Action: Key pressed <Key.shift>PUBLIV<Key.backspace>C<Key.space><Key.shift><Key.shift><Key.shift><Key.shift><Key.shift><Key.shift>POL
Screenshot: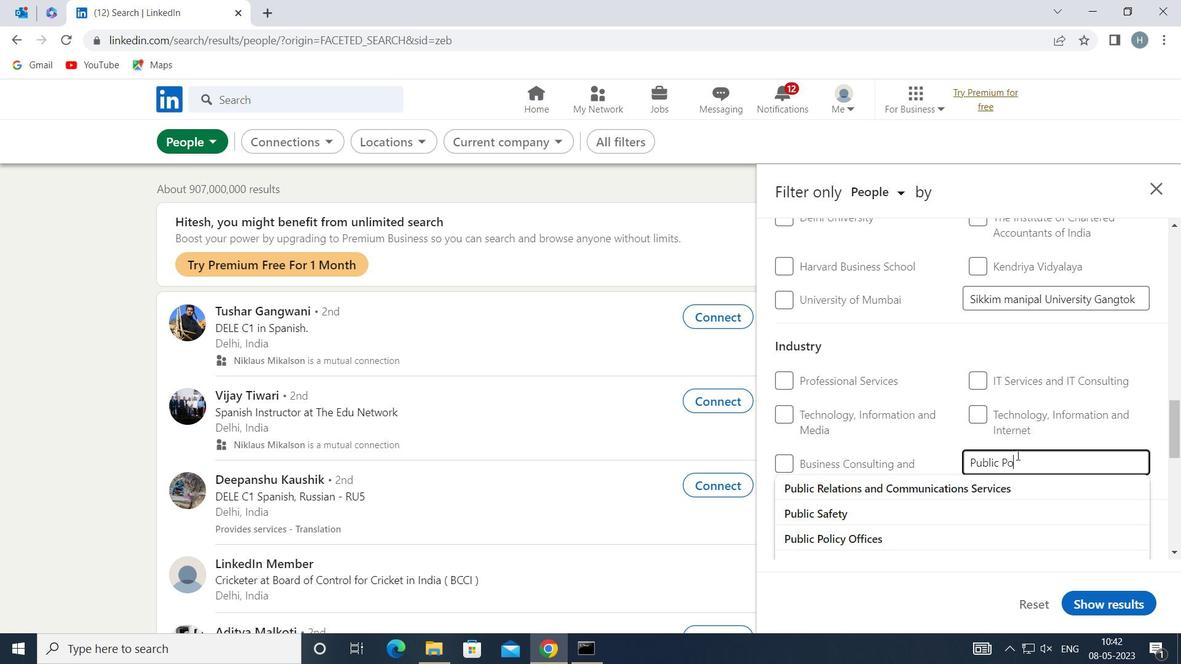 
Action: Mouse moved to (976, 478)
Screenshot: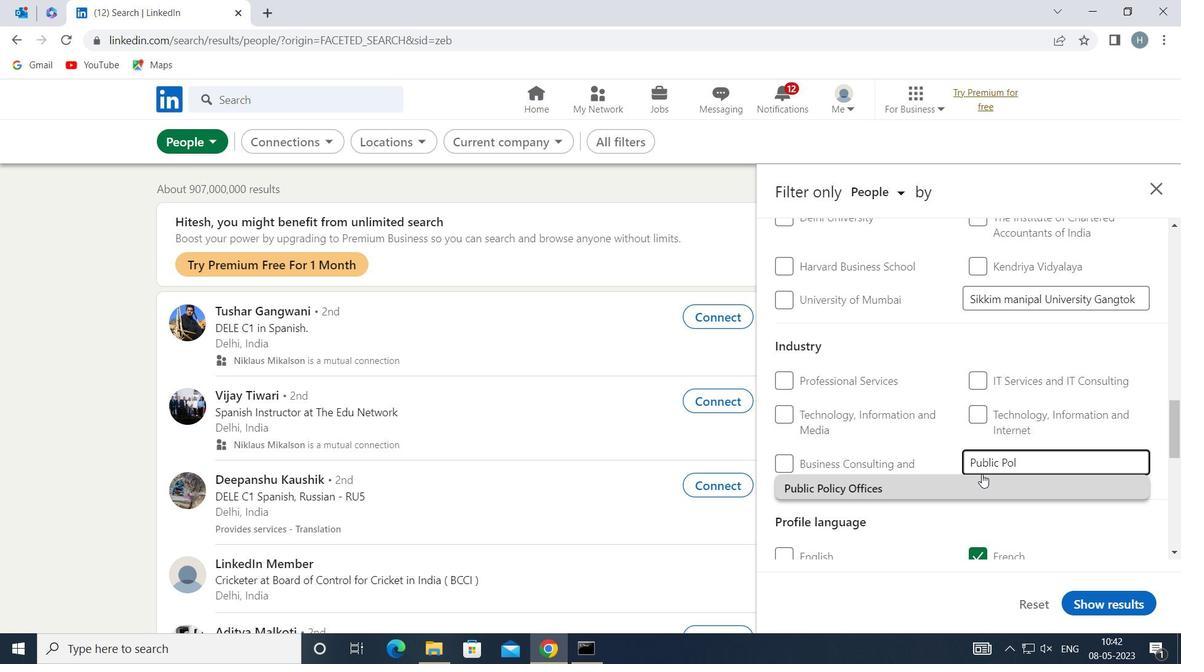 
Action: Mouse pressed left at (976, 478)
Screenshot: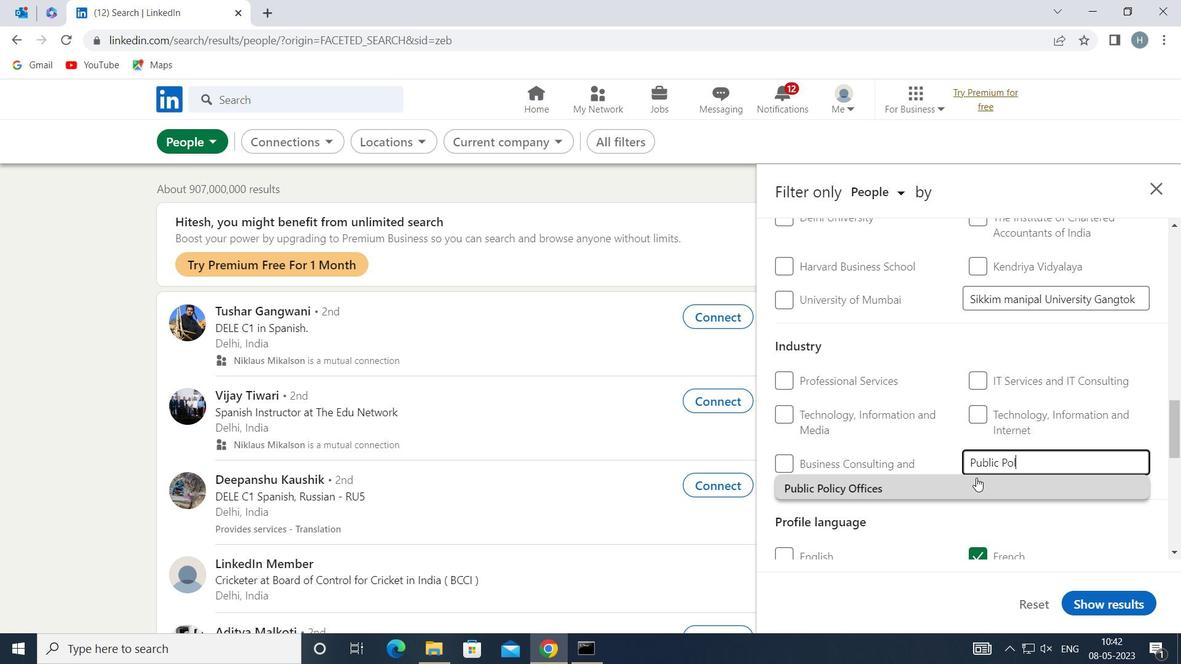 
Action: Mouse moved to (923, 478)
Screenshot: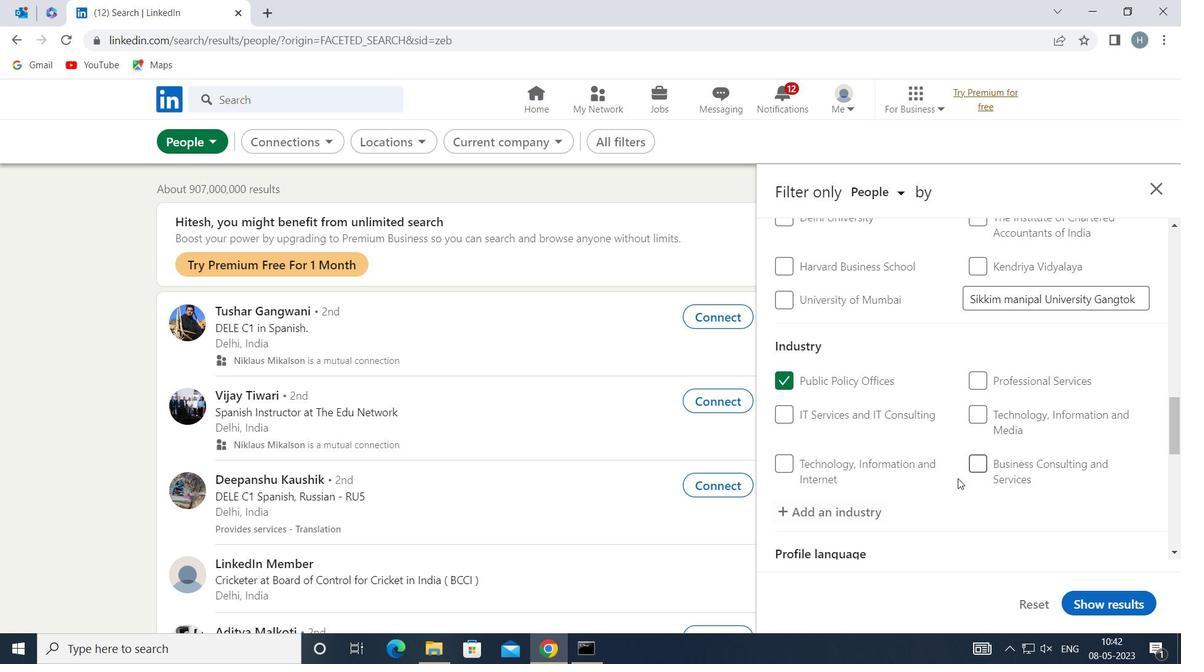 
Action: Mouse scrolled (923, 478) with delta (0, 0)
Screenshot: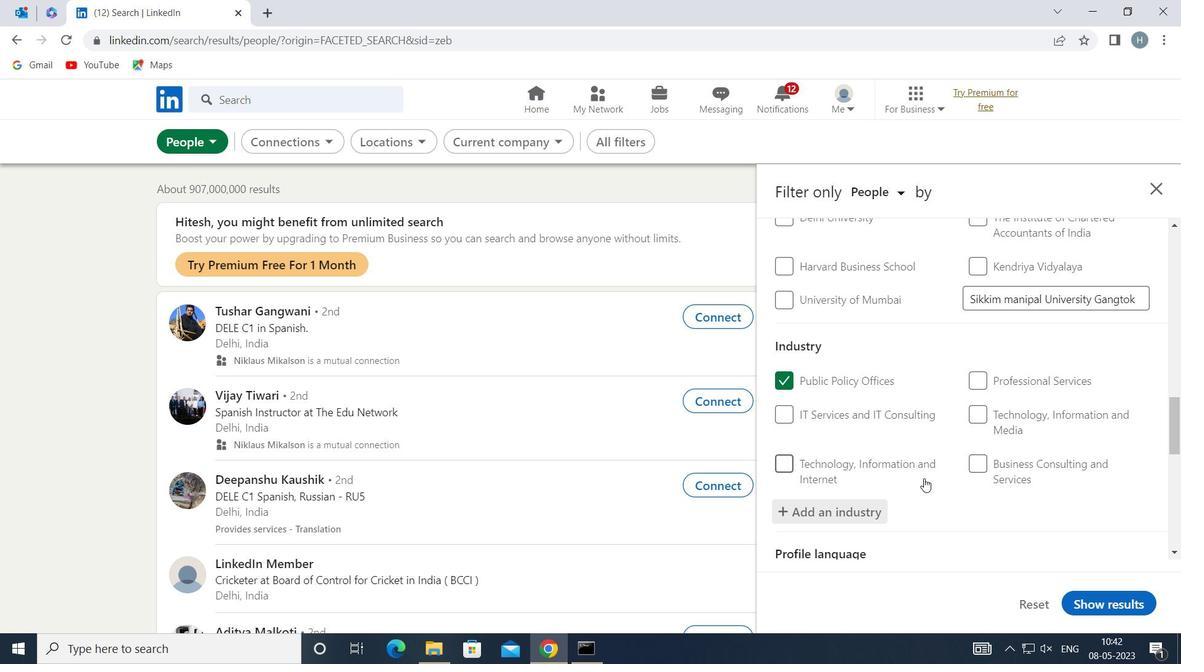 
Action: Mouse moved to (923, 476)
Screenshot: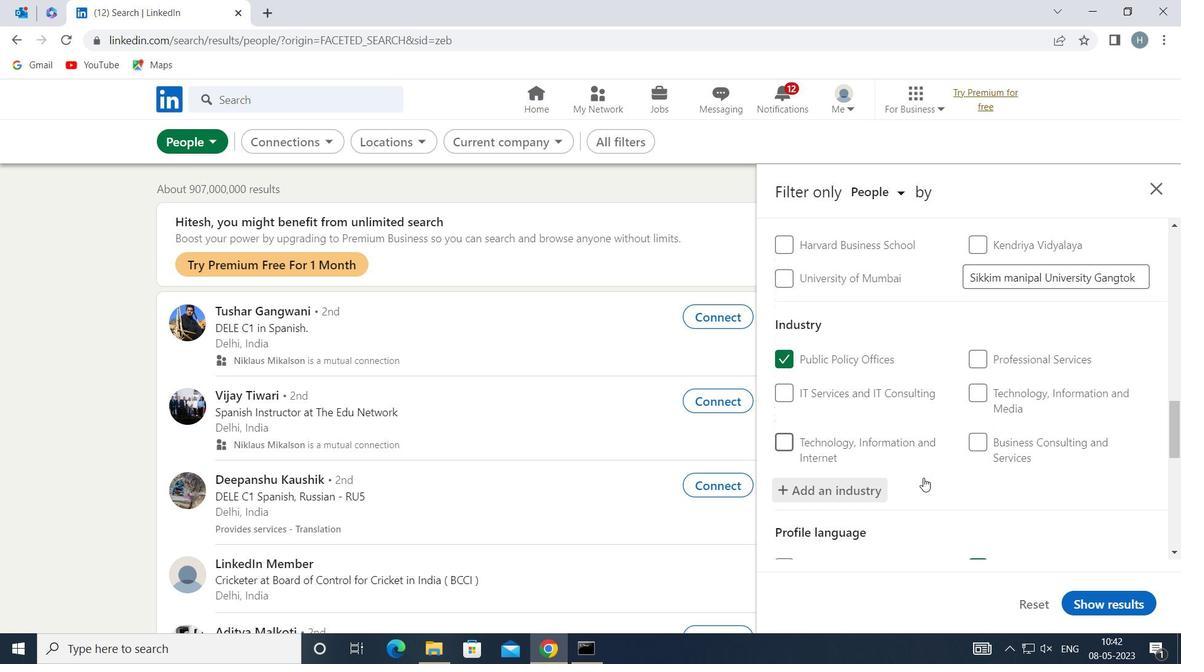 
Action: Mouse scrolled (923, 475) with delta (0, 0)
Screenshot: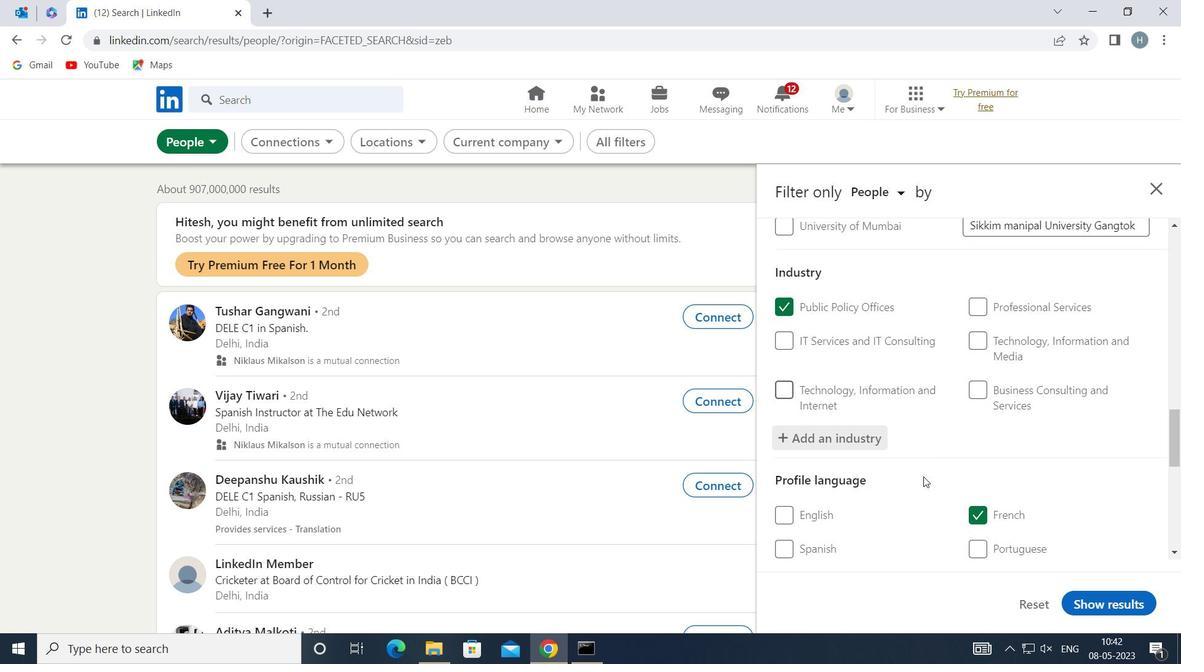 
Action: Mouse moved to (925, 472)
Screenshot: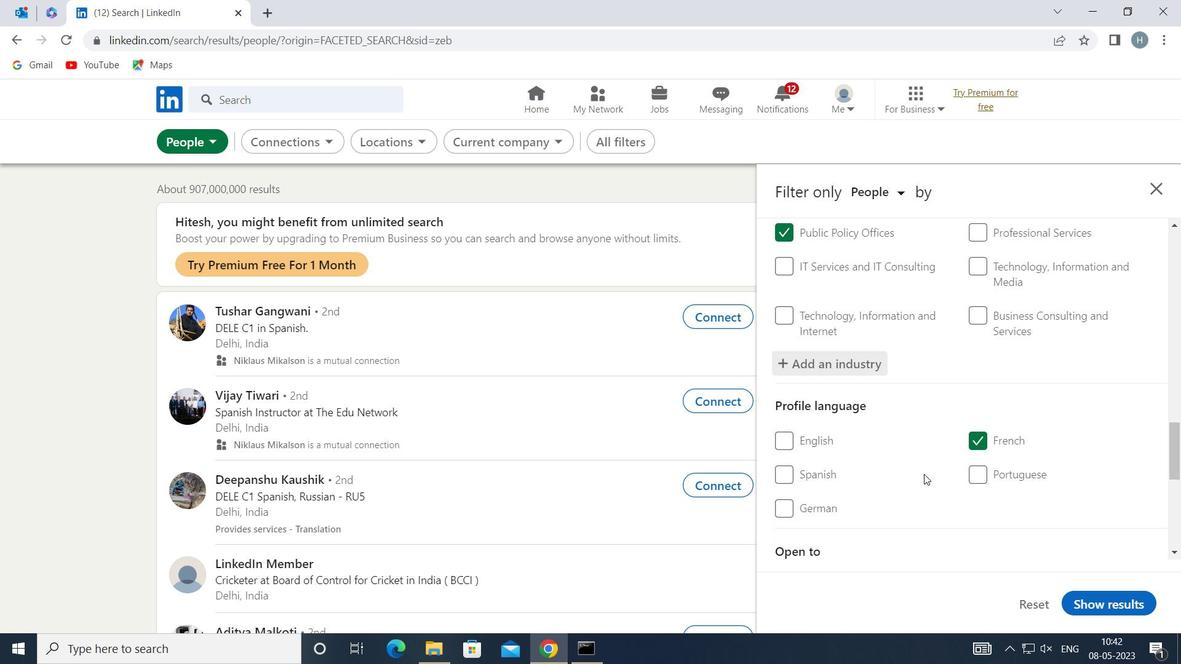 
Action: Mouse scrolled (925, 472) with delta (0, 0)
Screenshot: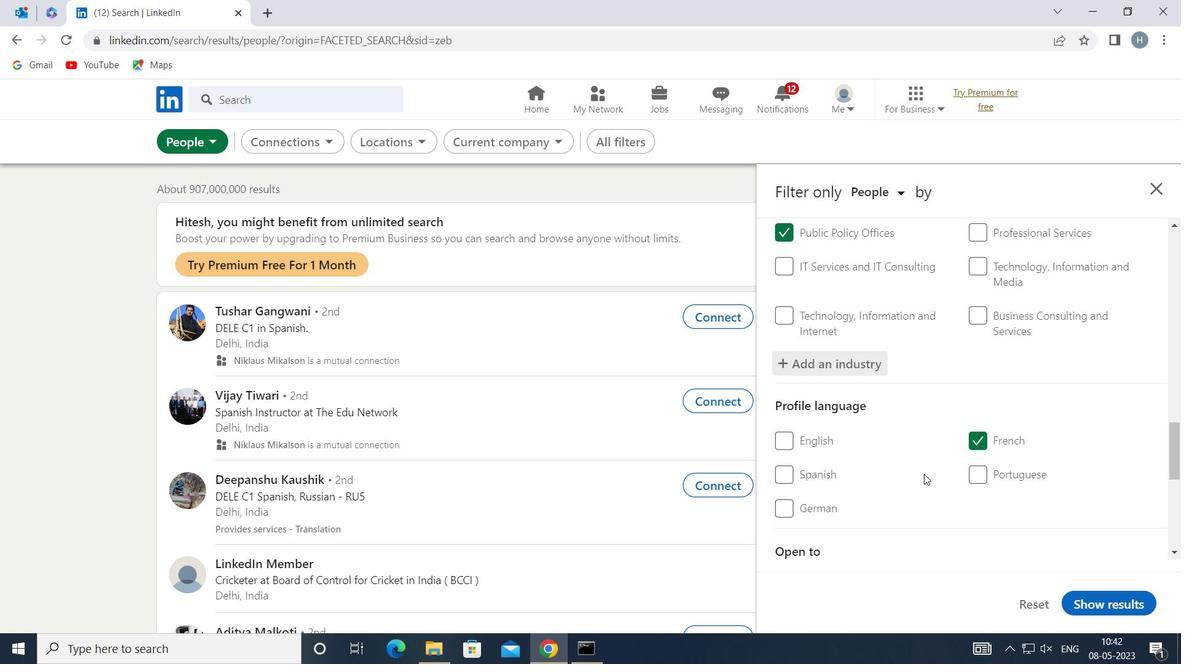 
Action: Mouse moved to (925, 472)
Screenshot: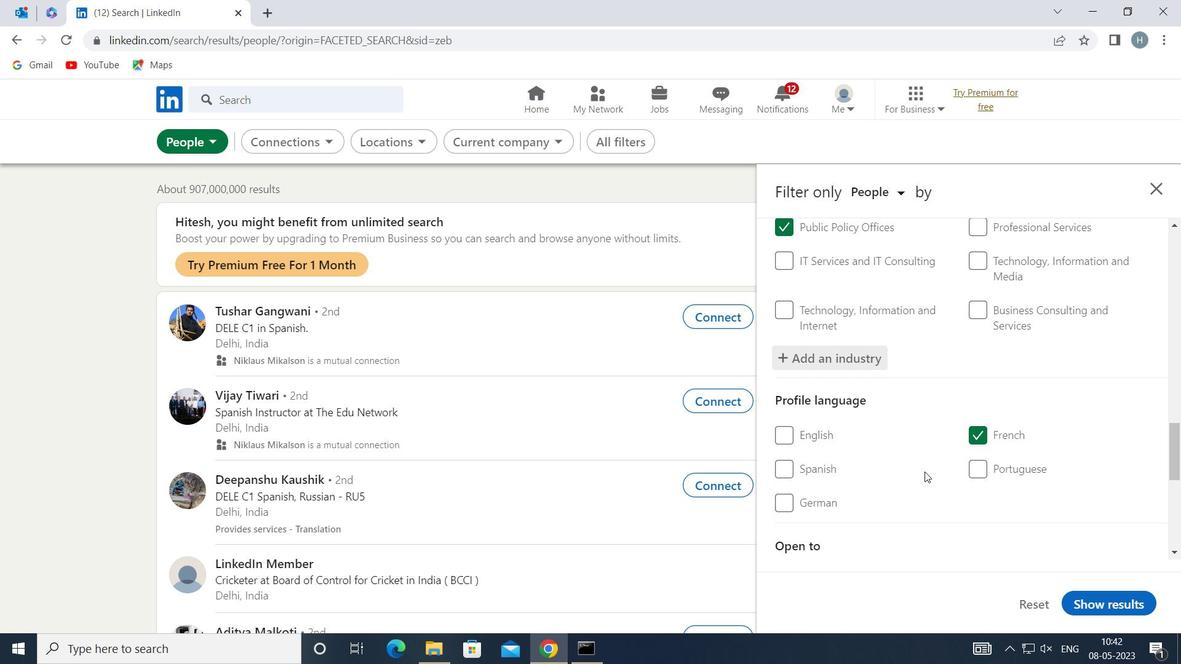 
Action: Mouse scrolled (925, 471) with delta (0, 0)
Screenshot: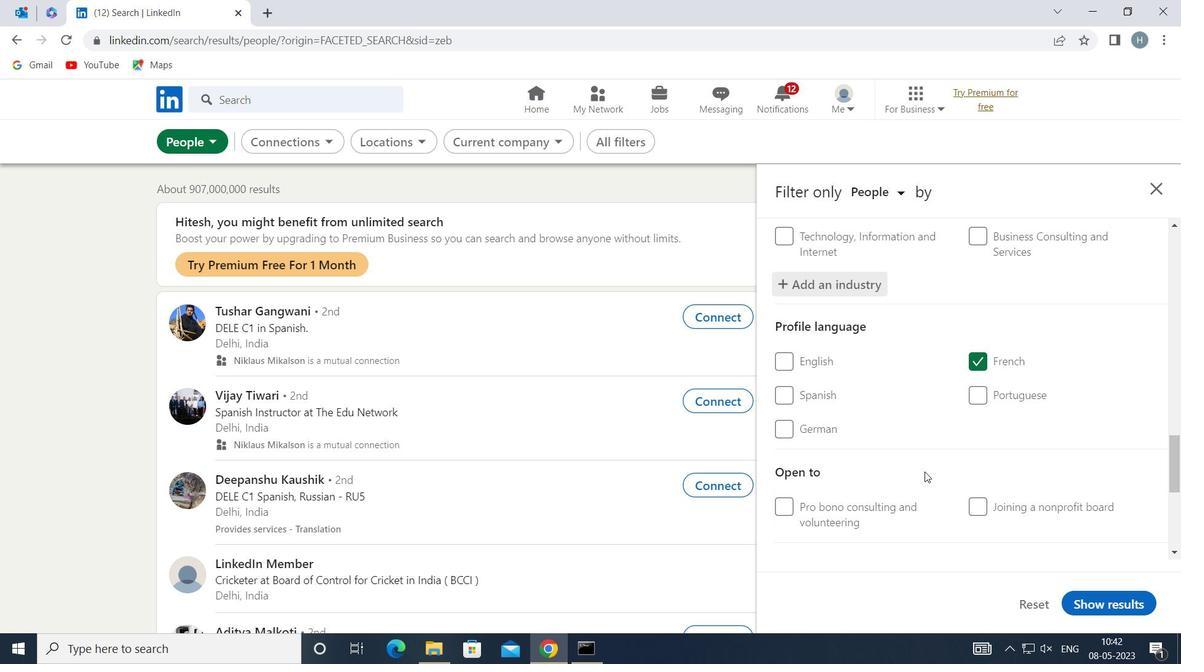 
Action: Mouse scrolled (925, 471) with delta (0, 0)
Screenshot: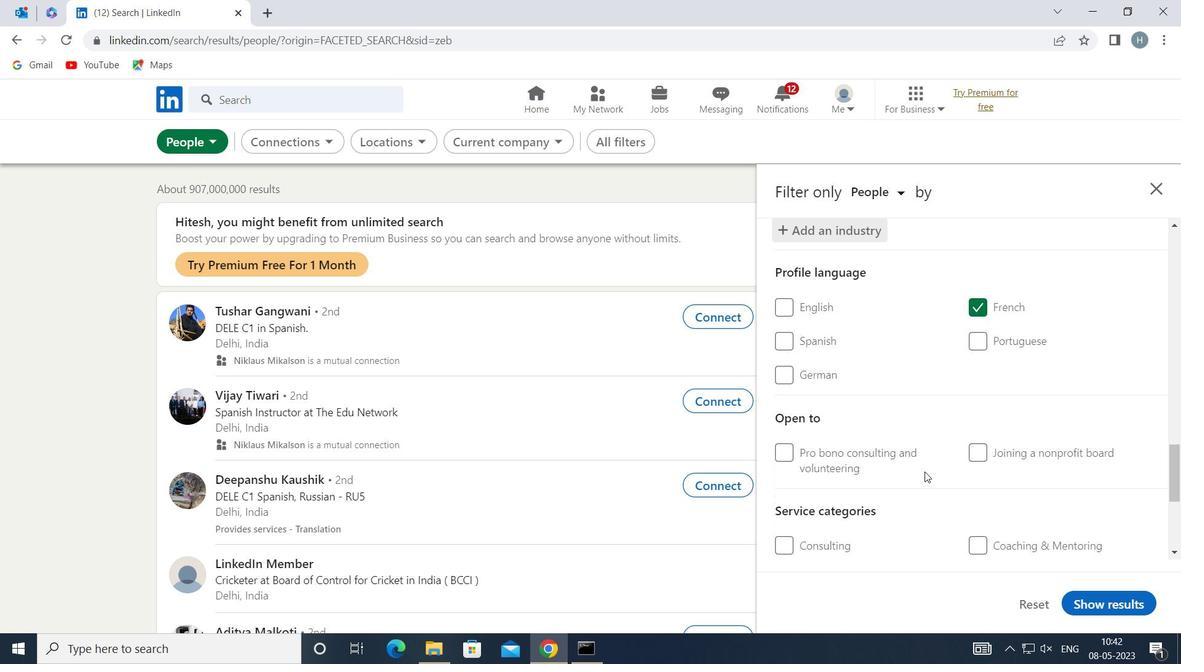 
Action: Mouse scrolled (925, 471) with delta (0, 0)
Screenshot: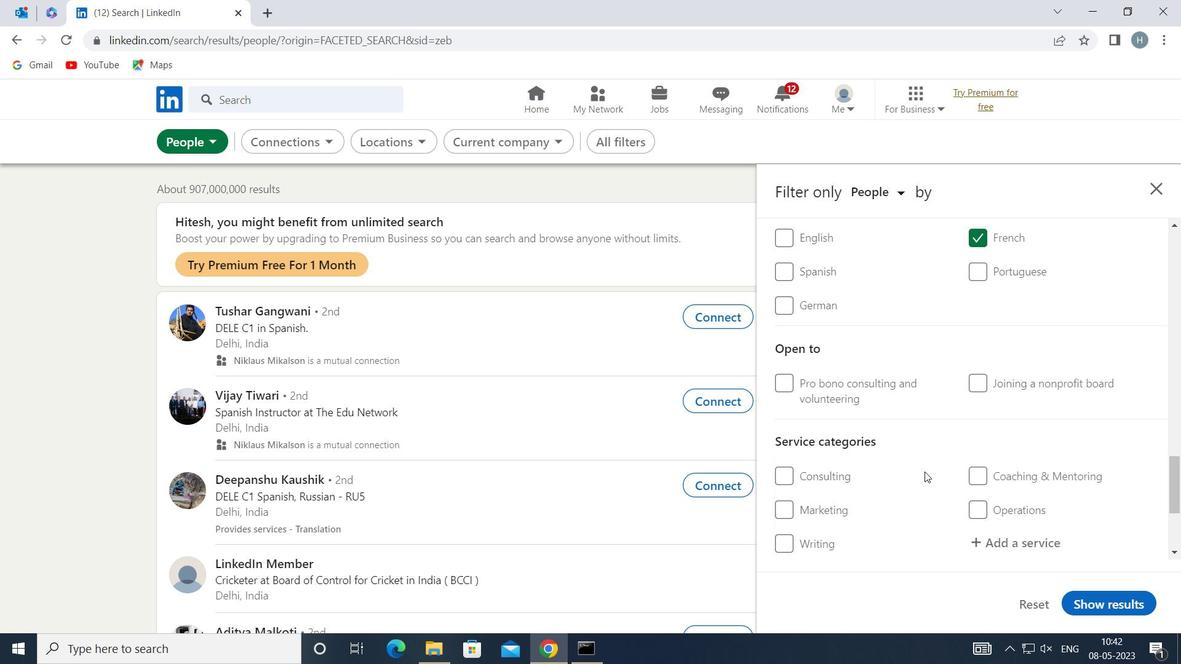 
Action: Mouse scrolled (925, 471) with delta (0, 0)
Screenshot: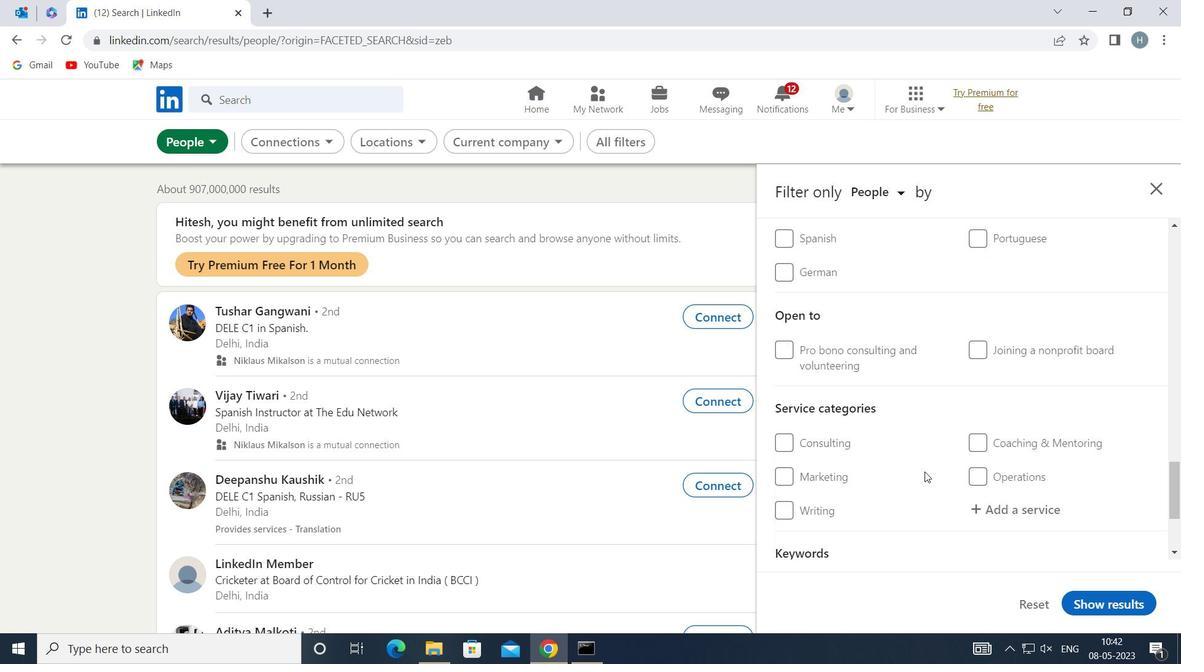 
Action: Mouse moved to (1022, 355)
Screenshot: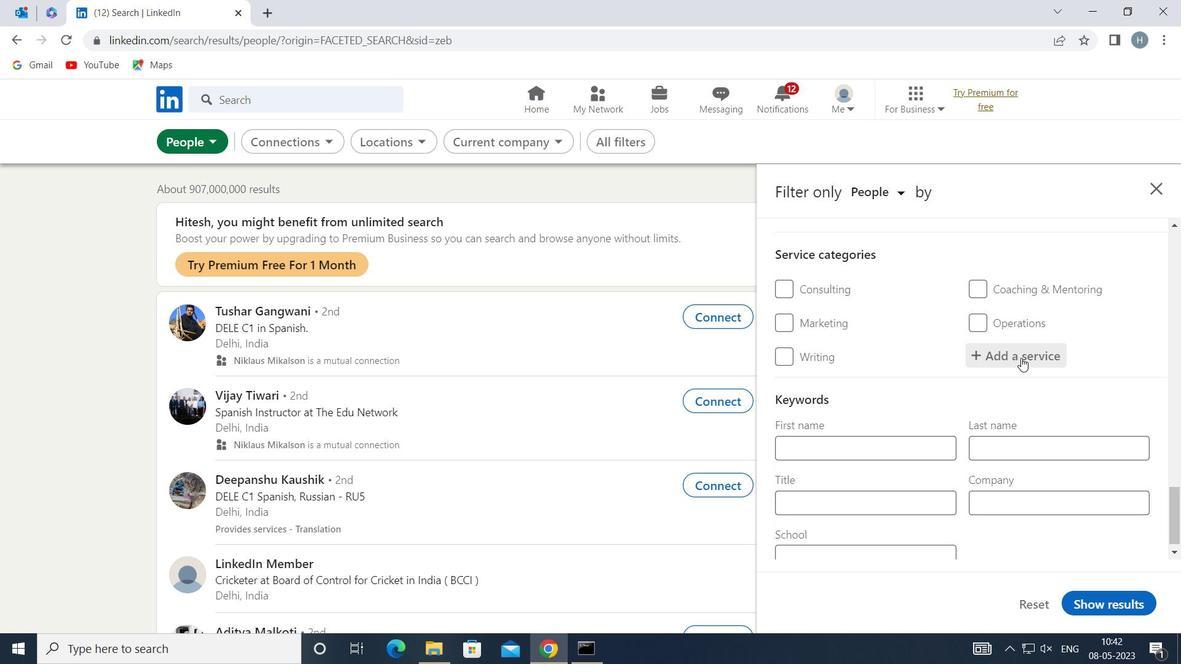 
Action: Mouse pressed left at (1022, 355)
Screenshot: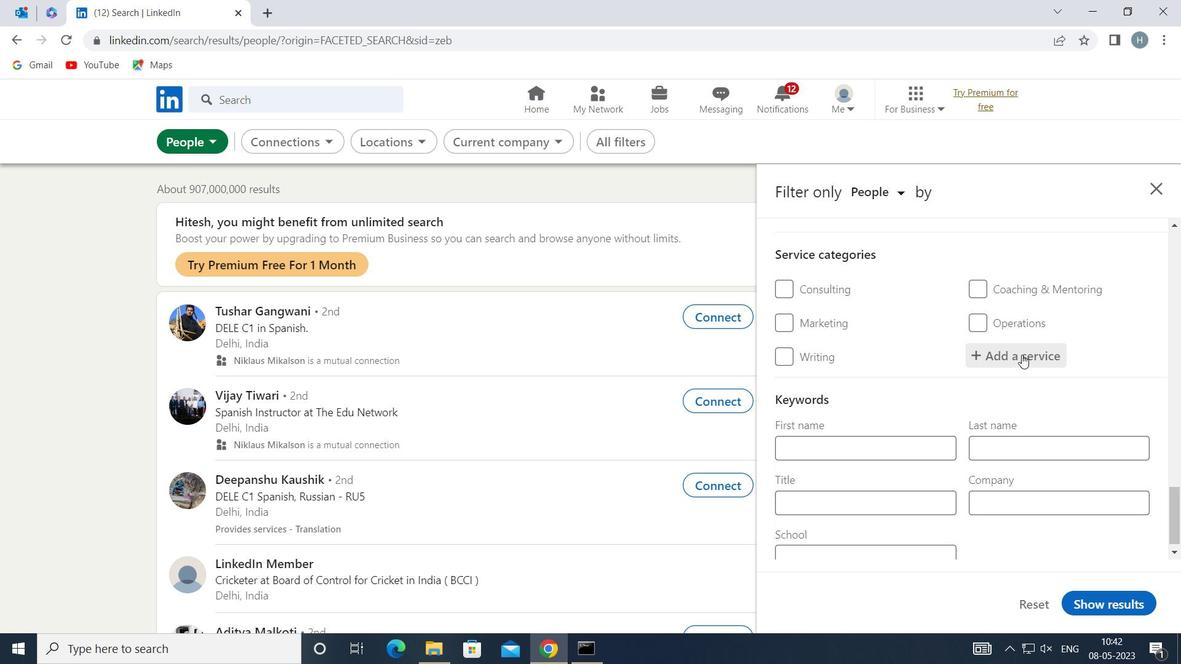 
Action: Mouse moved to (1031, 353)
Screenshot: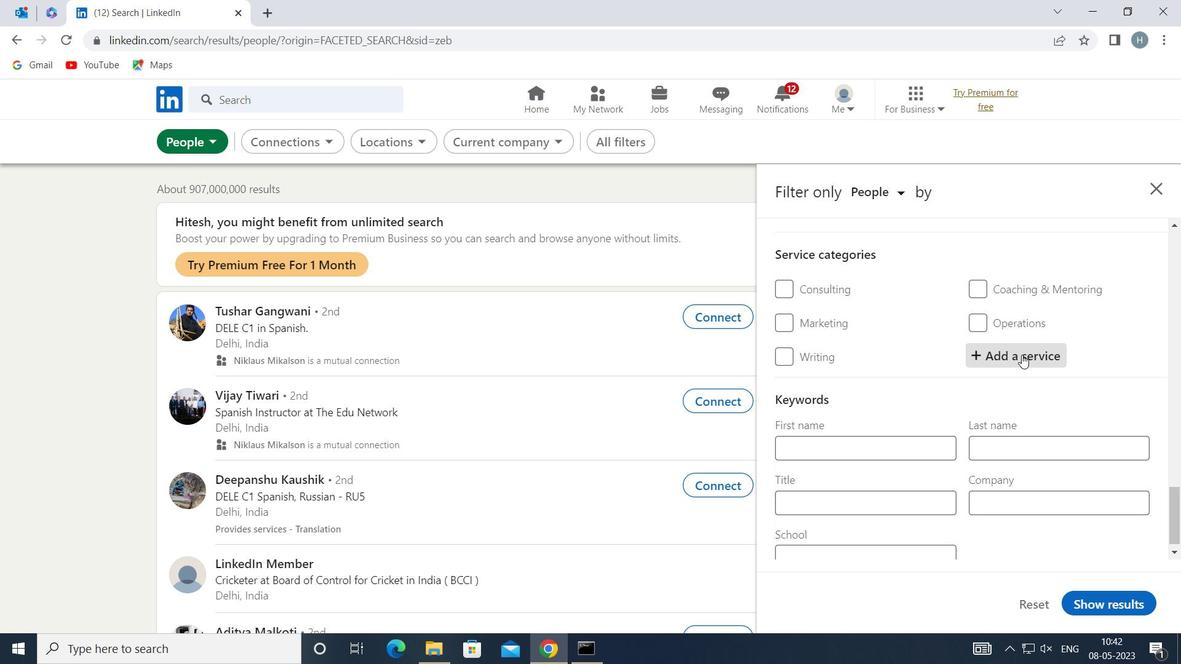 
Action: Key pressed <Key.shift>CORPORATE<Key.space><Key.shift>L
Screenshot: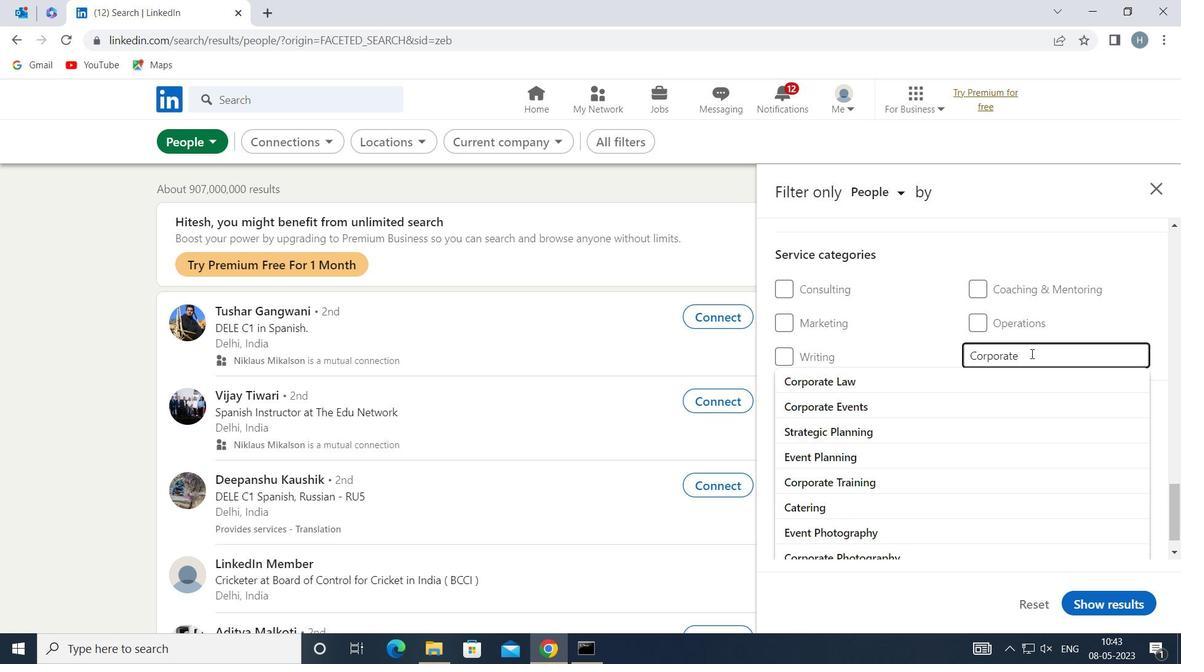 
Action: Mouse moved to (1005, 372)
Screenshot: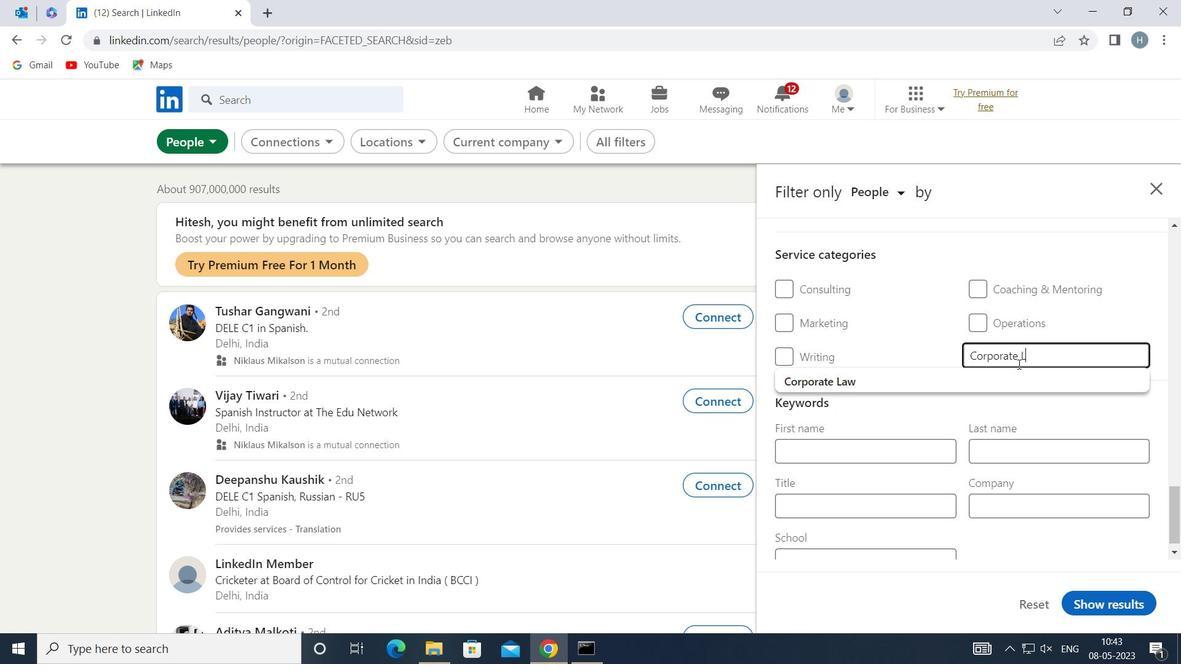 
Action: Mouse pressed left at (1005, 372)
Screenshot: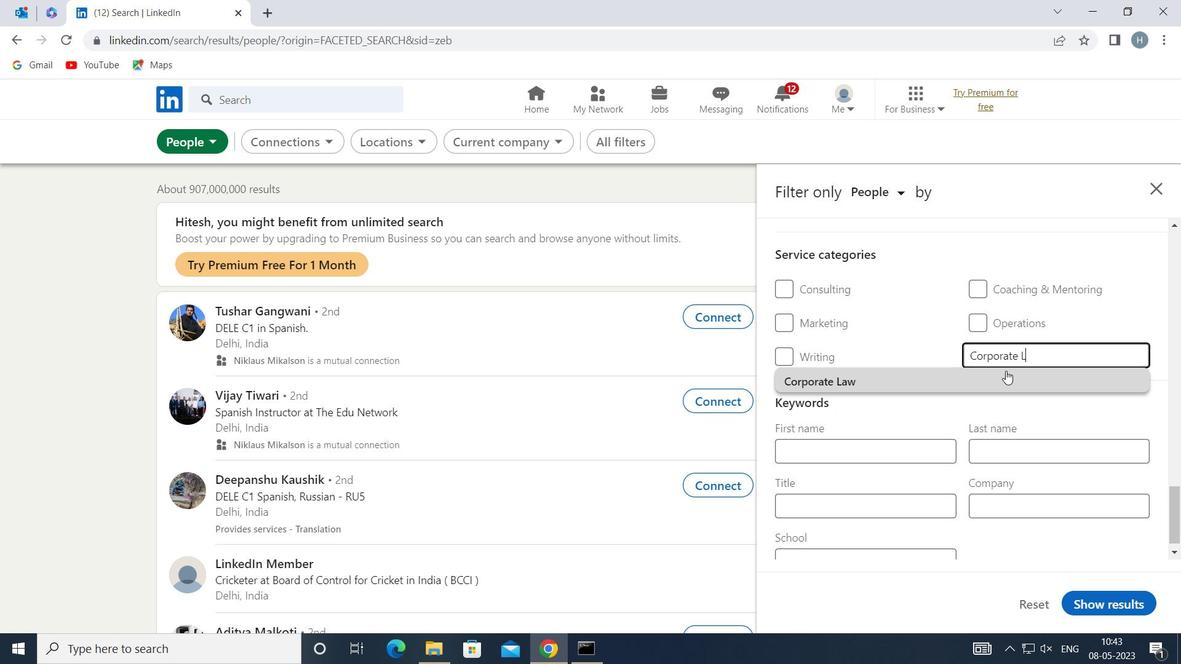 
Action: Mouse moved to (952, 404)
Screenshot: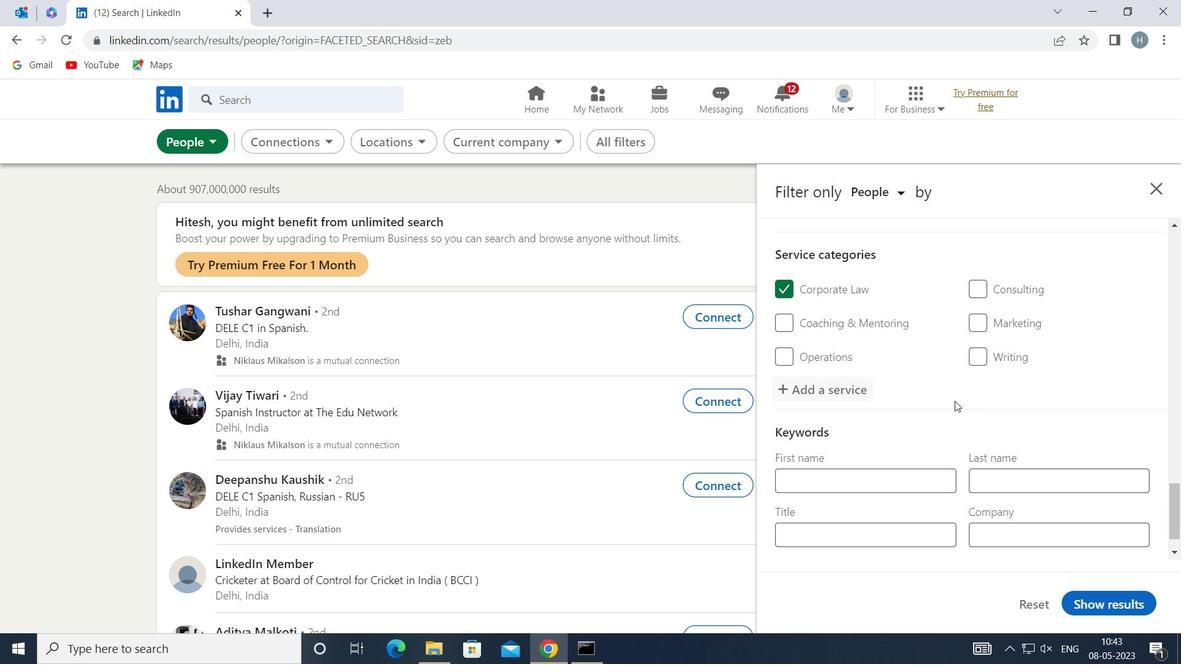 
Action: Mouse scrolled (952, 404) with delta (0, 0)
Screenshot: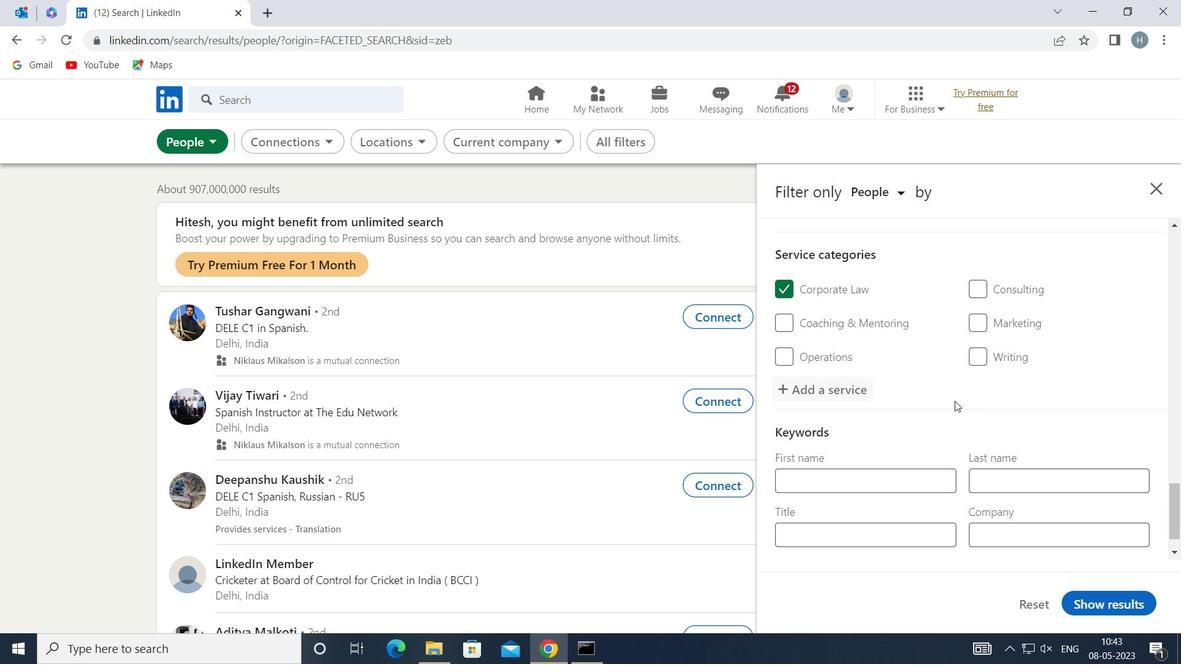 
Action: Mouse moved to (952, 406)
Screenshot: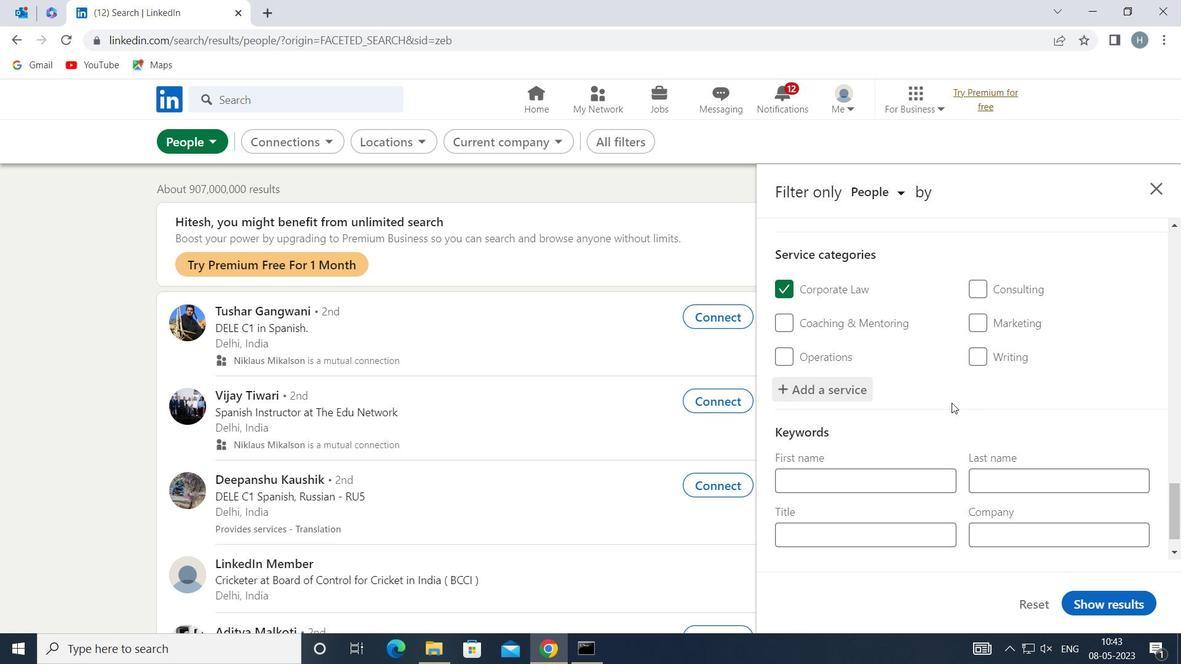 
Action: Mouse scrolled (952, 406) with delta (0, 0)
Screenshot: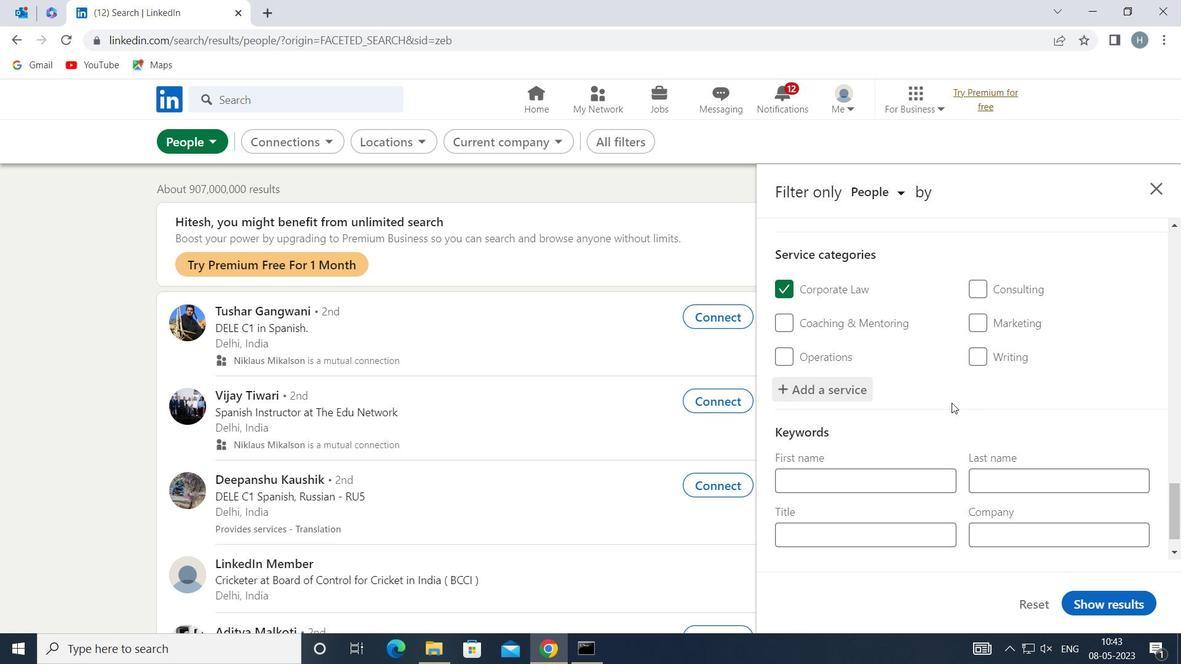 
Action: Mouse moved to (931, 493)
Screenshot: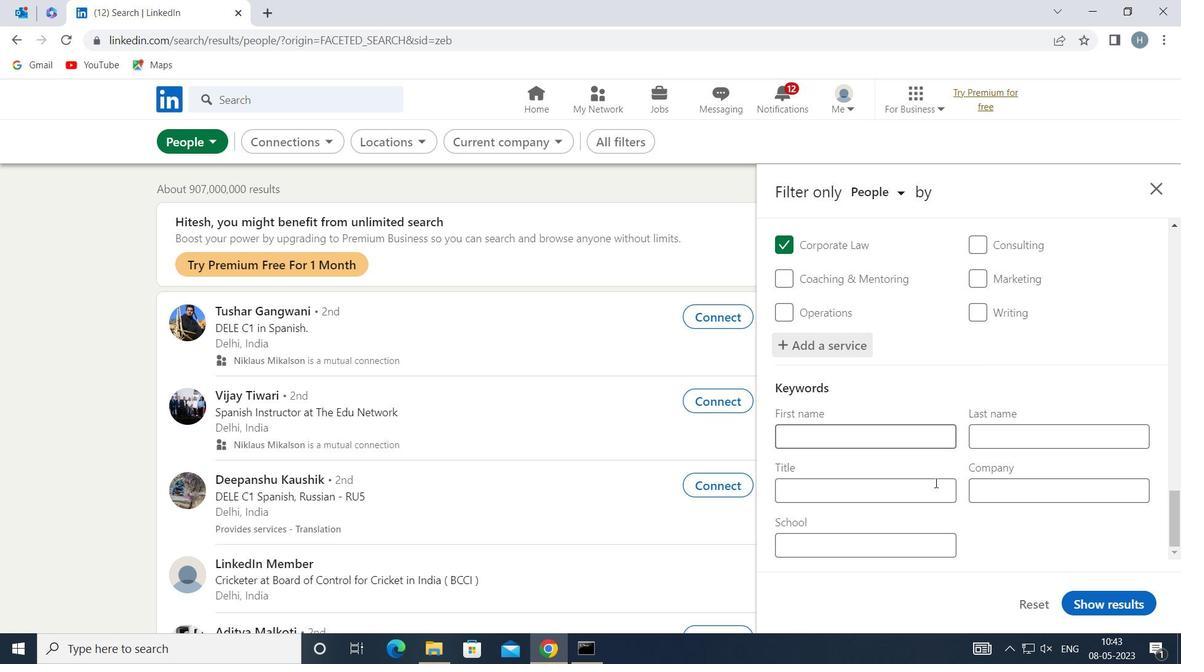 
Action: Mouse pressed left at (931, 493)
Screenshot: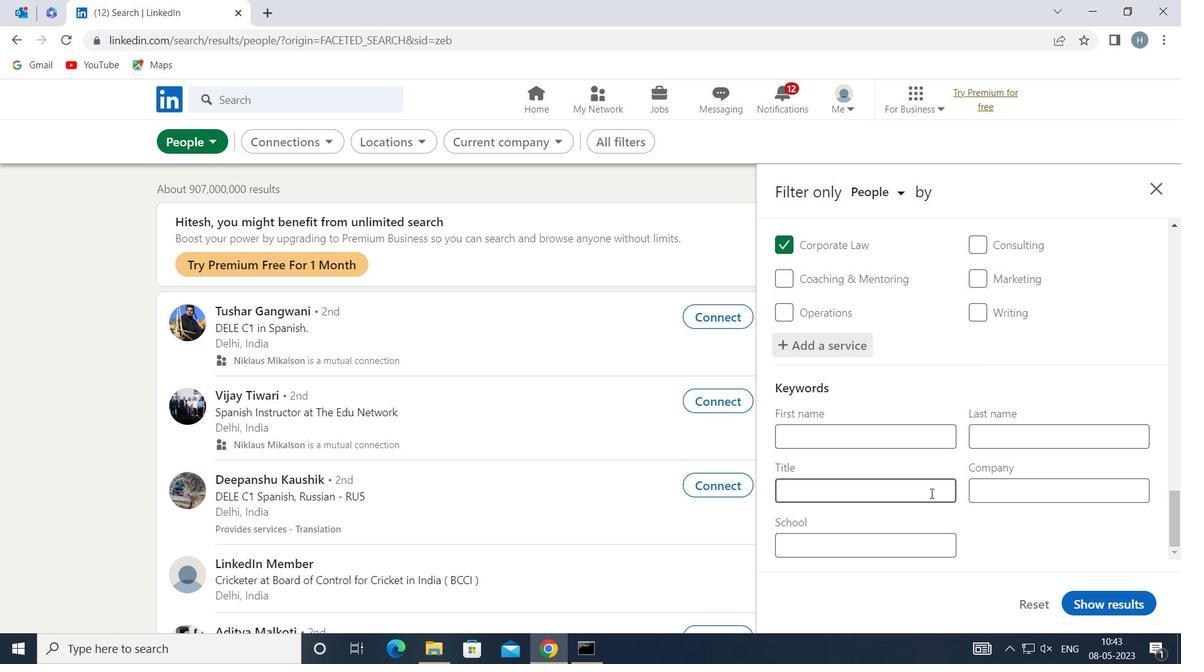 
Action: Mouse moved to (932, 494)
Screenshot: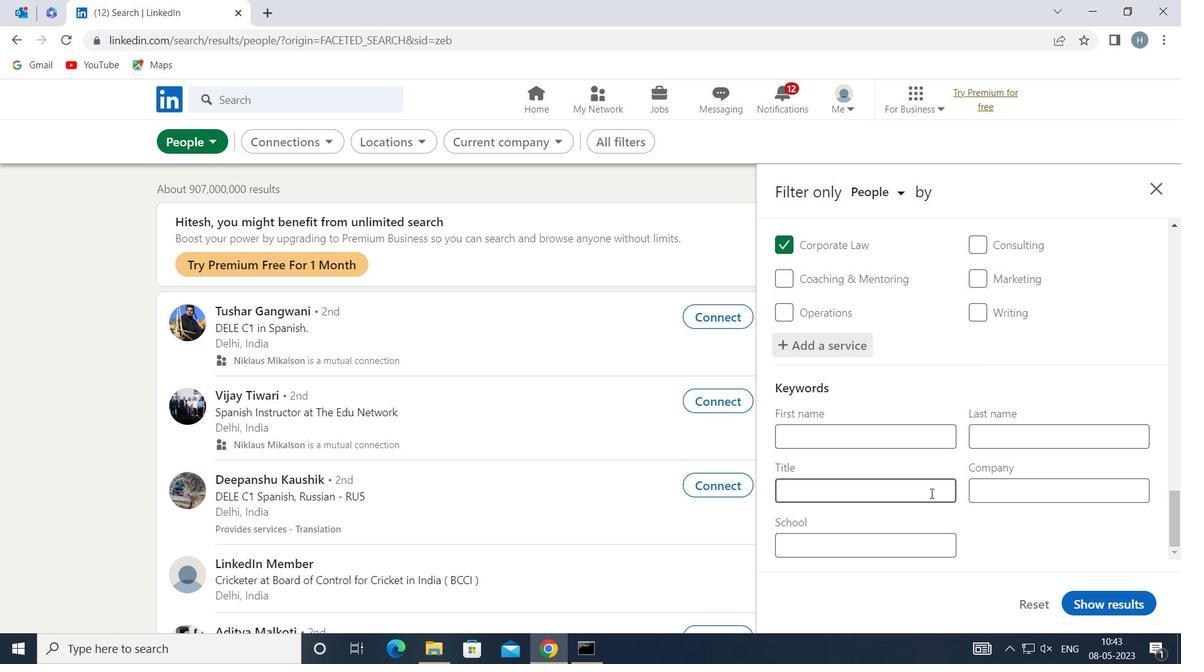 
Action: Key pressed <Key.shift>OWNER
Screenshot: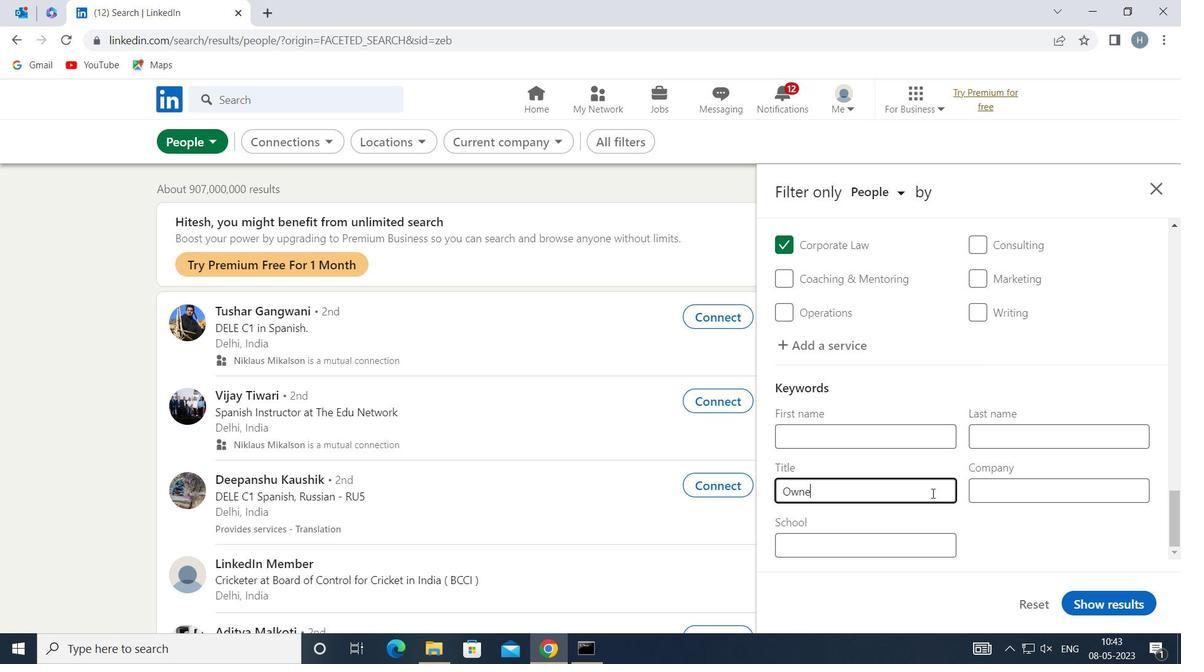 
Action: Mouse moved to (1124, 601)
Screenshot: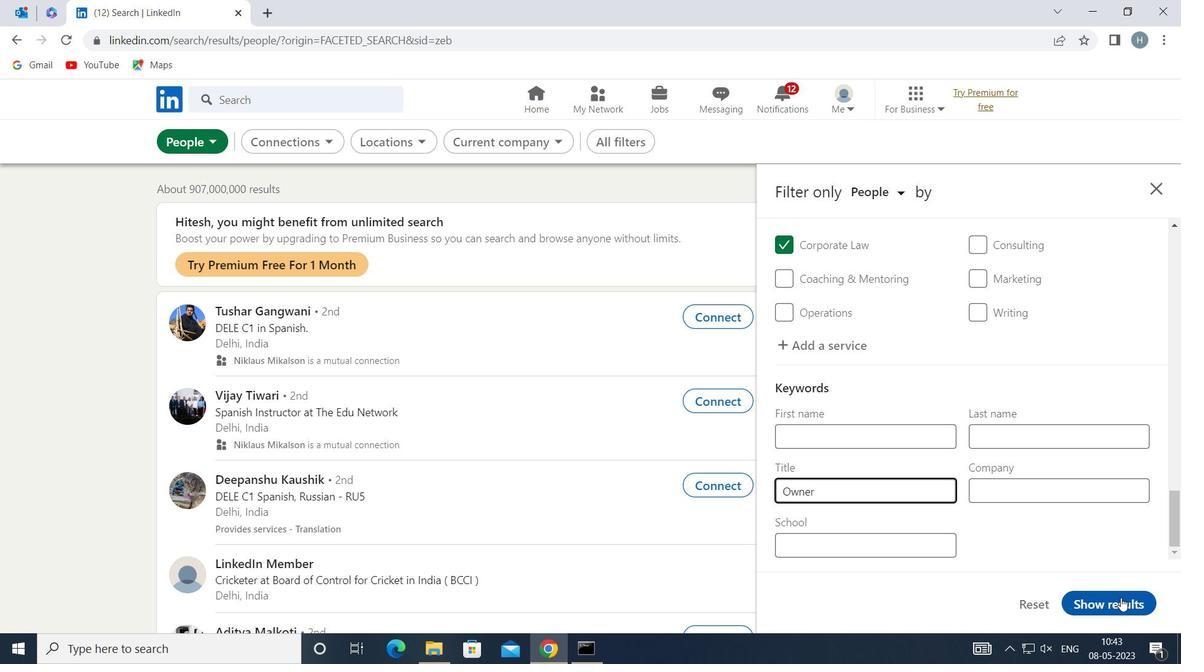 
Action: Mouse pressed left at (1124, 601)
Screenshot: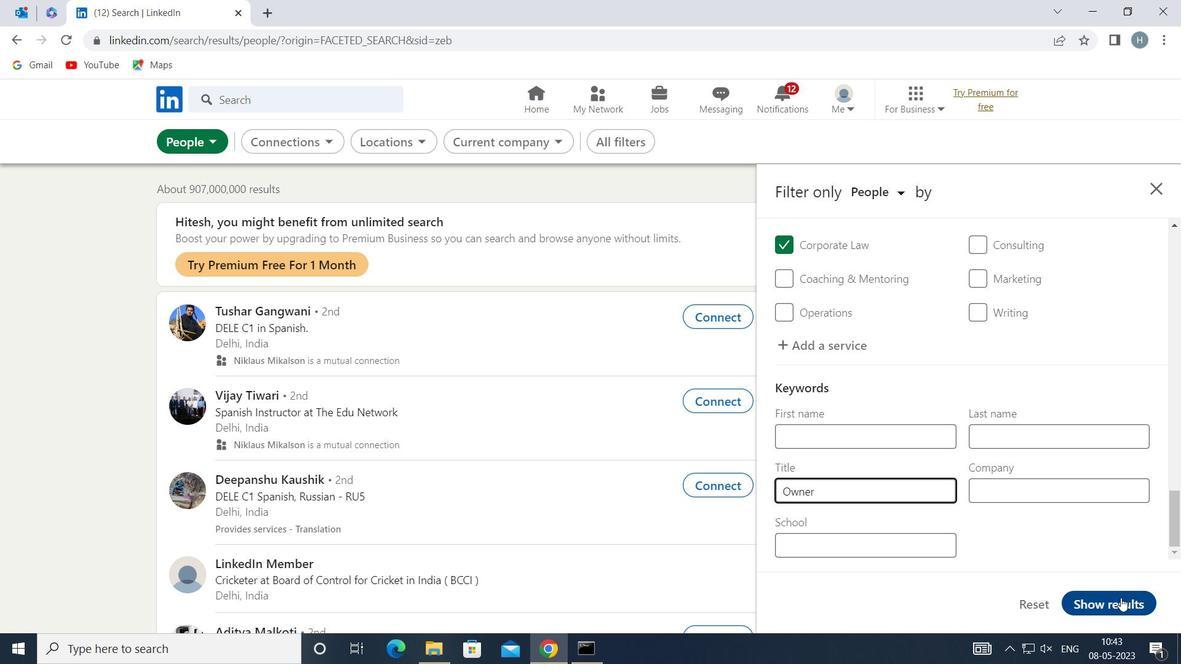 
Action: Mouse moved to (825, 424)
Screenshot: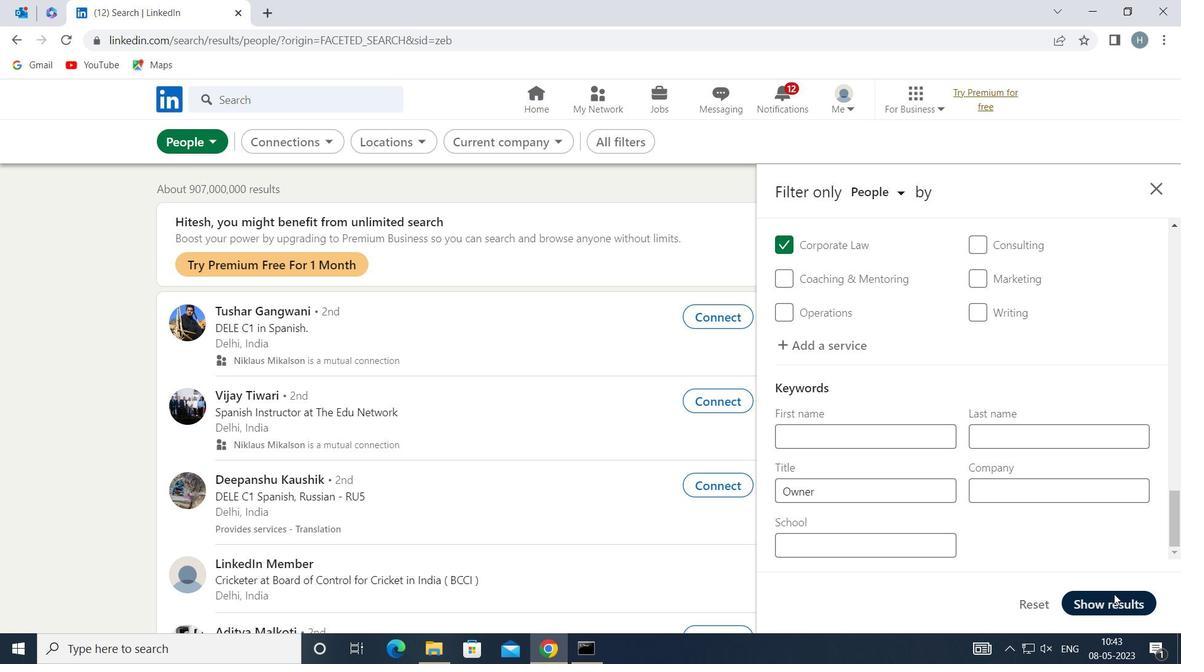 
